 Task: Find connections with filter location Fyzābād with filter topic #Jobopeningwith filter profile language Spanish with filter current company Times Internet with filter school Joydeep Roy University with filter industry Nursing Homes and Residential Care Facilities with filter service category Trade Shows with filter keywords title Painter
Action: Mouse moved to (215, 319)
Screenshot: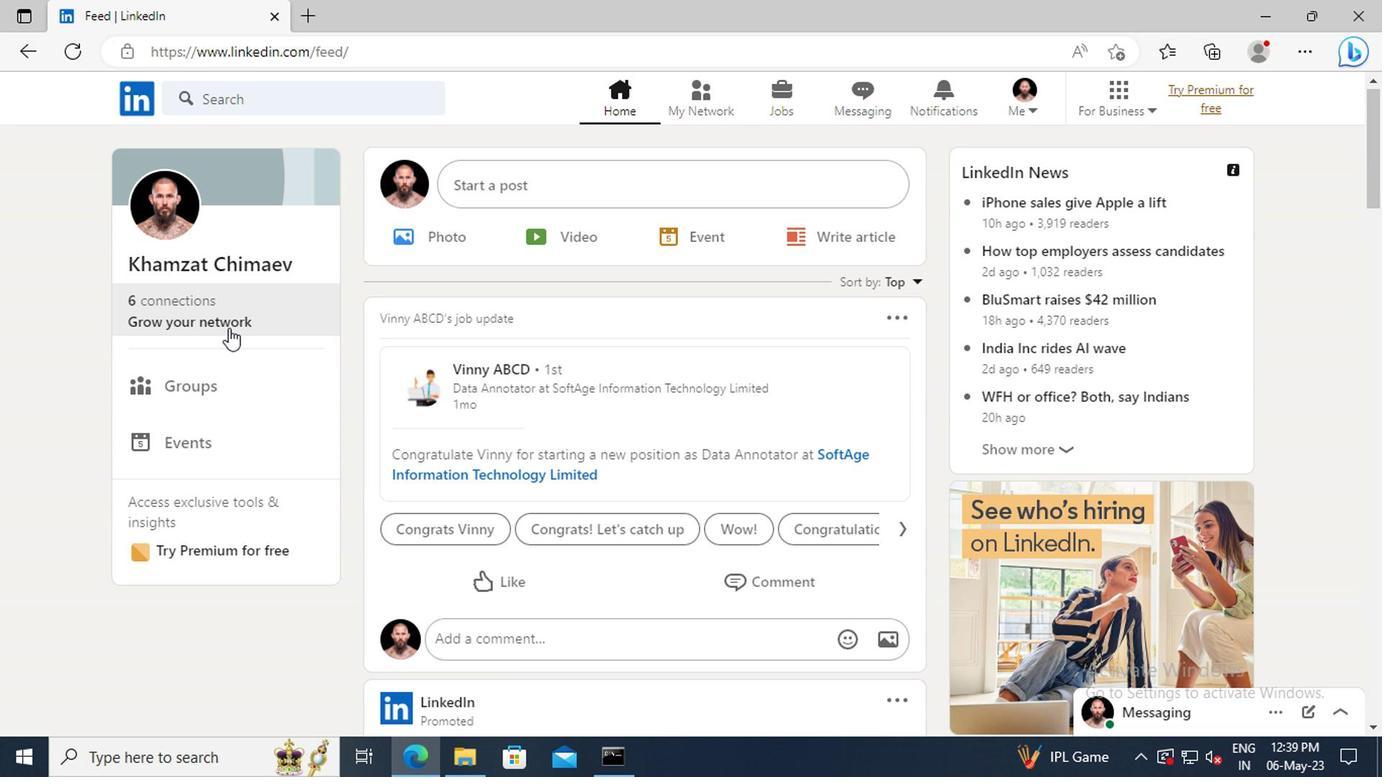 
Action: Mouse pressed left at (215, 319)
Screenshot: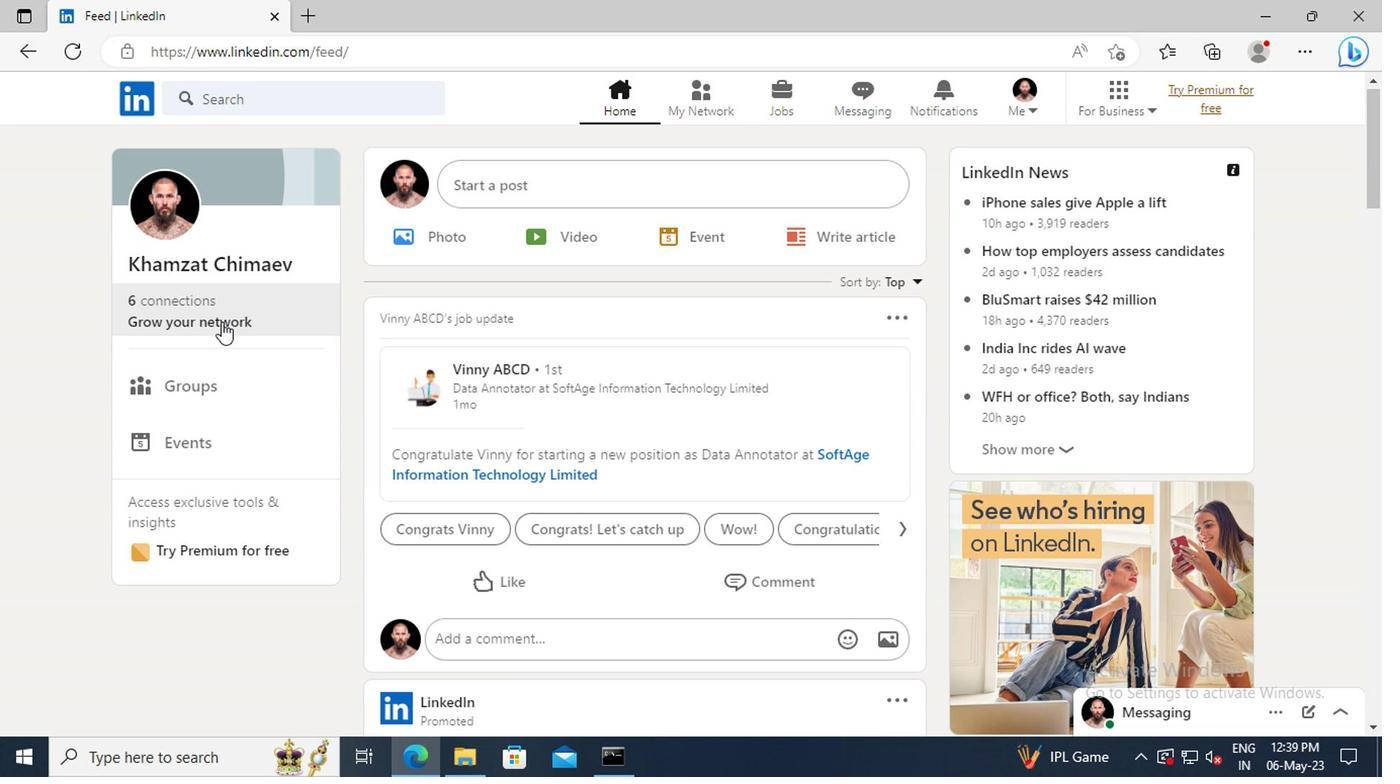 
Action: Mouse moved to (218, 213)
Screenshot: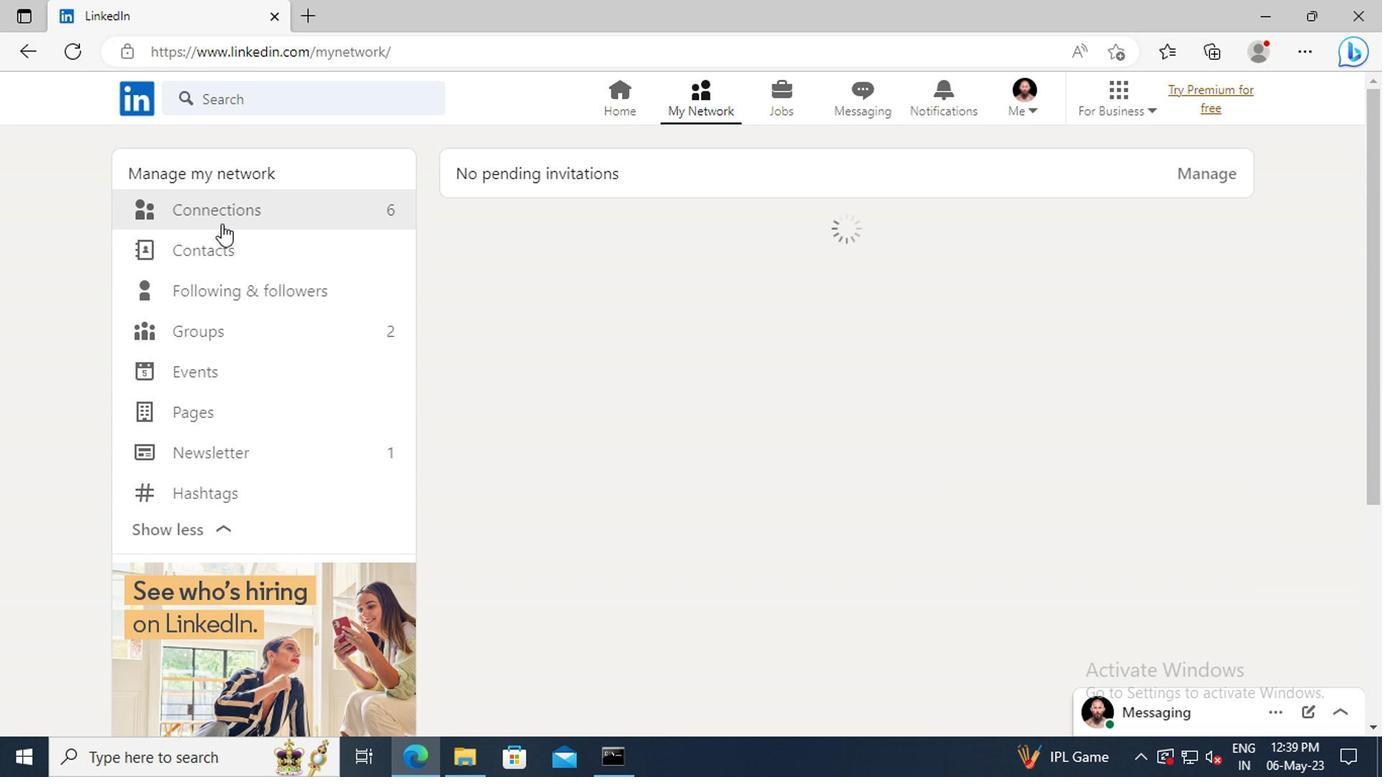
Action: Mouse pressed left at (218, 213)
Screenshot: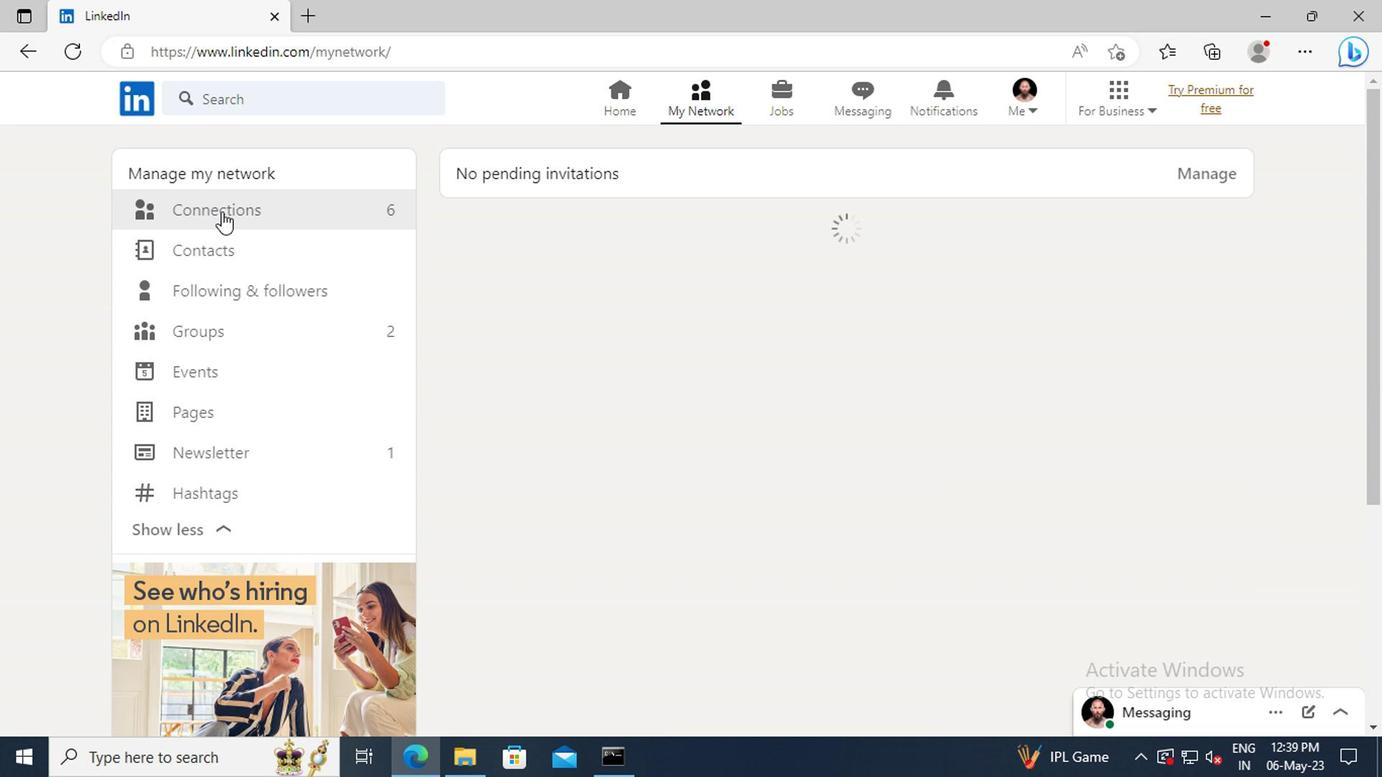 
Action: Mouse moved to (824, 218)
Screenshot: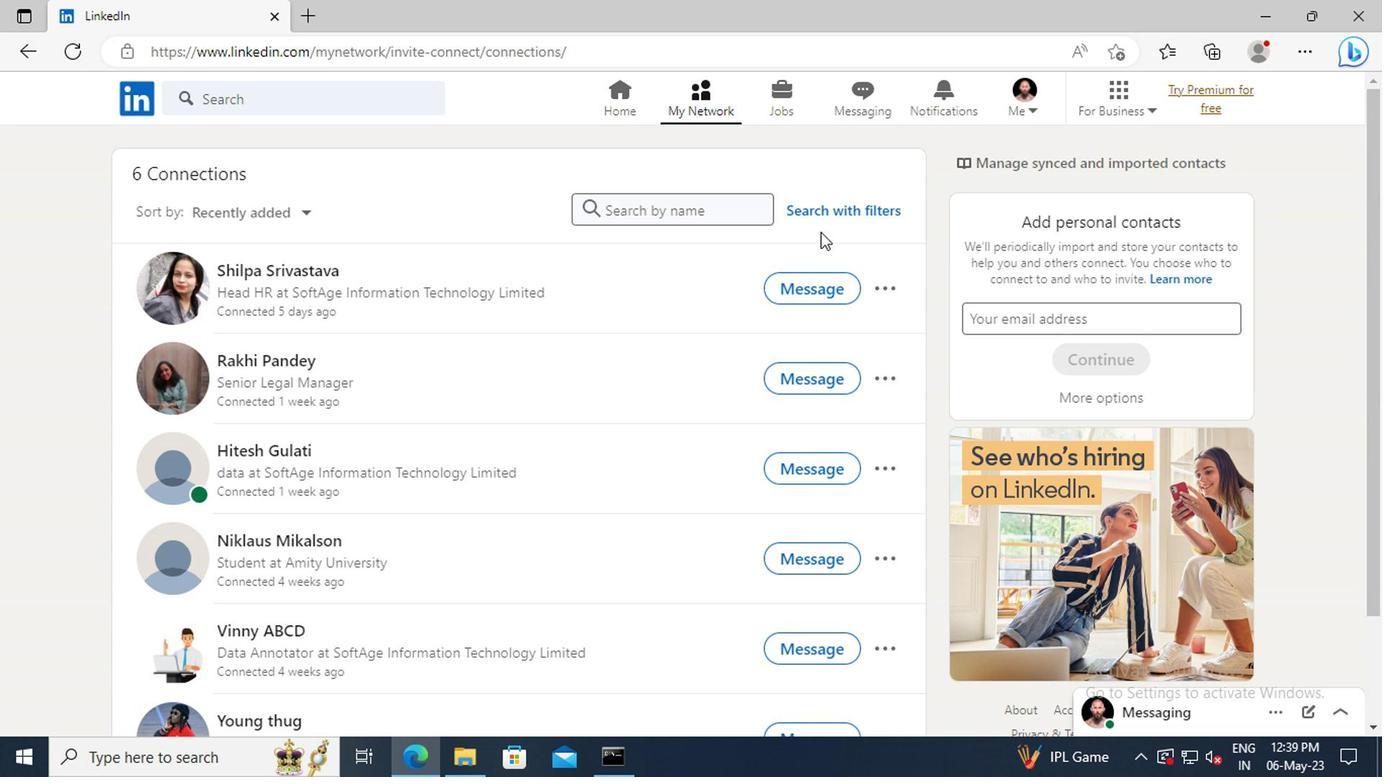 
Action: Mouse pressed left at (824, 218)
Screenshot: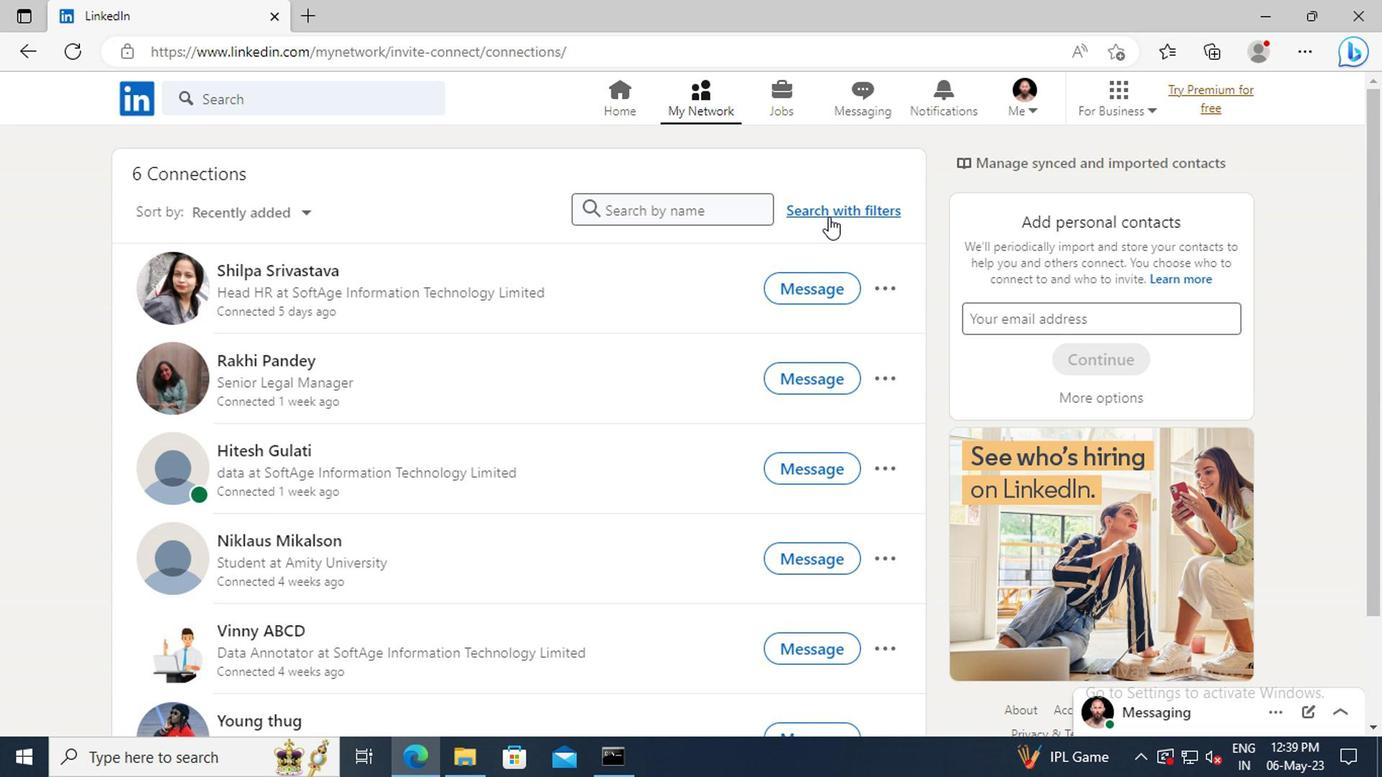 
Action: Mouse moved to (763, 155)
Screenshot: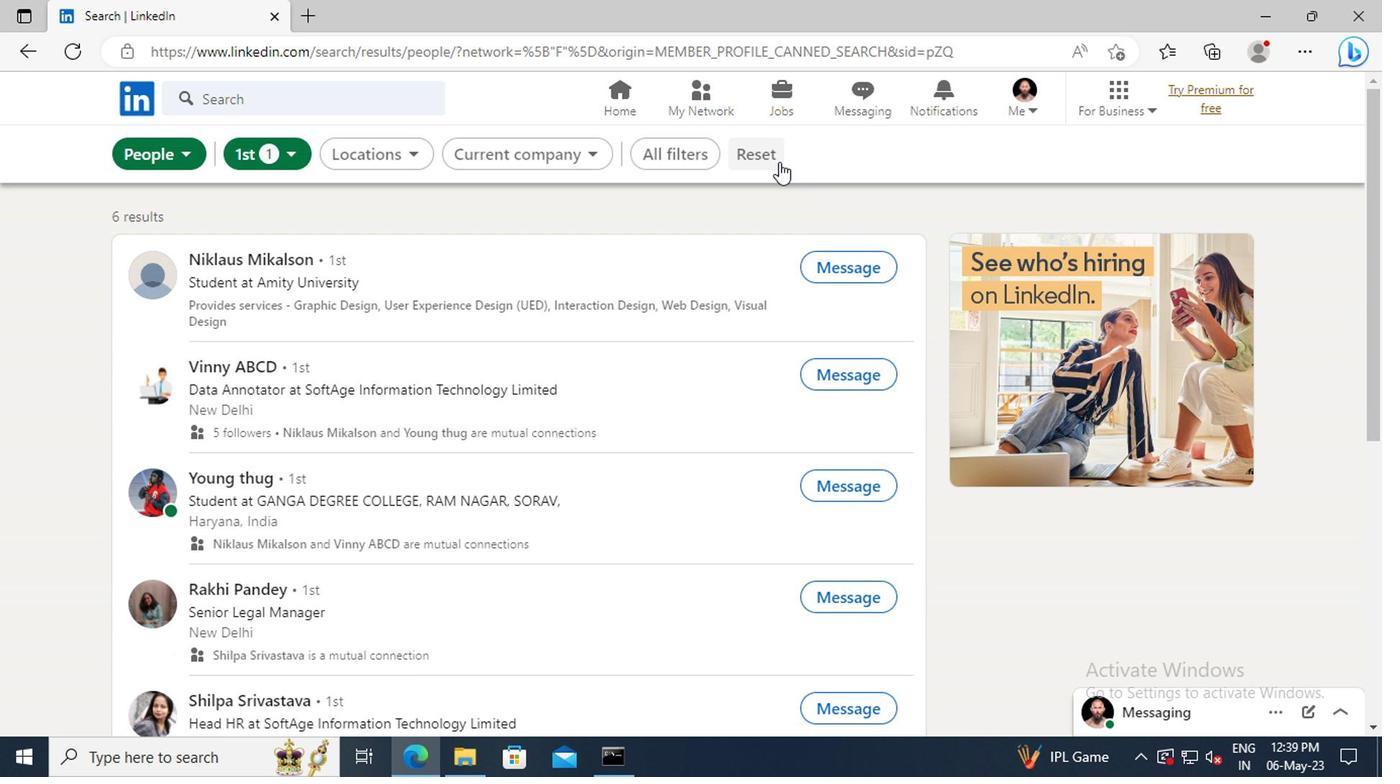 
Action: Mouse pressed left at (763, 155)
Screenshot: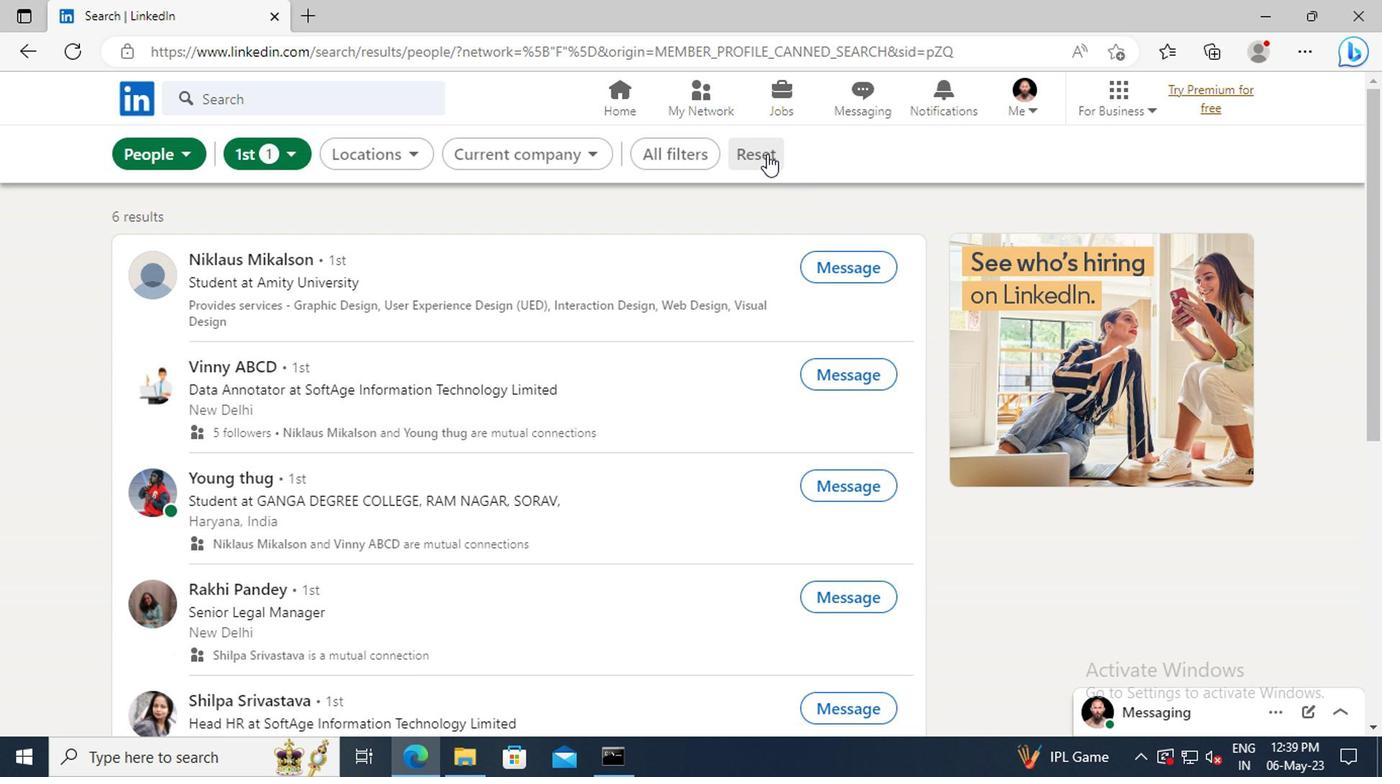 
Action: Mouse moved to (730, 154)
Screenshot: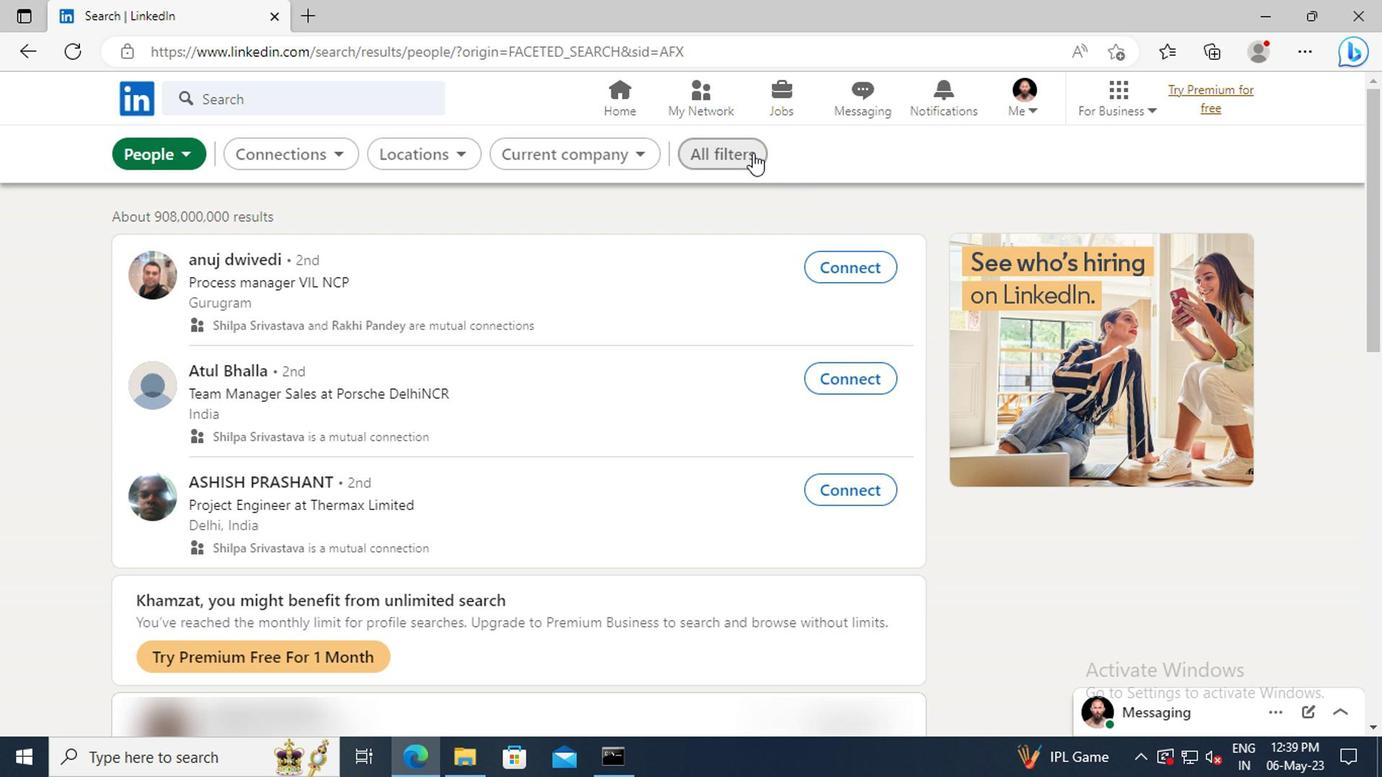 
Action: Mouse pressed left at (730, 154)
Screenshot: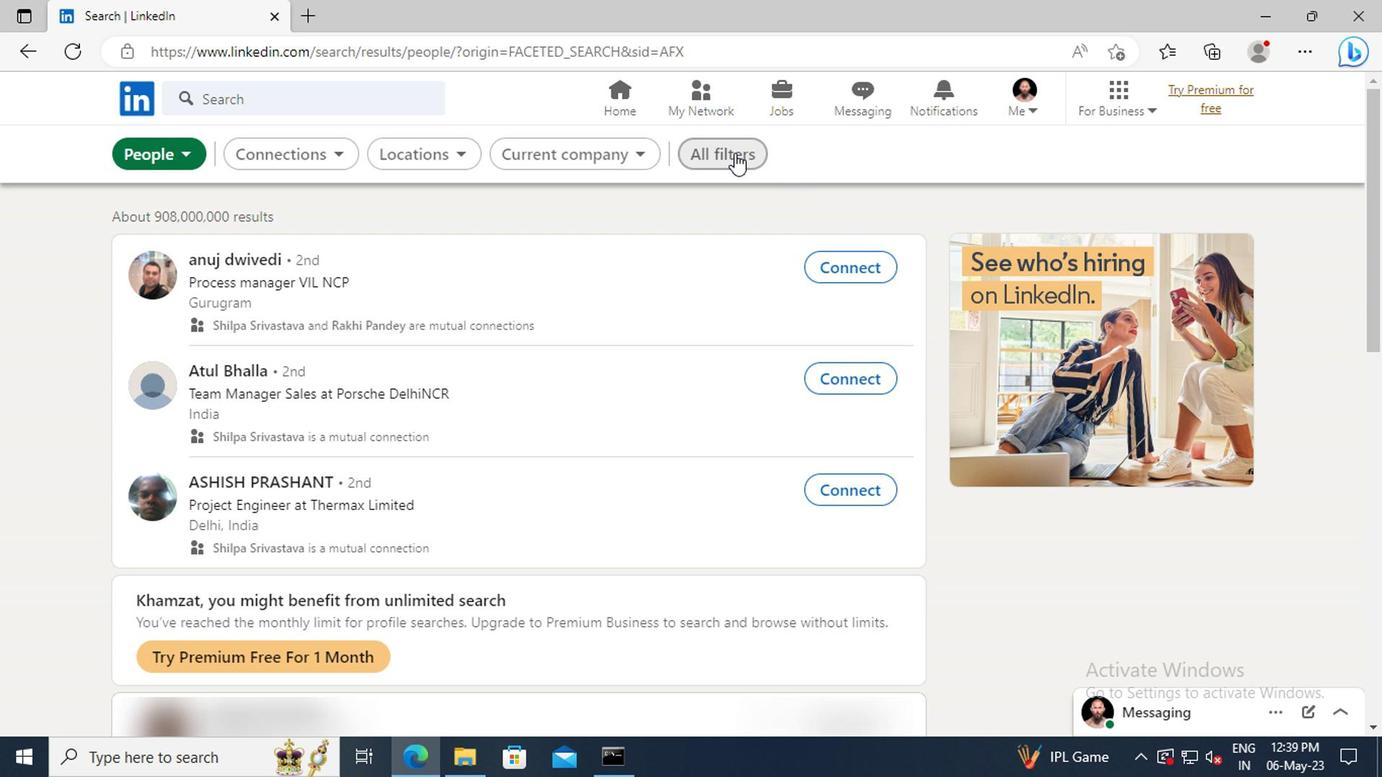 
Action: Mouse moved to (1115, 411)
Screenshot: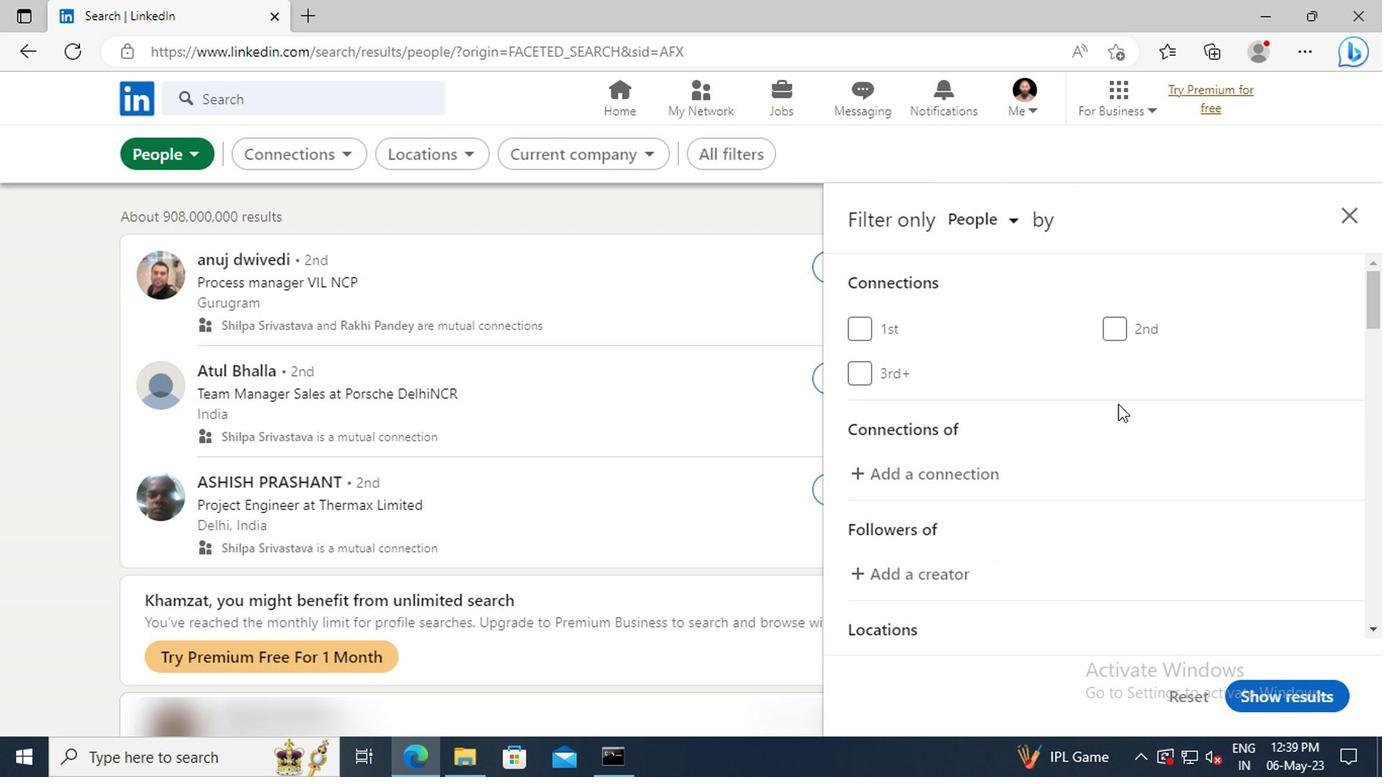 
Action: Mouse scrolled (1115, 410) with delta (0, 0)
Screenshot: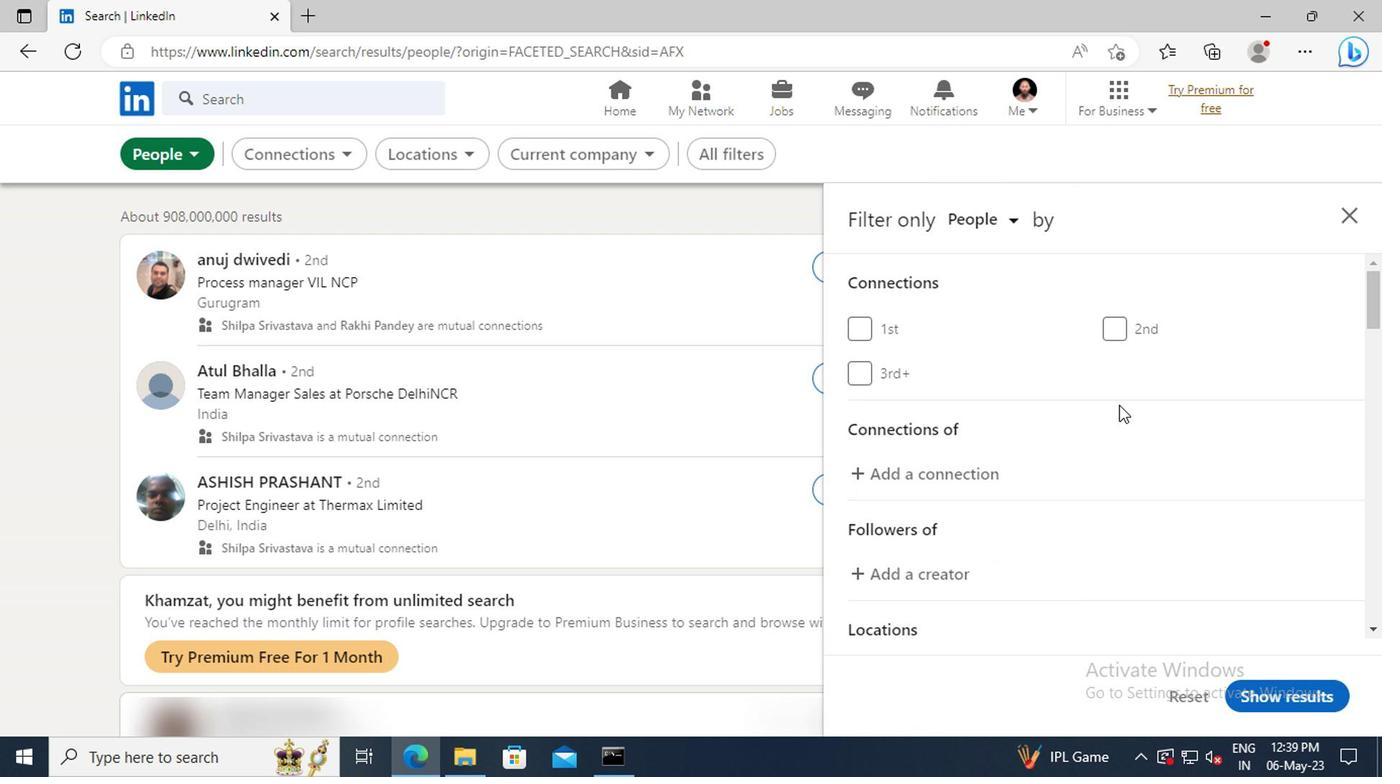 
Action: Mouse scrolled (1115, 410) with delta (0, 0)
Screenshot: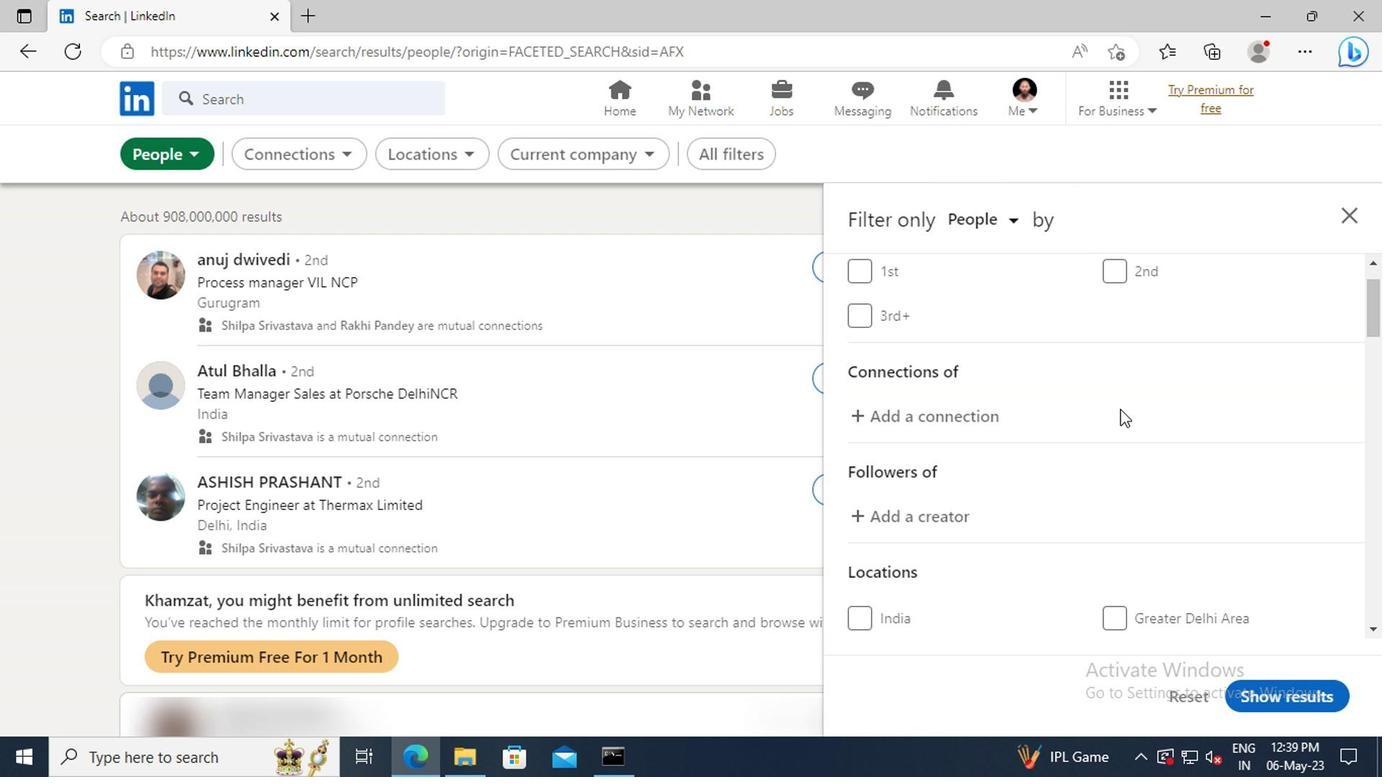 
Action: Mouse scrolled (1115, 410) with delta (0, 0)
Screenshot: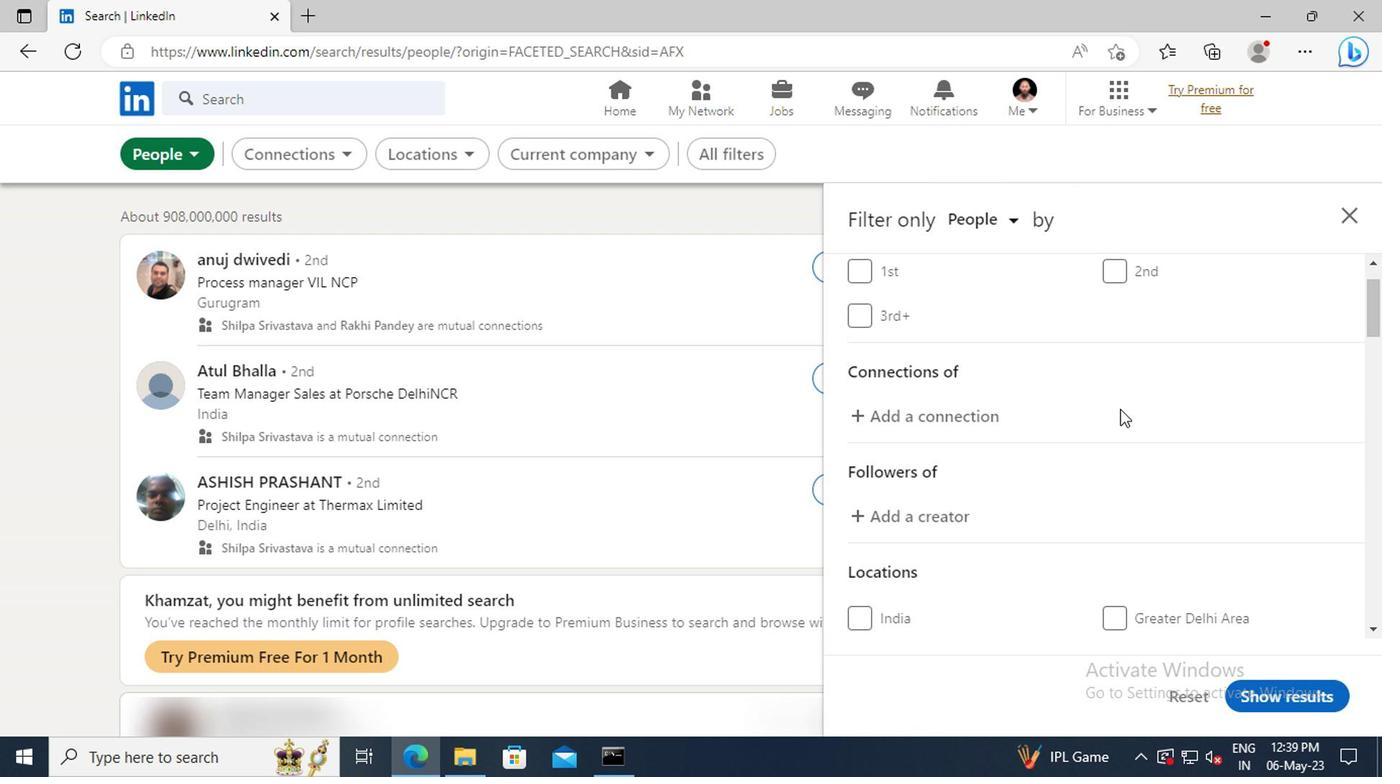 
Action: Mouse scrolled (1115, 410) with delta (0, 0)
Screenshot: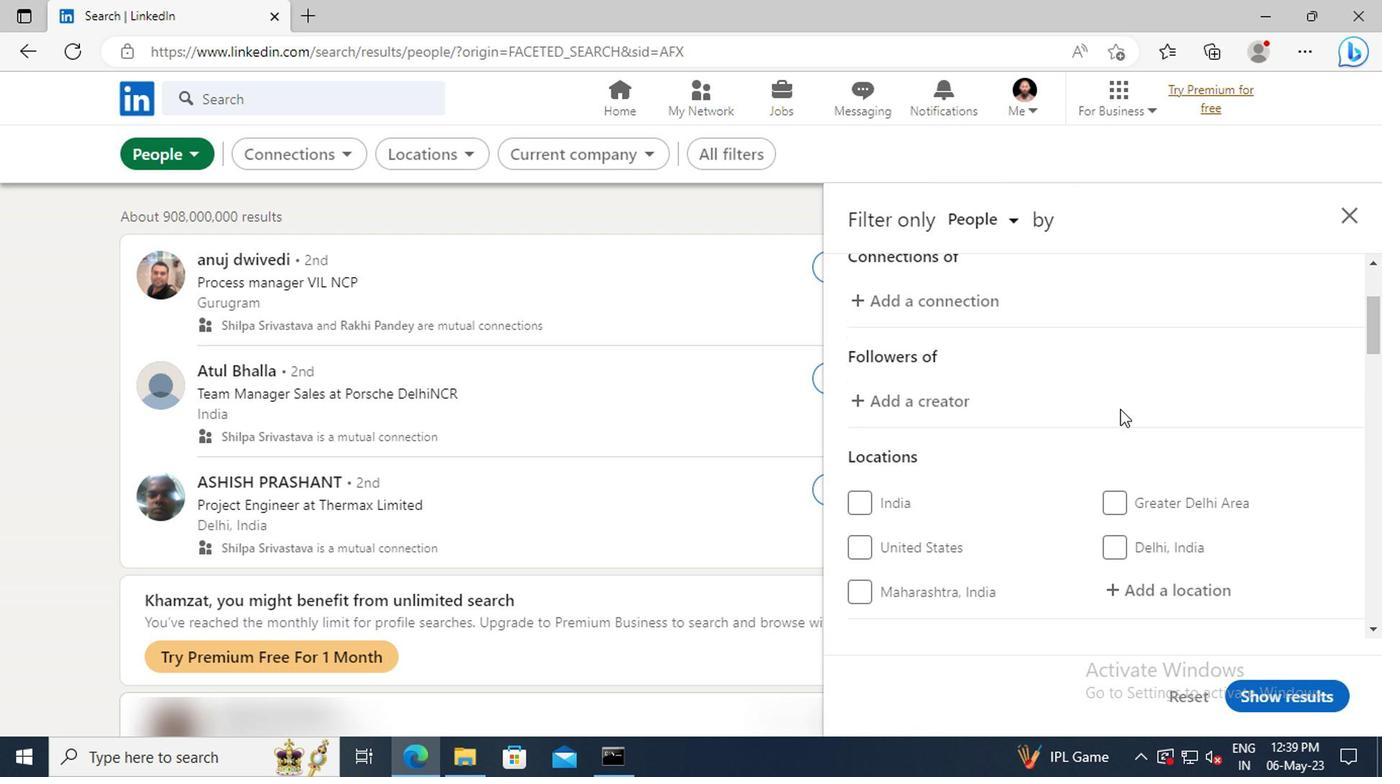 
Action: Mouse scrolled (1115, 410) with delta (0, 0)
Screenshot: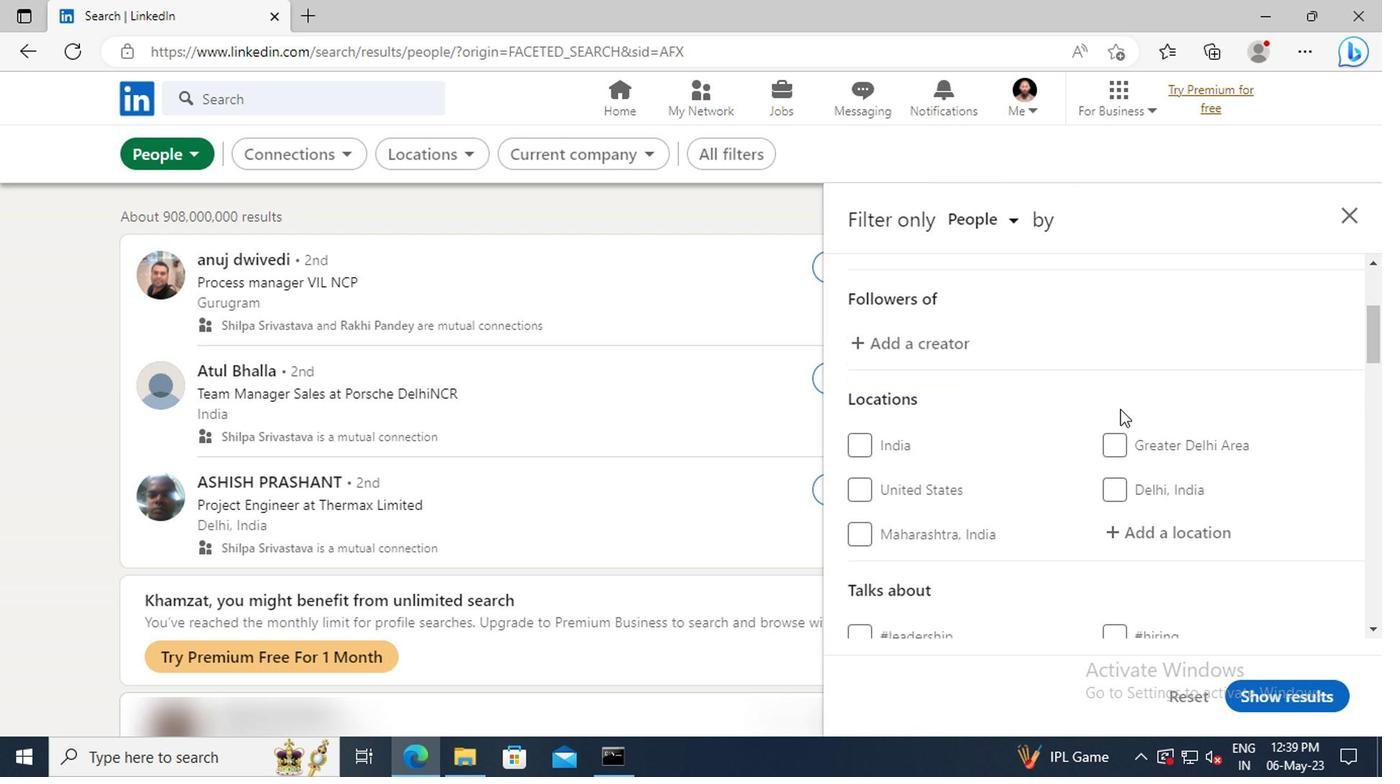 
Action: Mouse moved to (1127, 469)
Screenshot: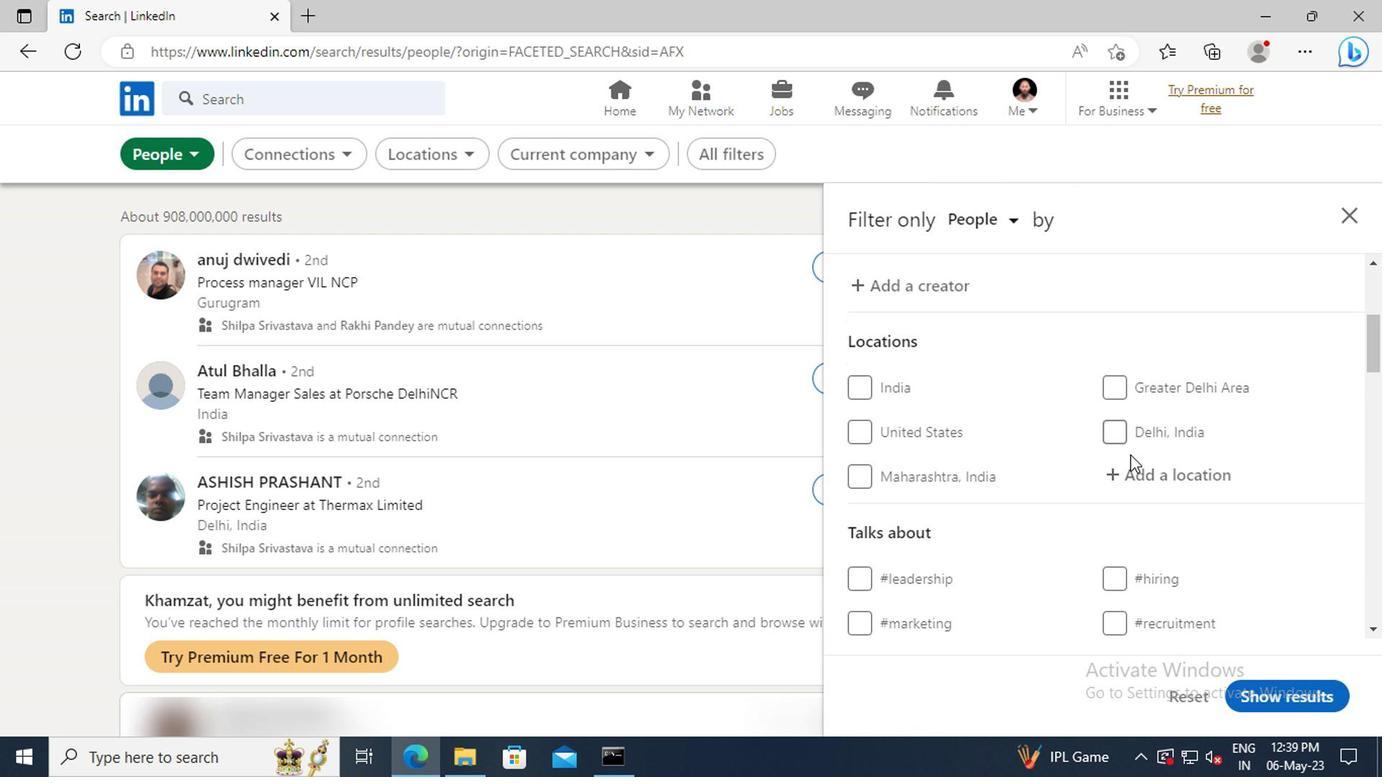 
Action: Mouse pressed left at (1127, 469)
Screenshot: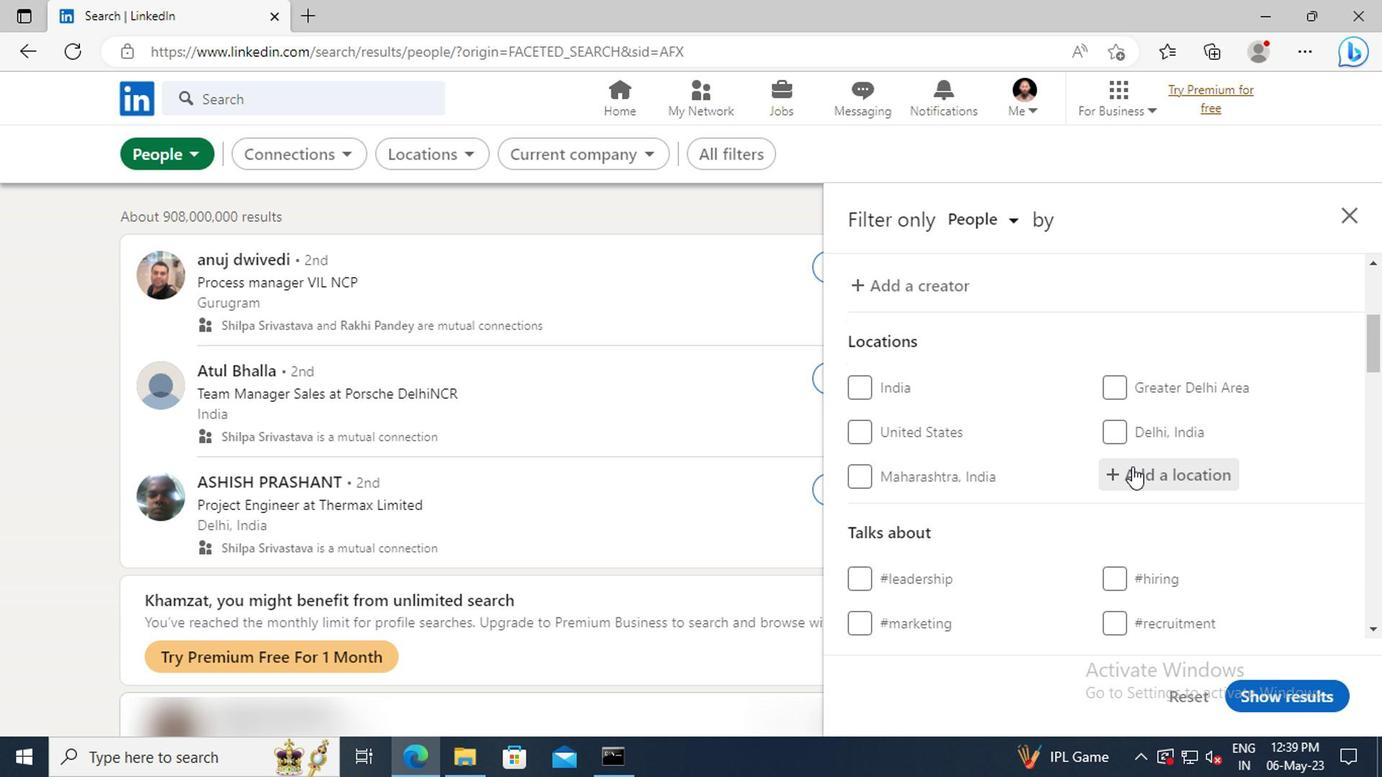 
Action: Key pressed <Key.shift>FYZABAD<Key.enter>
Screenshot: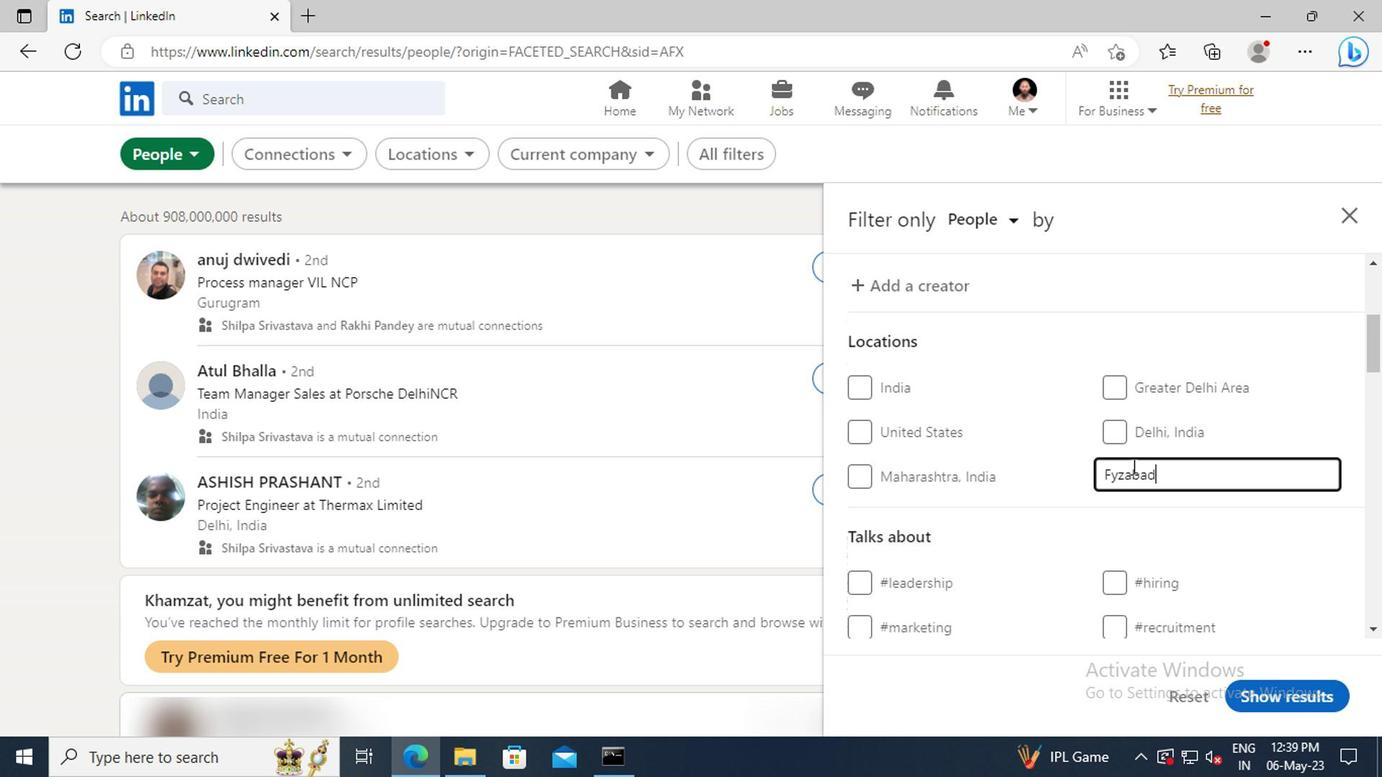 
Action: Mouse moved to (1121, 467)
Screenshot: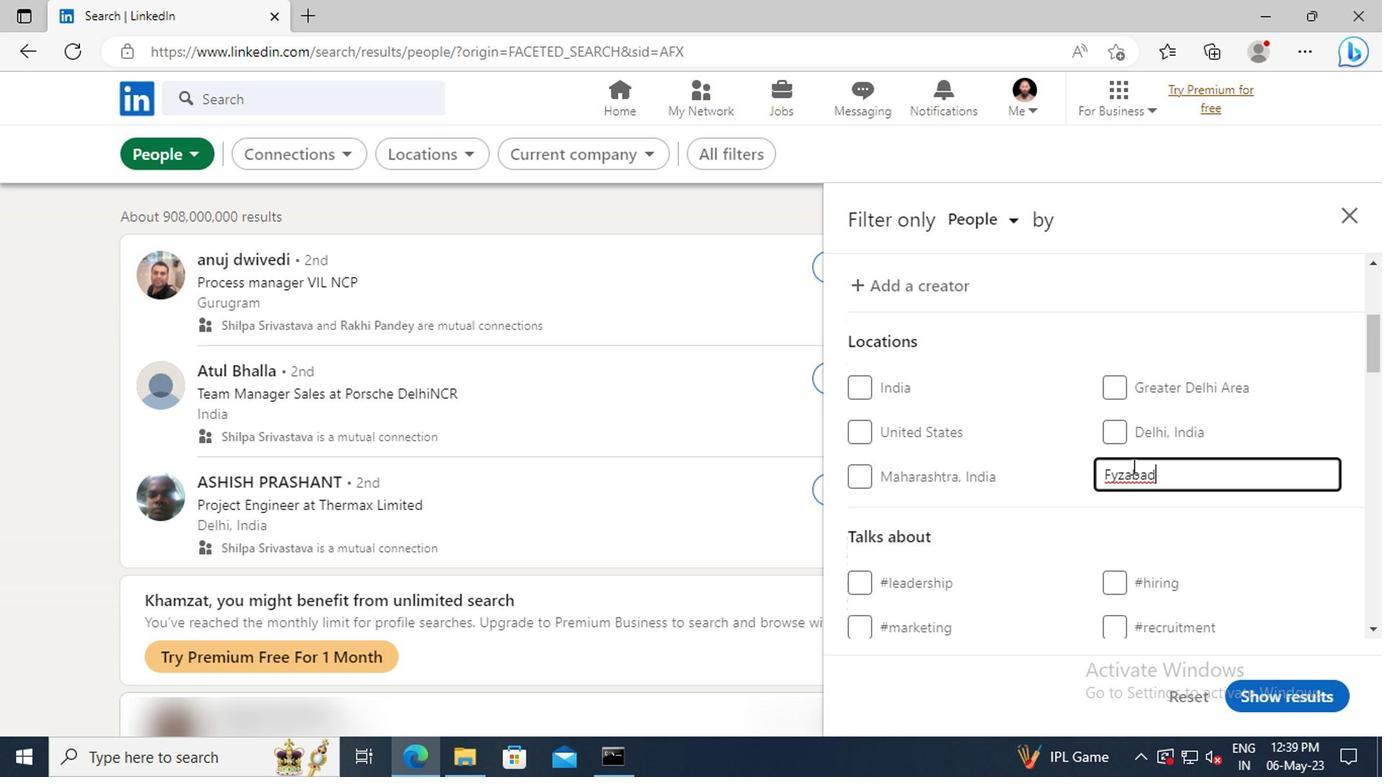 
Action: Mouse scrolled (1121, 465) with delta (0, -1)
Screenshot: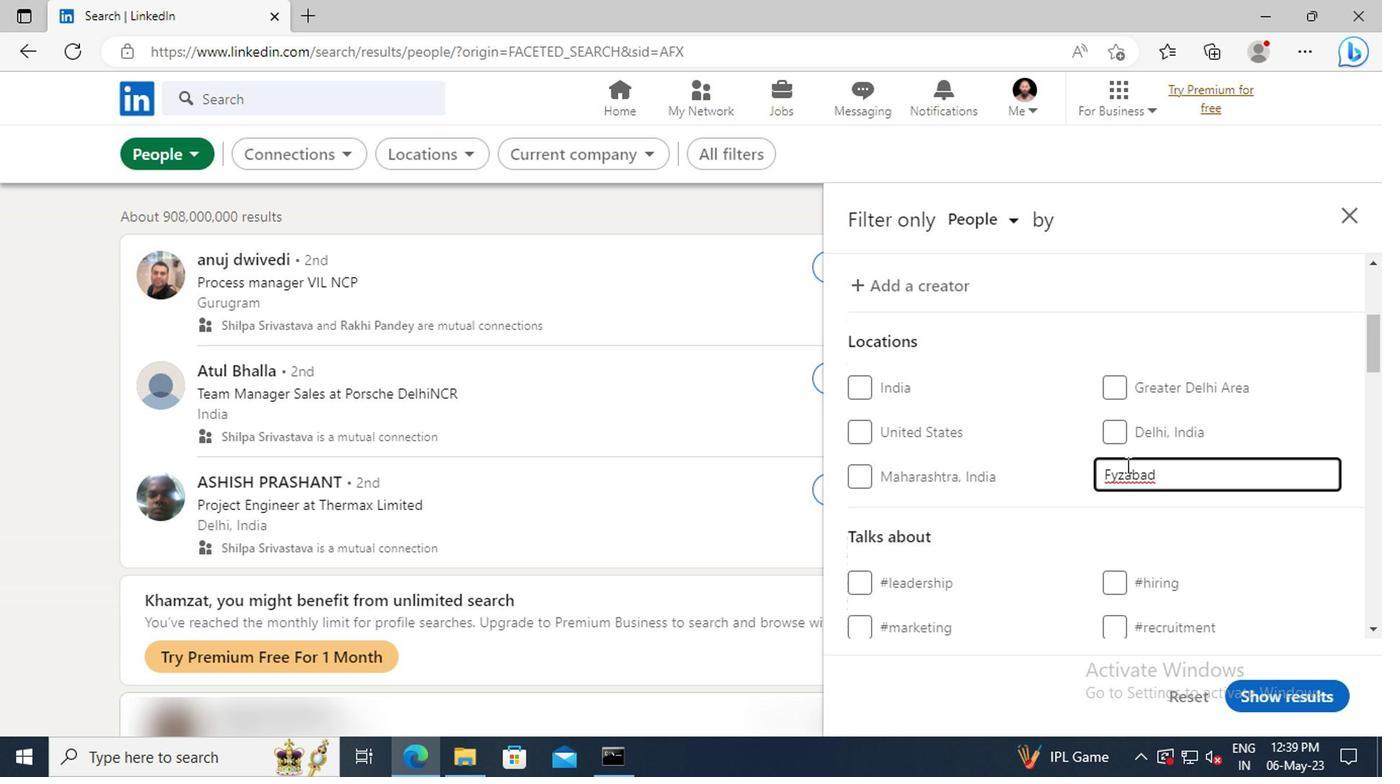 
Action: Mouse scrolled (1121, 465) with delta (0, -1)
Screenshot: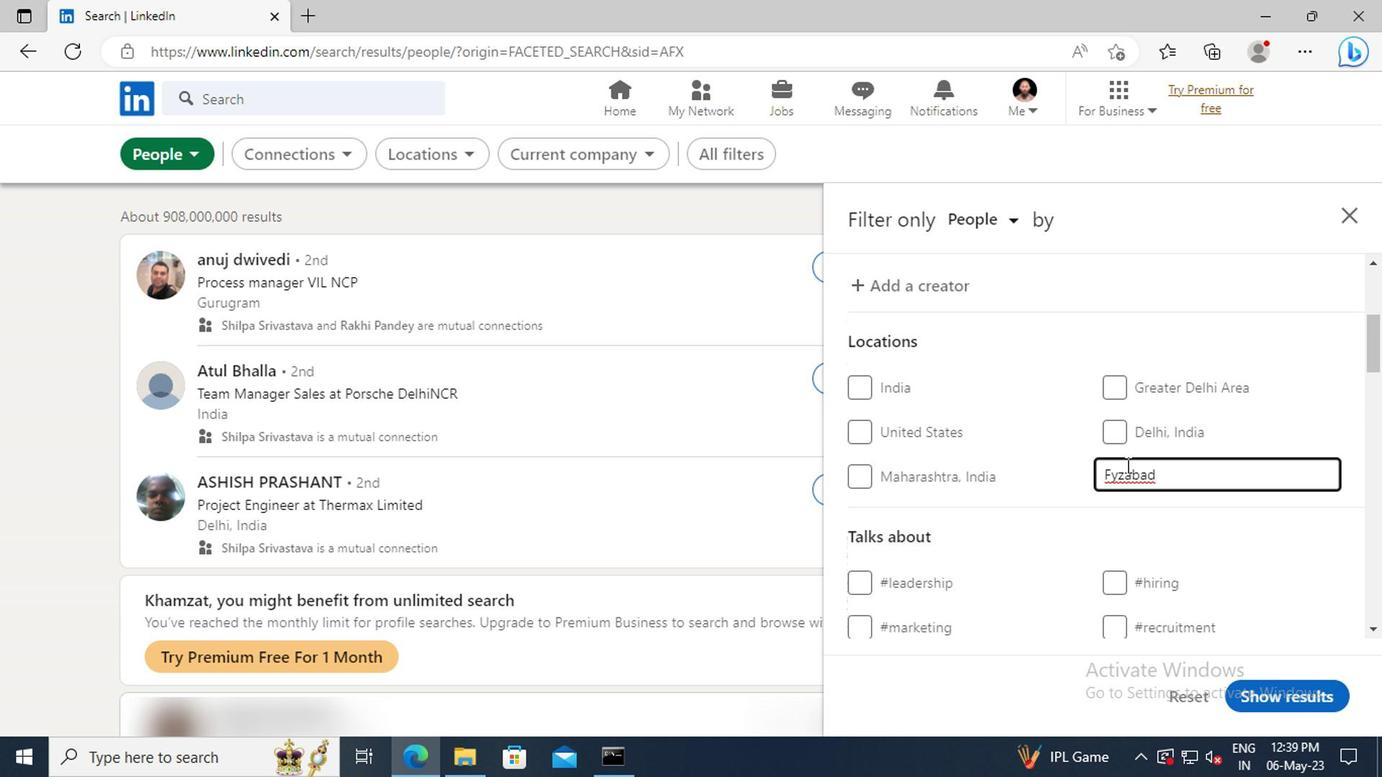 
Action: Mouse scrolled (1121, 465) with delta (0, -1)
Screenshot: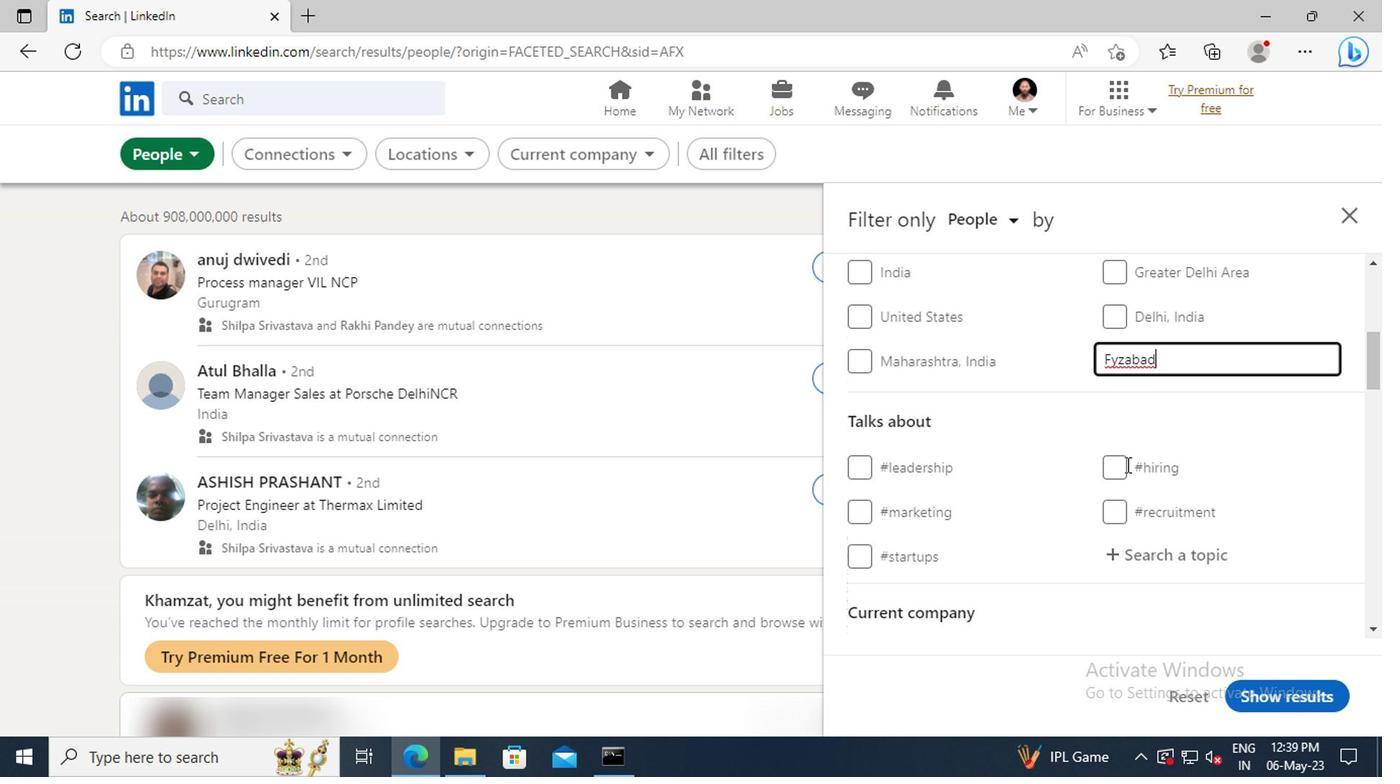 
Action: Mouse moved to (1138, 497)
Screenshot: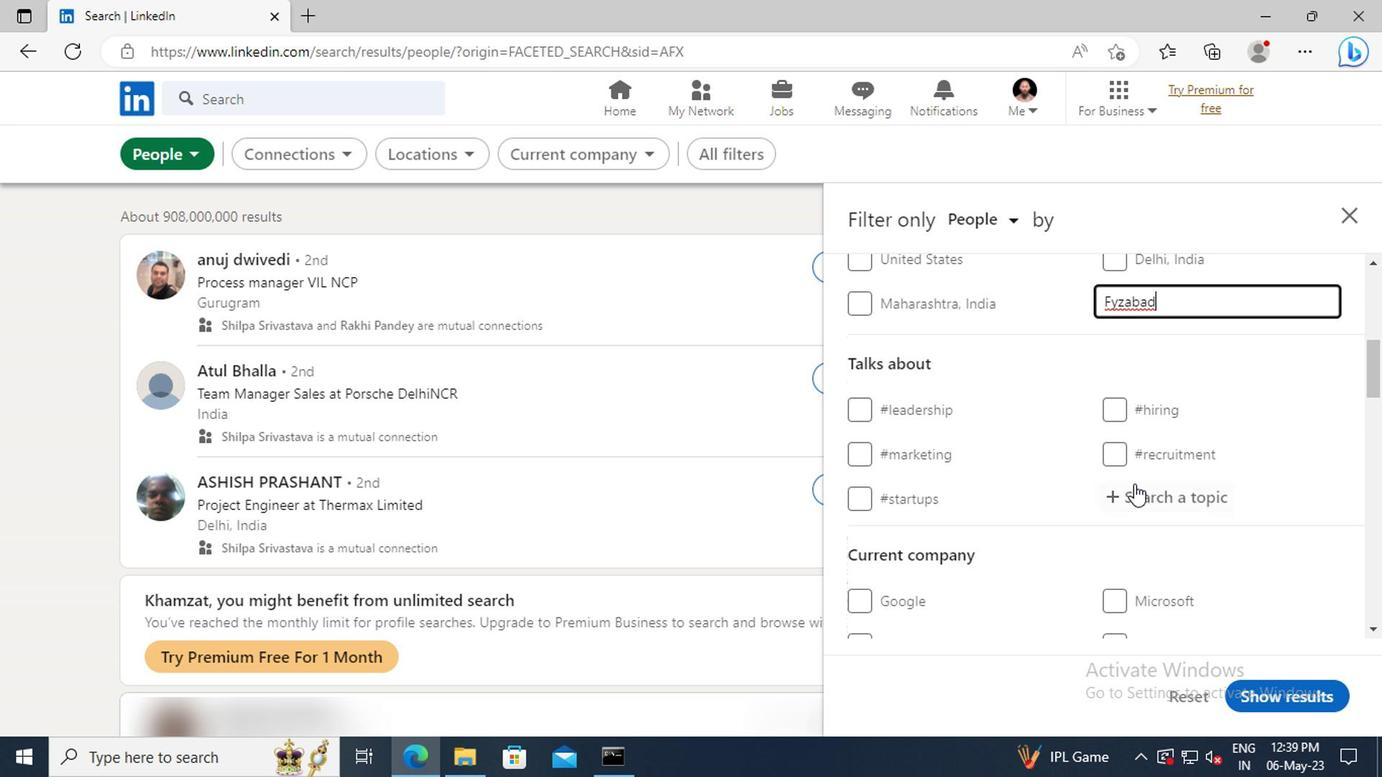 
Action: Mouse pressed left at (1138, 497)
Screenshot: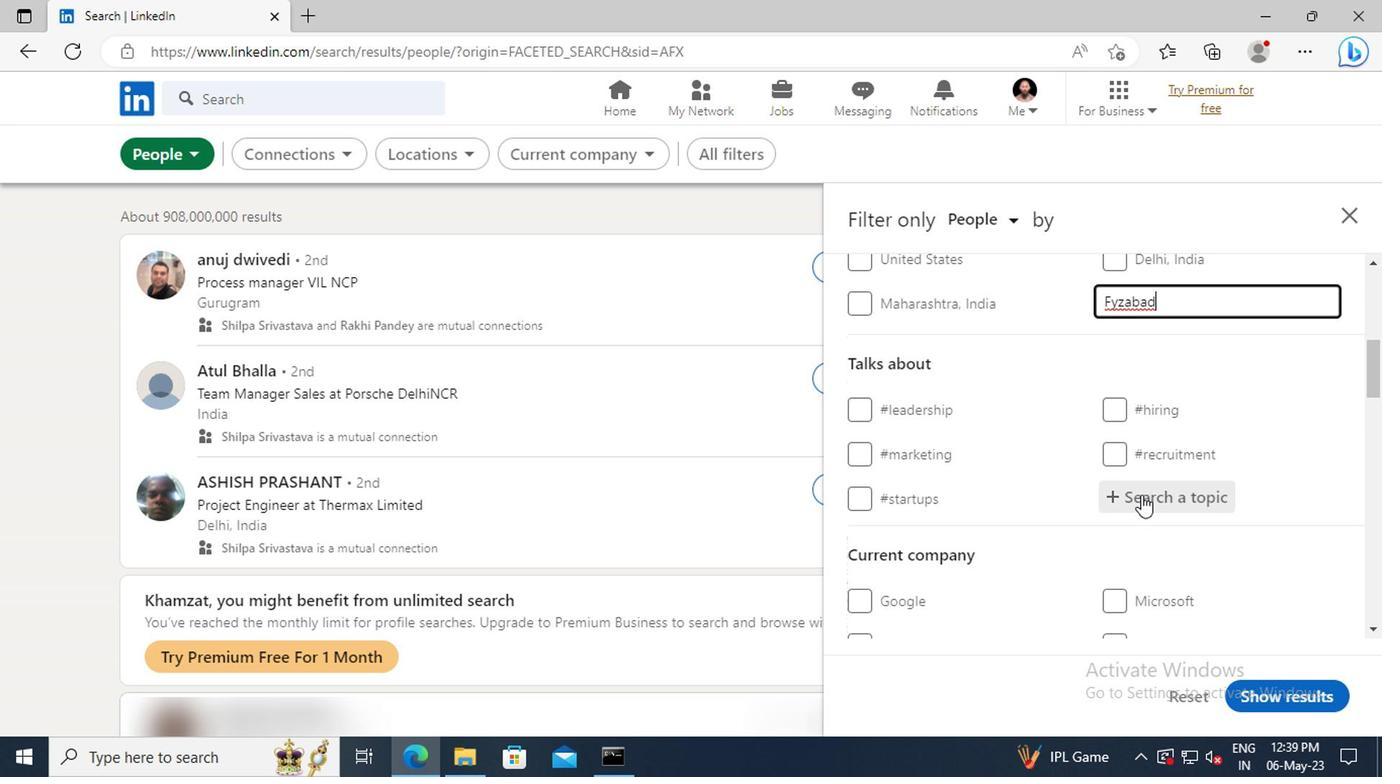 
Action: Key pressed <Key.shift>JOBOPE
Screenshot: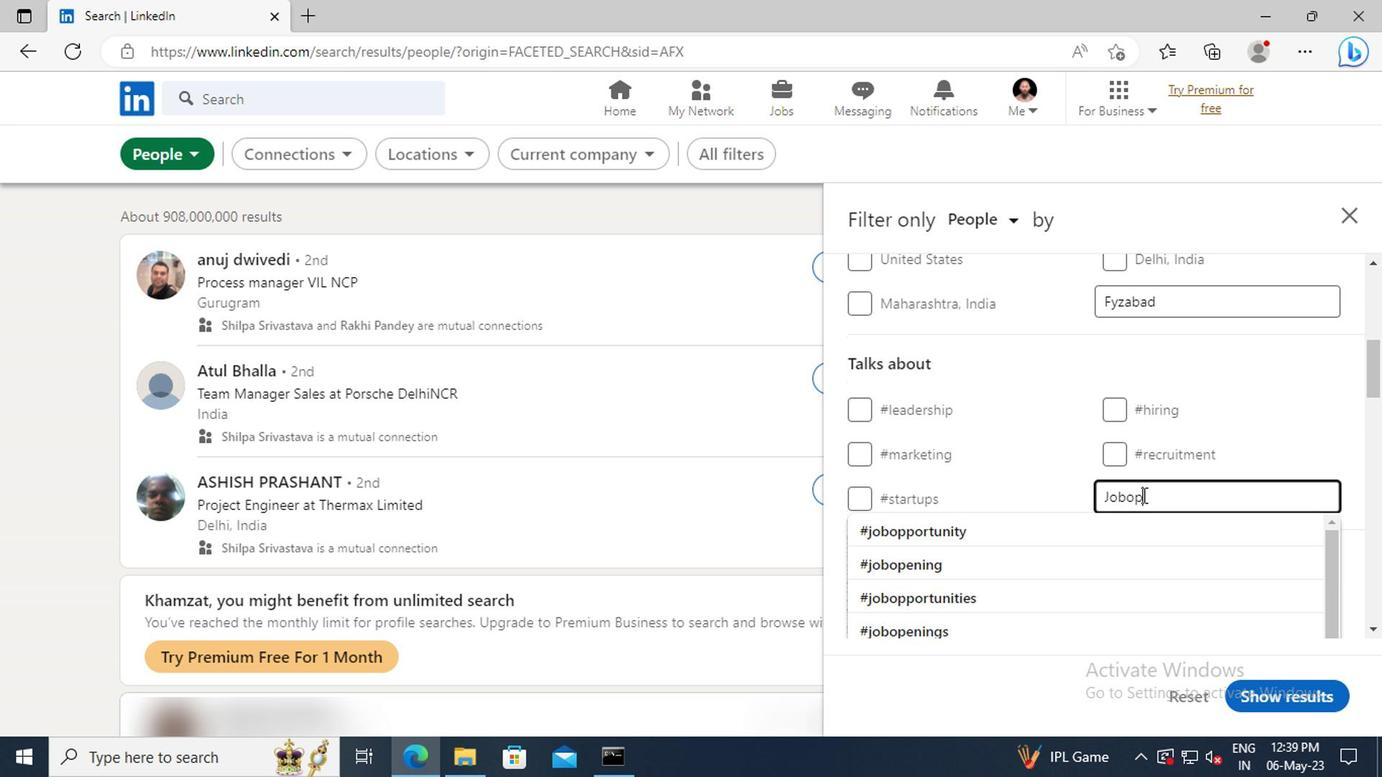 
Action: Mouse moved to (1144, 522)
Screenshot: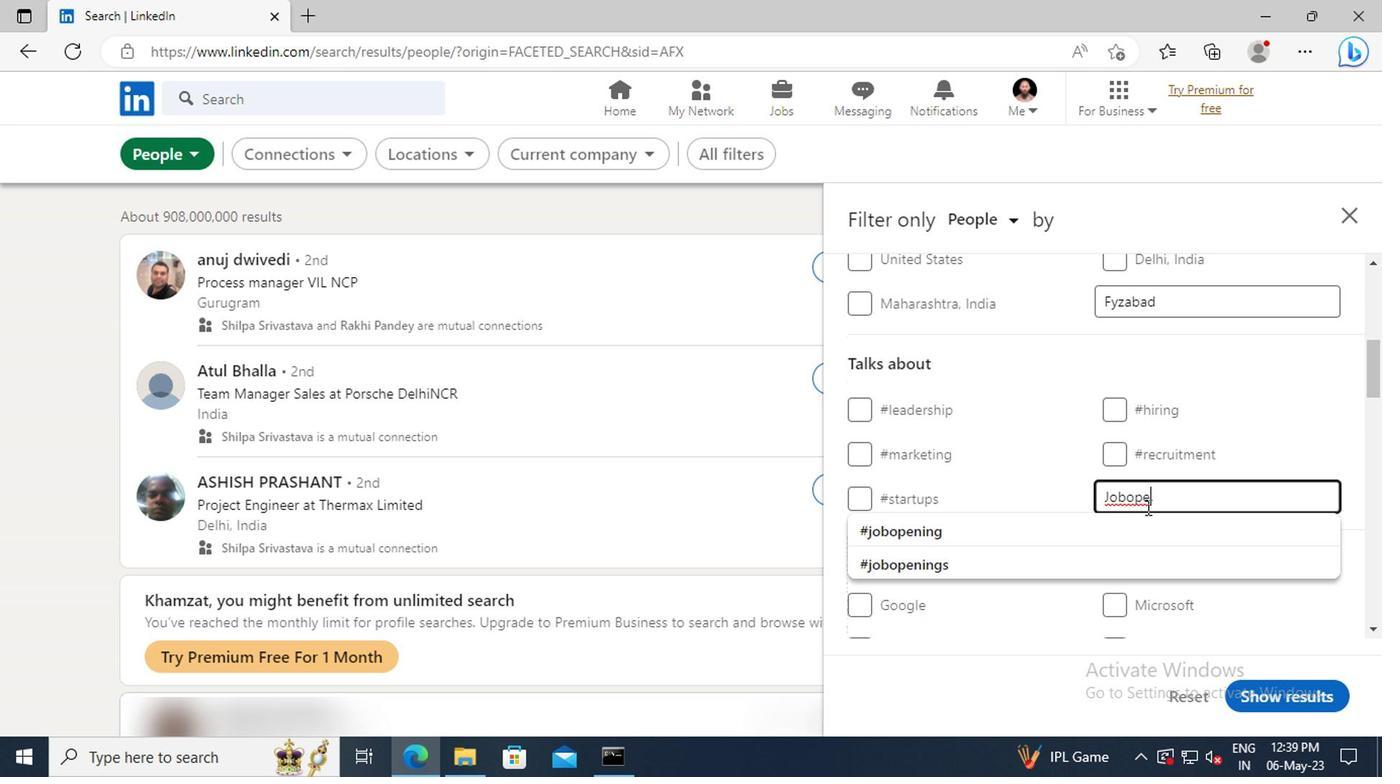 
Action: Mouse pressed left at (1144, 522)
Screenshot: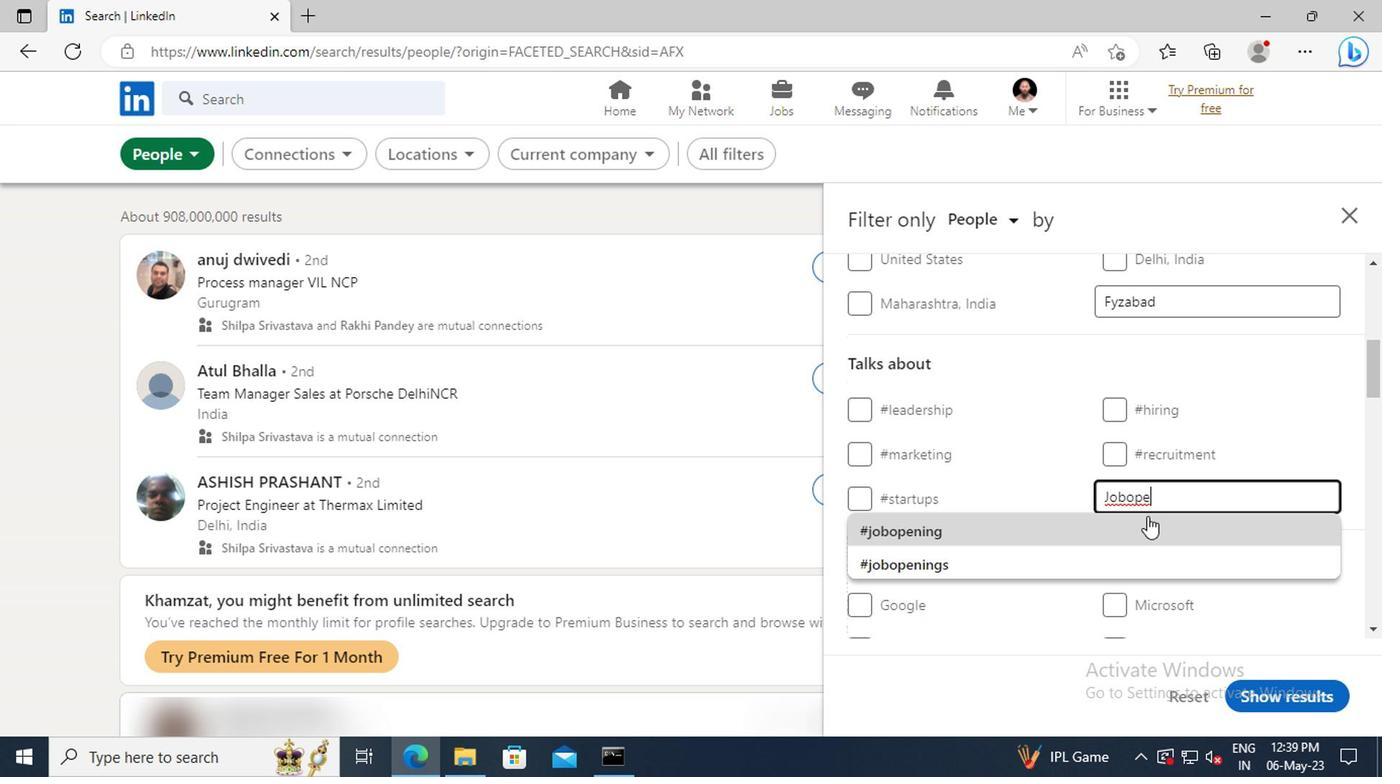 
Action: Mouse scrolled (1144, 521) with delta (0, 0)
Screenshot: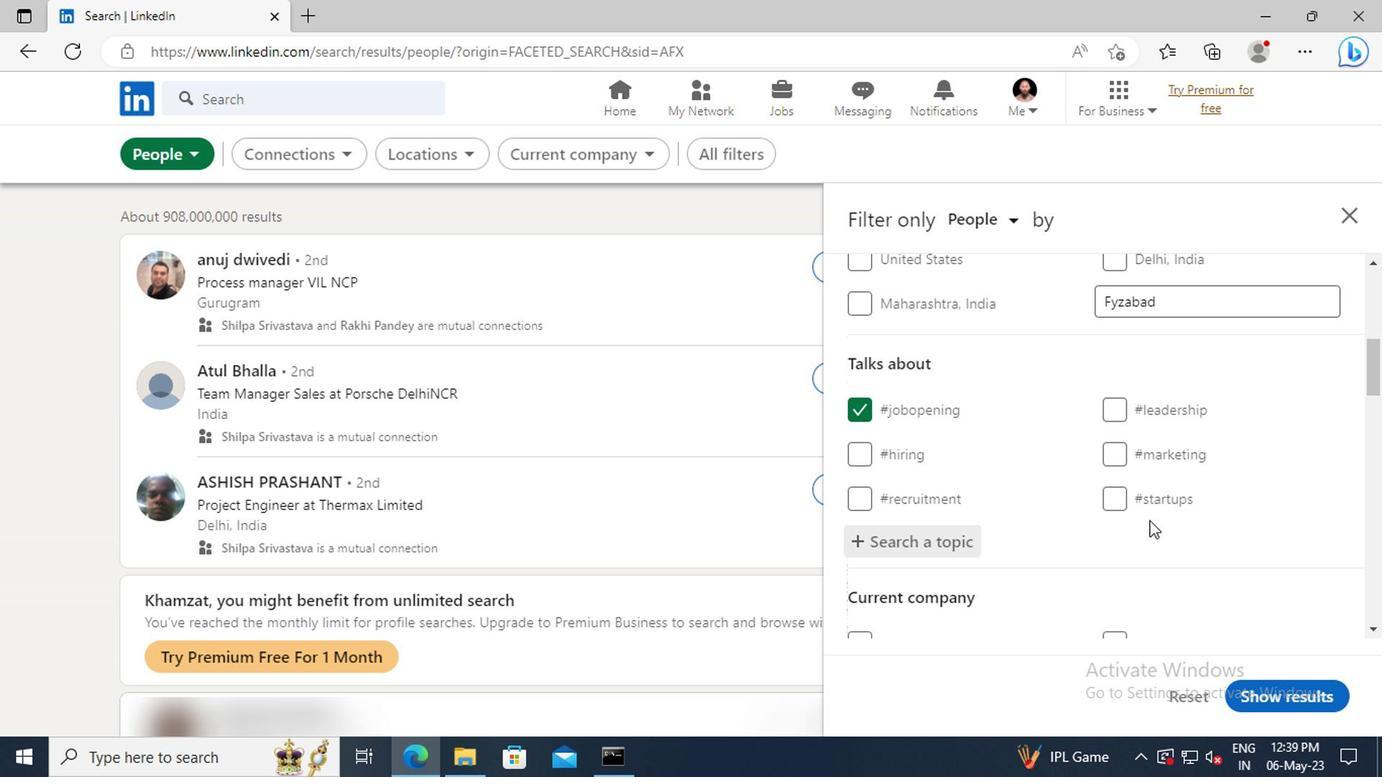 
Action: Mouse scrolled (1144, 521) with delta (0, 0)
Screenshot: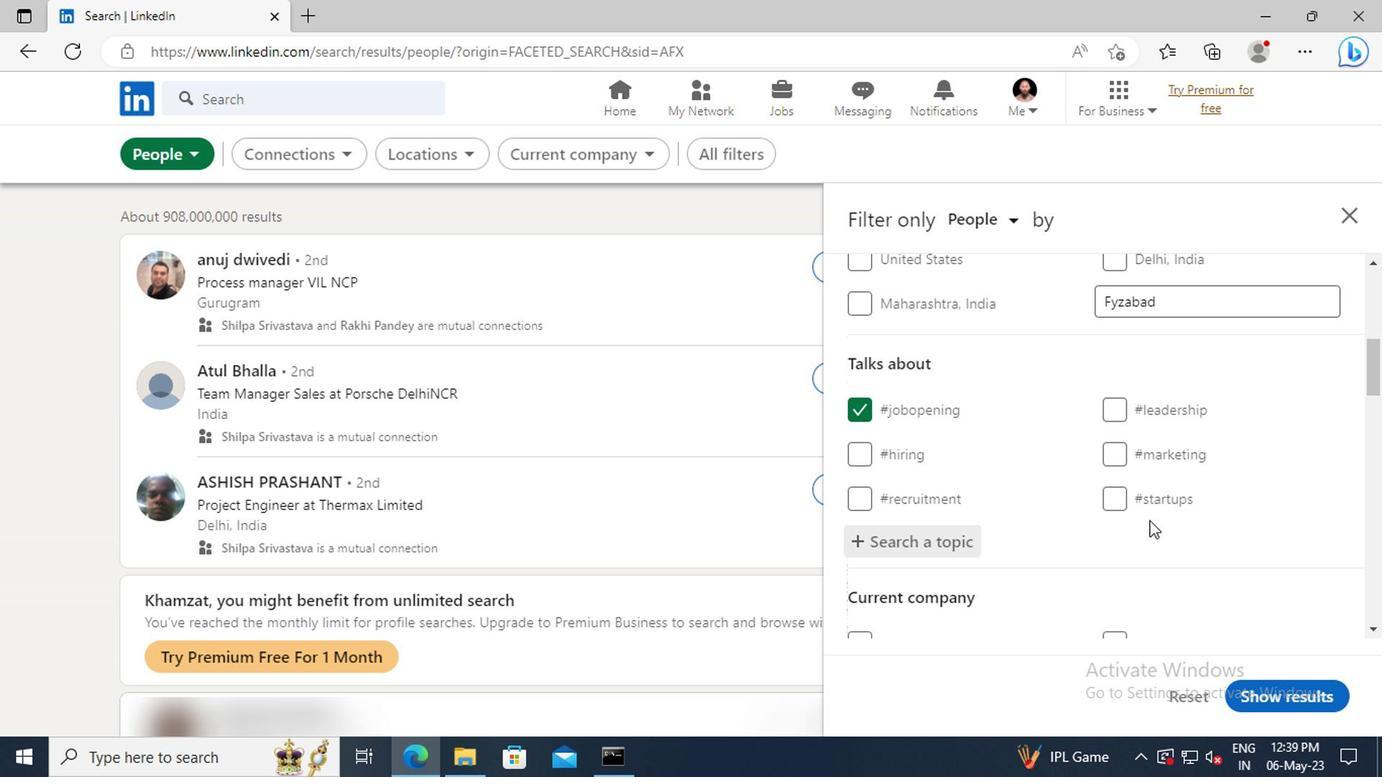 
Action: Mouse scrolled (1144, 521) with delta (0, 0)
Screenshot: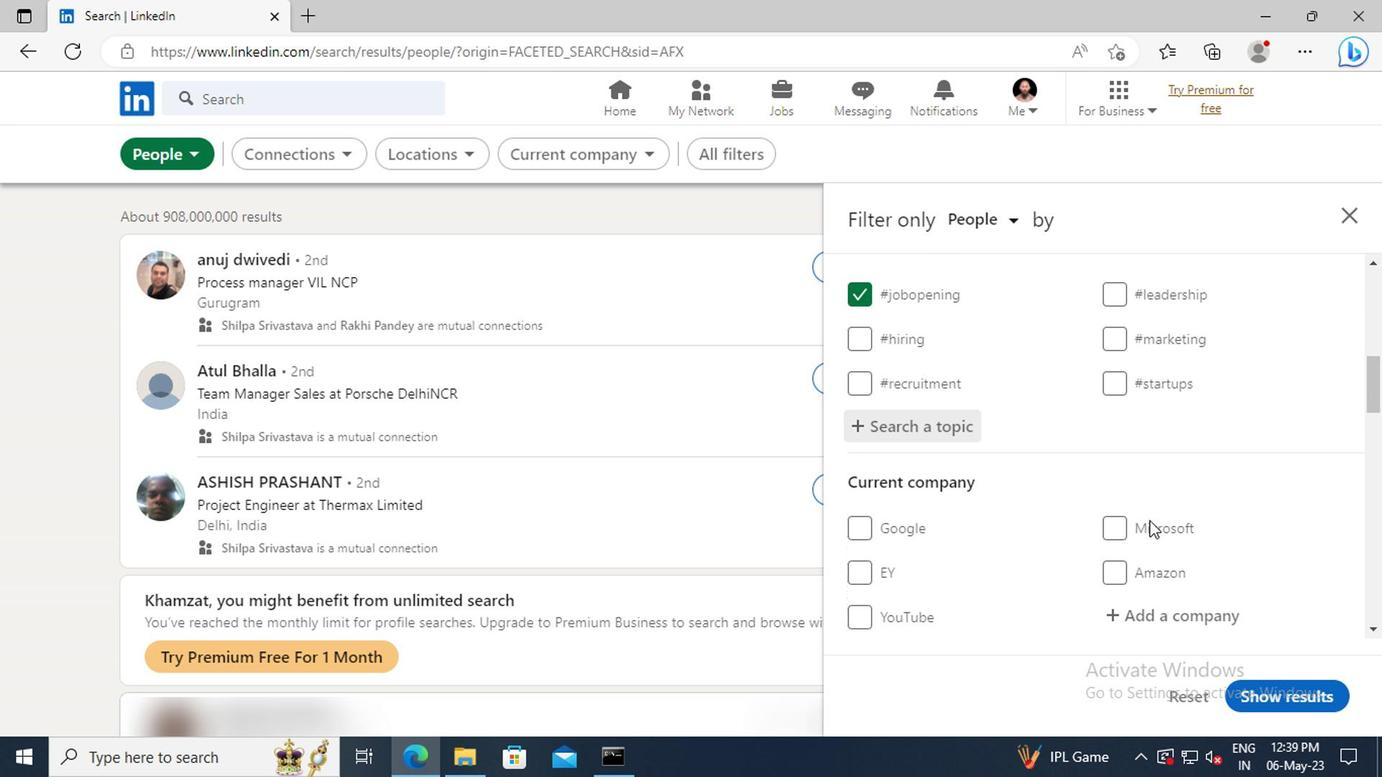 
Action: Mouse scrolled (1144, 521) with delta (0, 0)
Screenshot: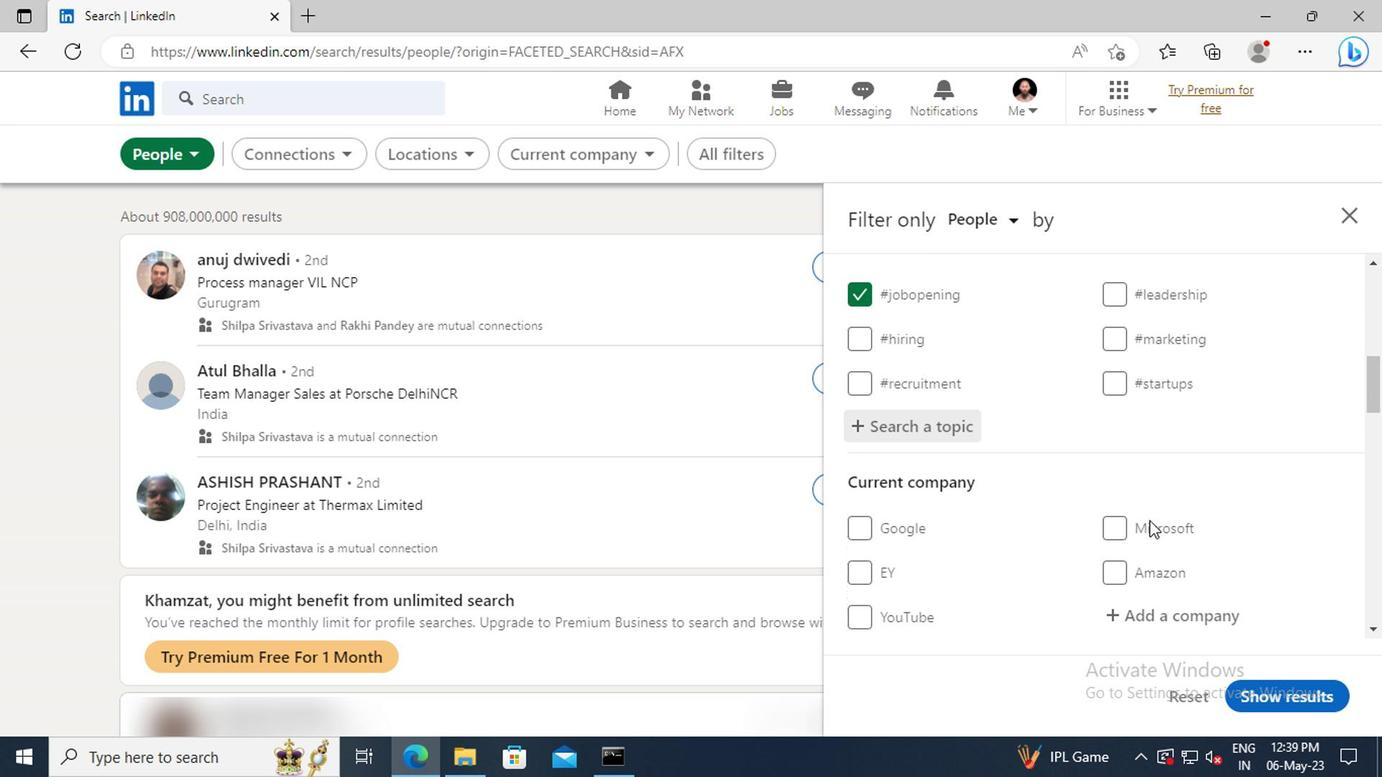 
Action: Mouse scrolled (1144, 521) with delta (0, 0)
Screenshot: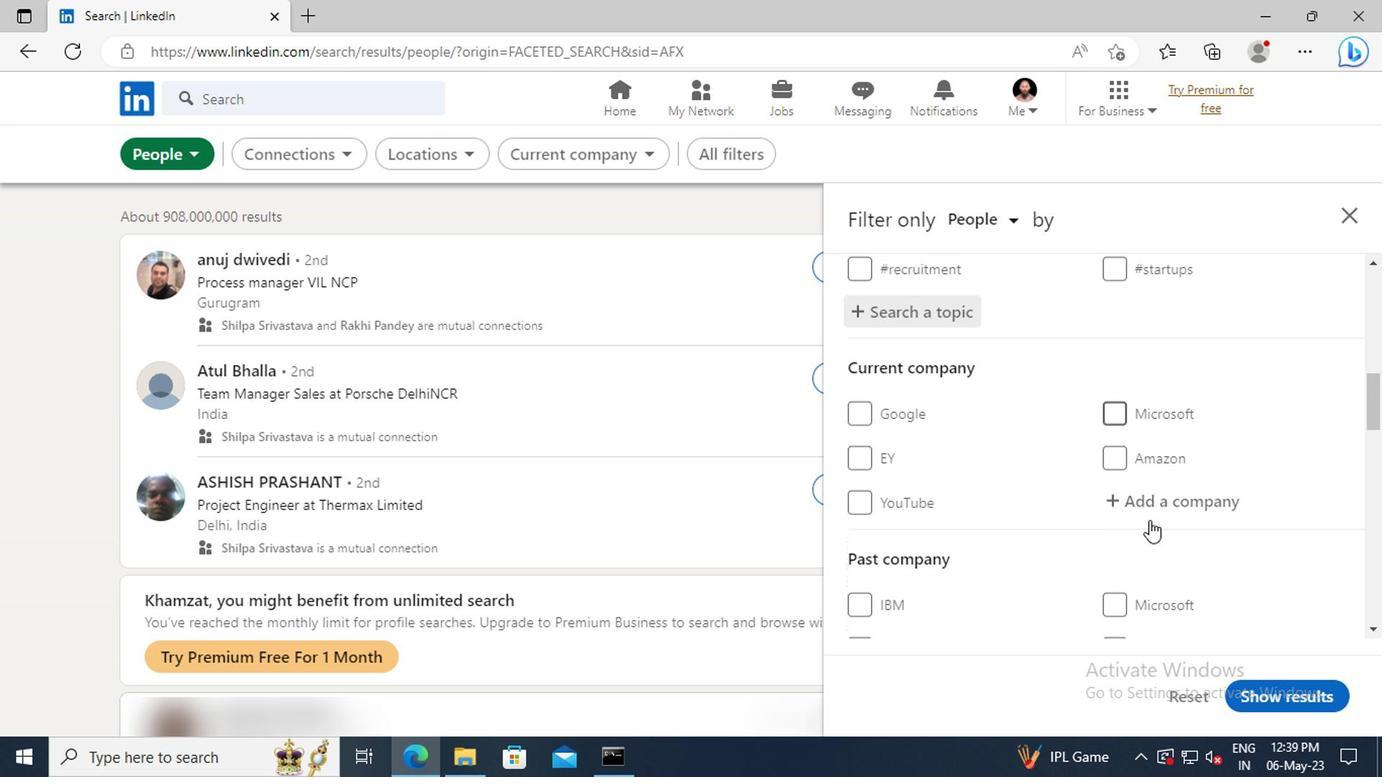 
Action: Mouse scrolled (1144, 521) with delta (0, 0)
Screenshot: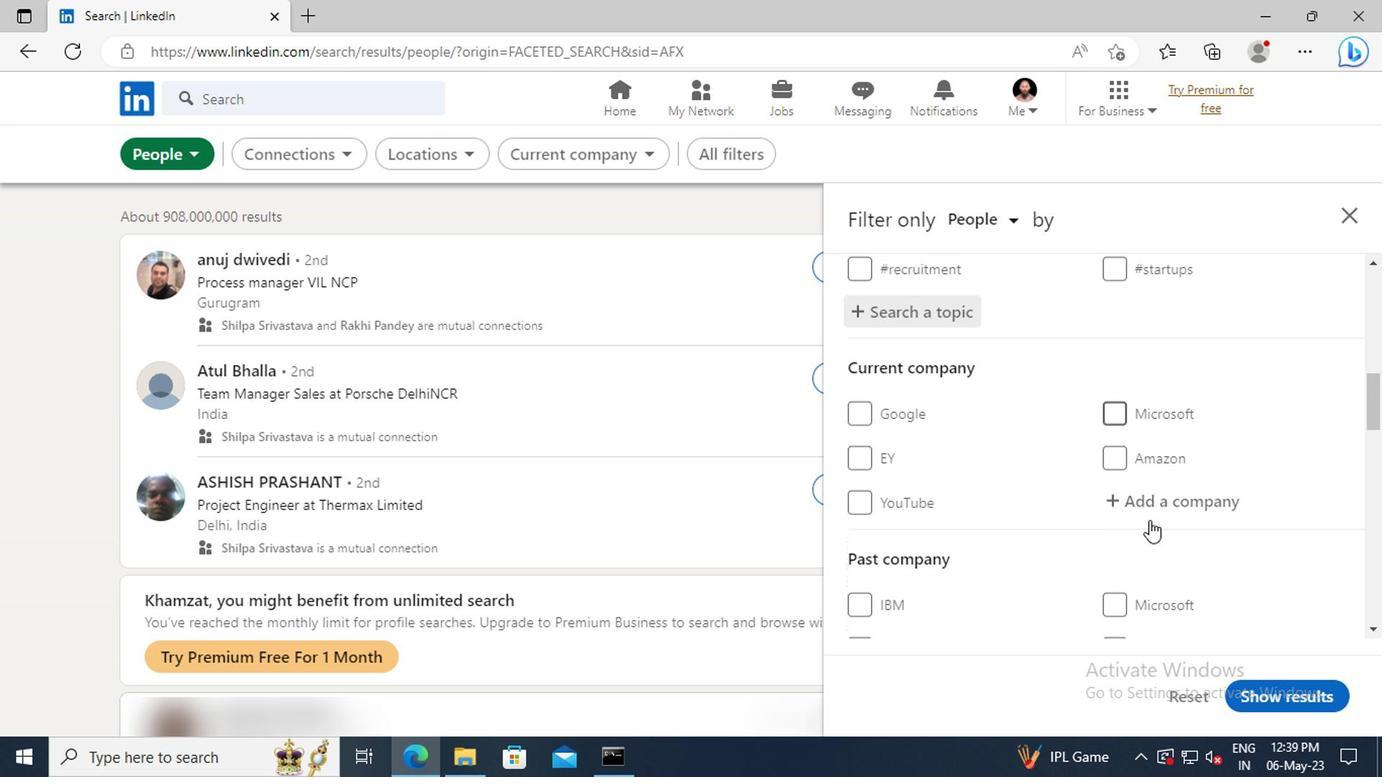 
Action: Mouse scrolled (1144, 521) with delta (0, 0)
Screenshot: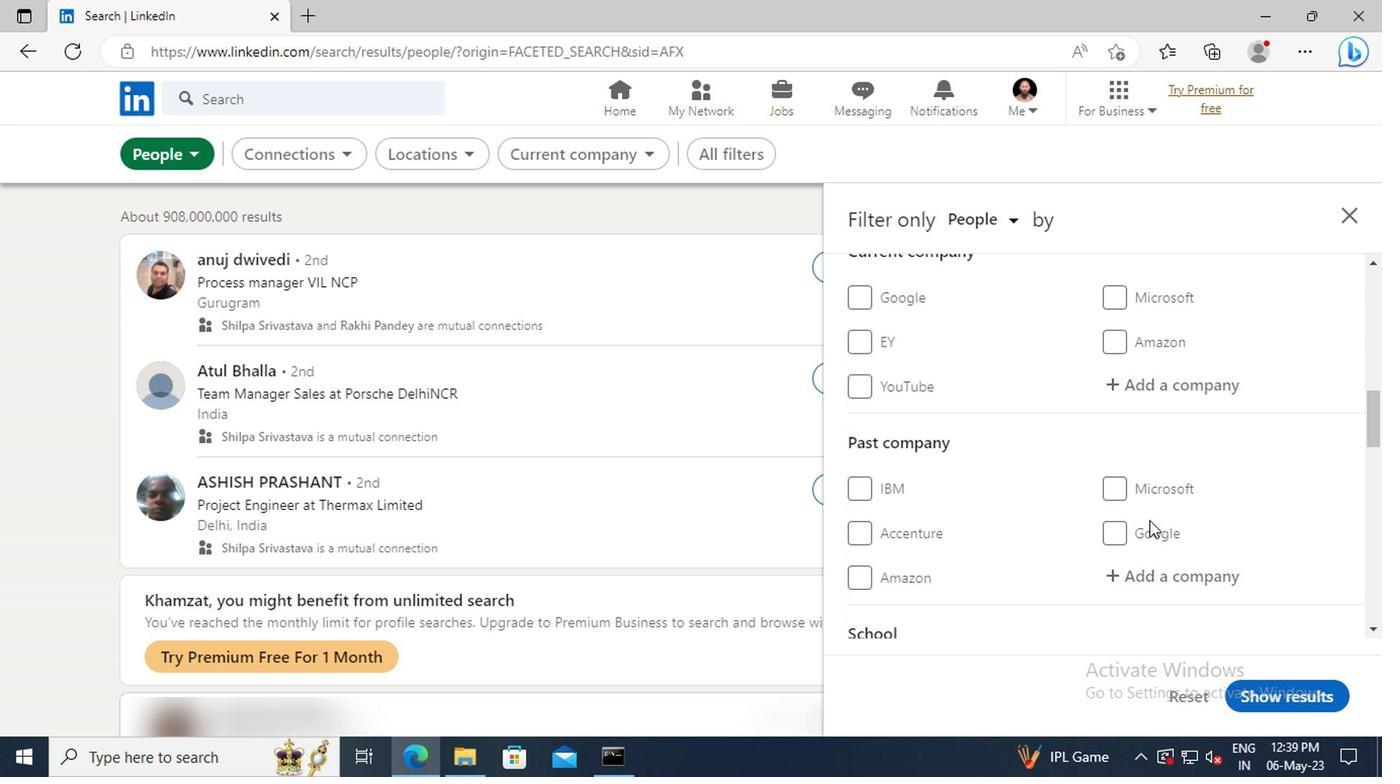 
Action: Mouse scrolled (1144, 521) with delta (0, 0)
Screenshot: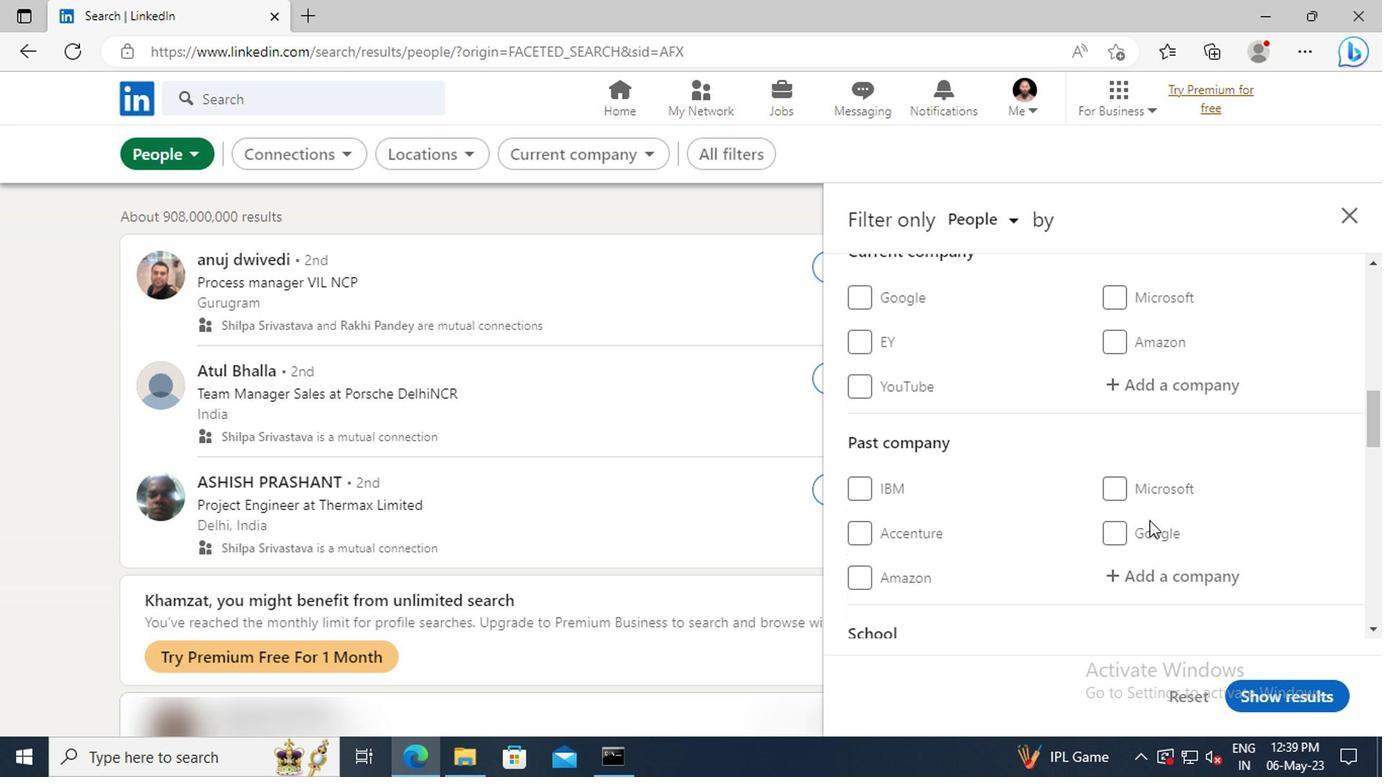 
Action: Mouse scrolled (1144, 521) with delta (0, 0)
Screenshot: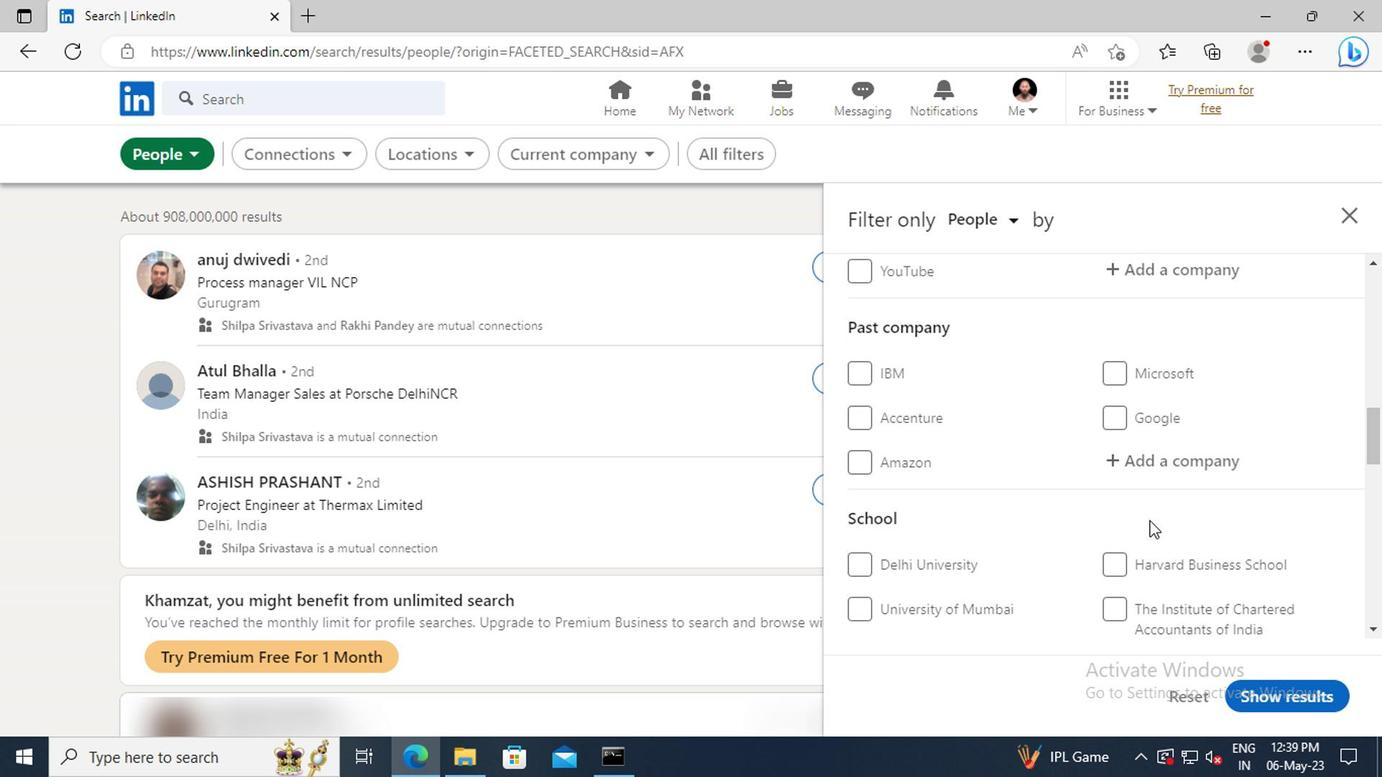 
Action: Mouse scrolled (1144, 521) with delta (0, 0)
Screenshot: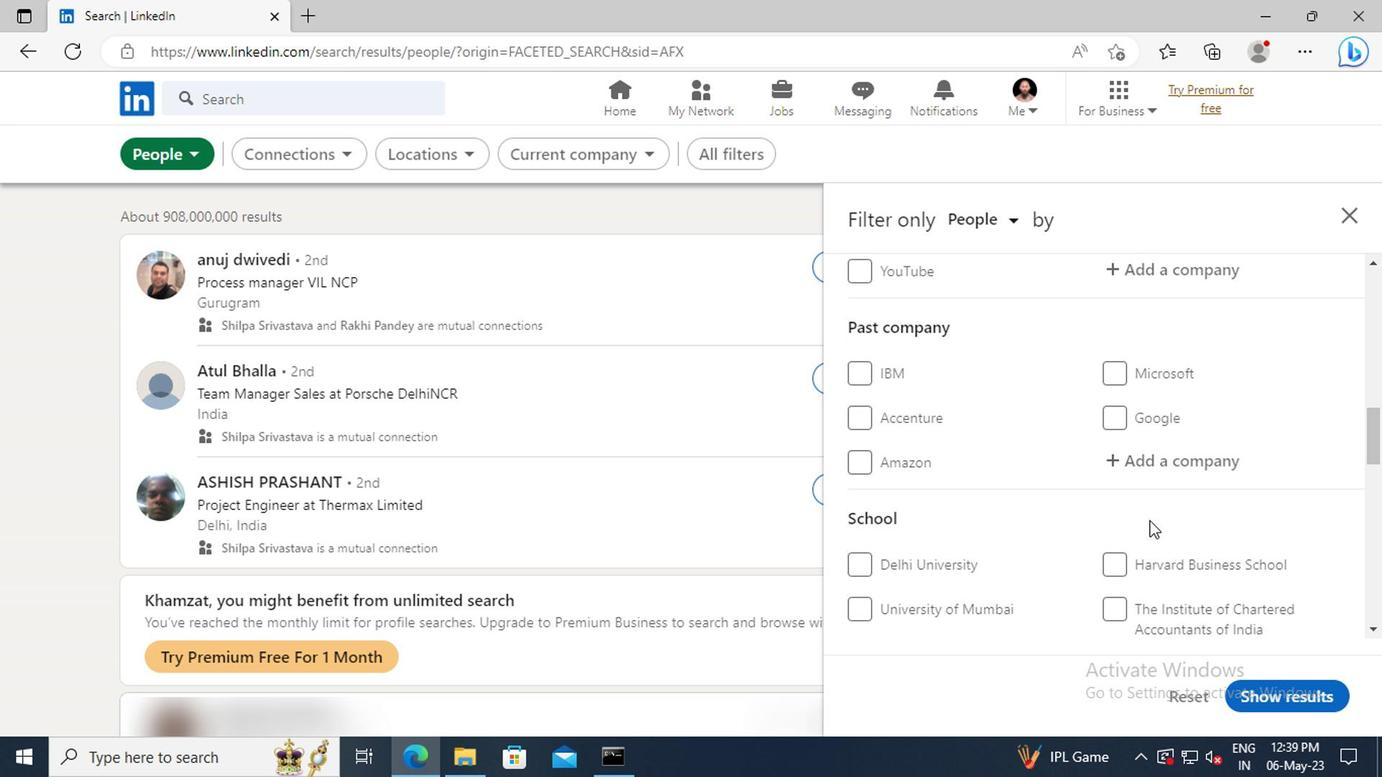 
Action: Mouse scrolled (1144, 521) with delta (0, 0)
Screenshot: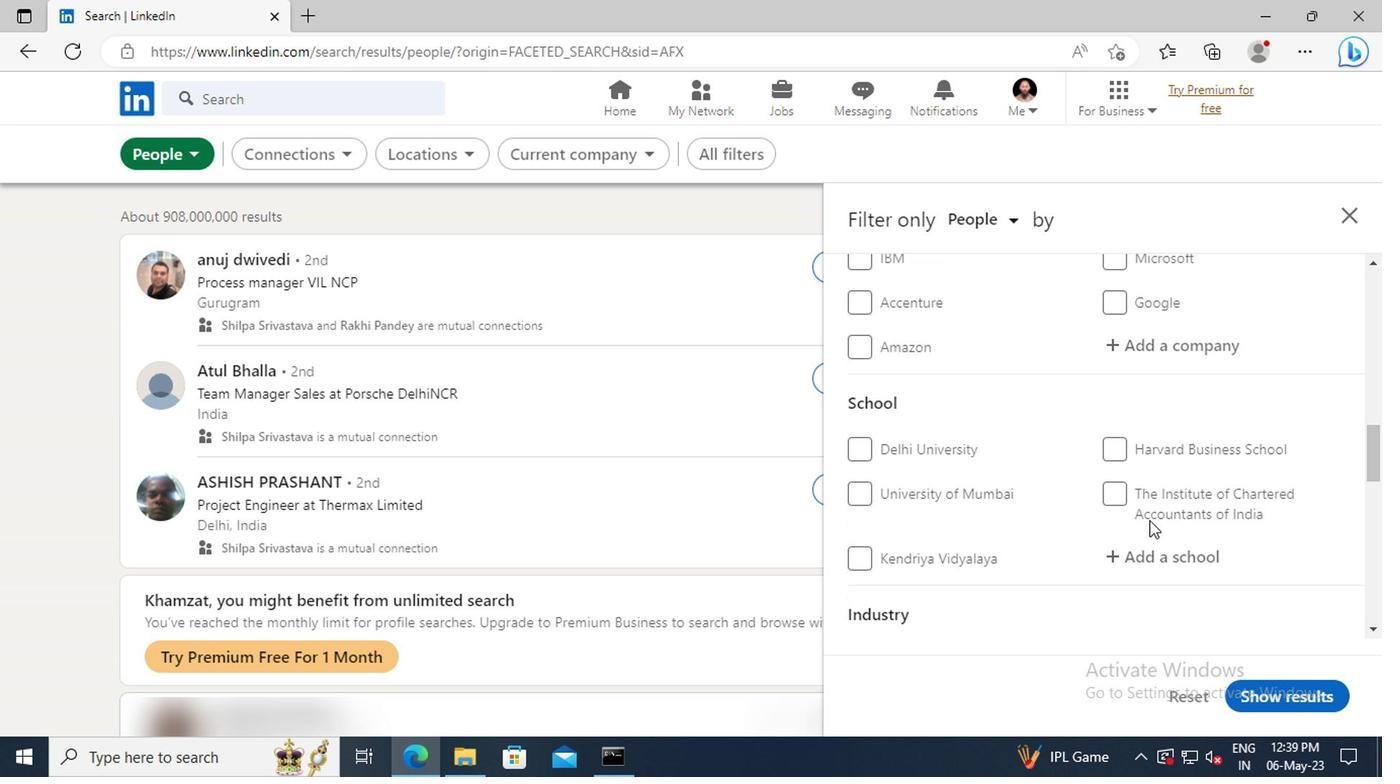 
Action: Mouse scrolled (1144, 521) with delta (0, 0)
Screenshot: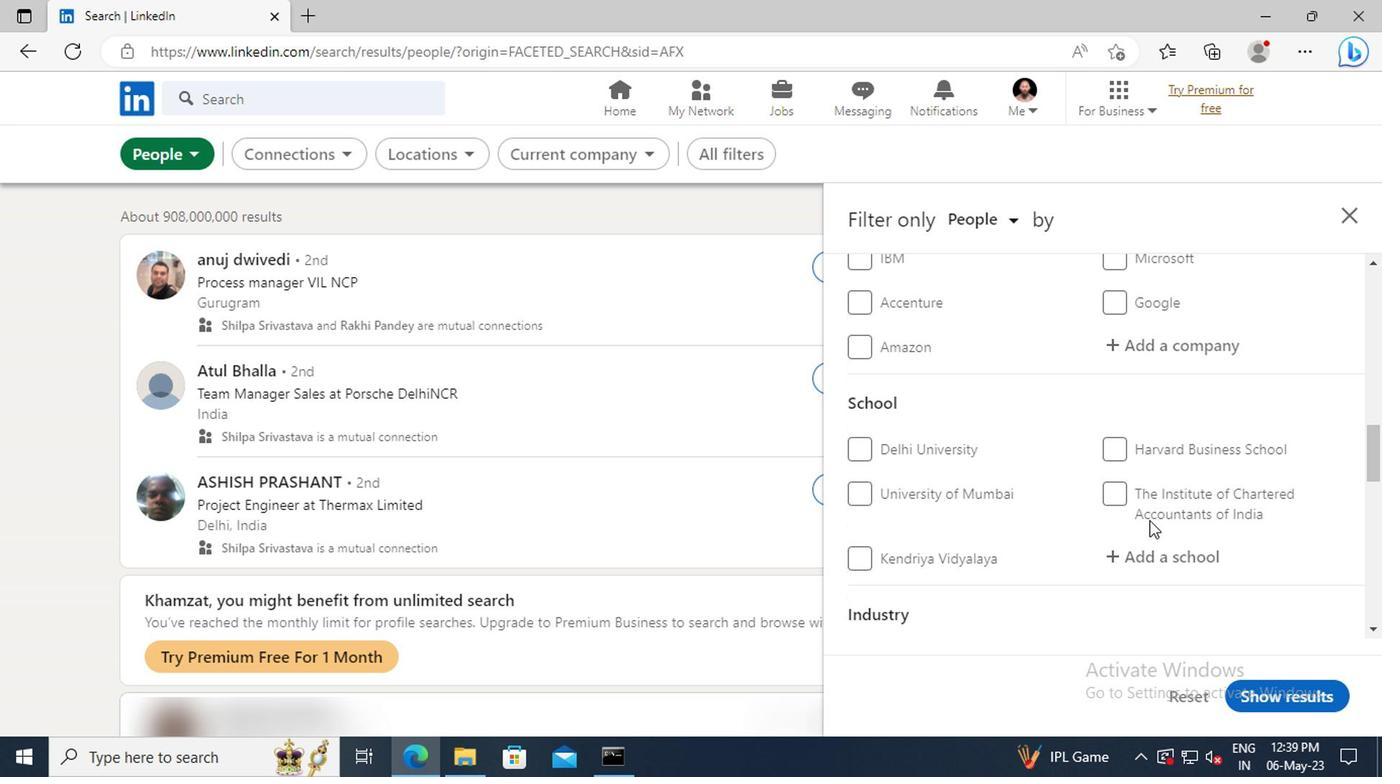 
Action: Mouse scrolled (1144, 521) with delta (0, 0)
Screenshot: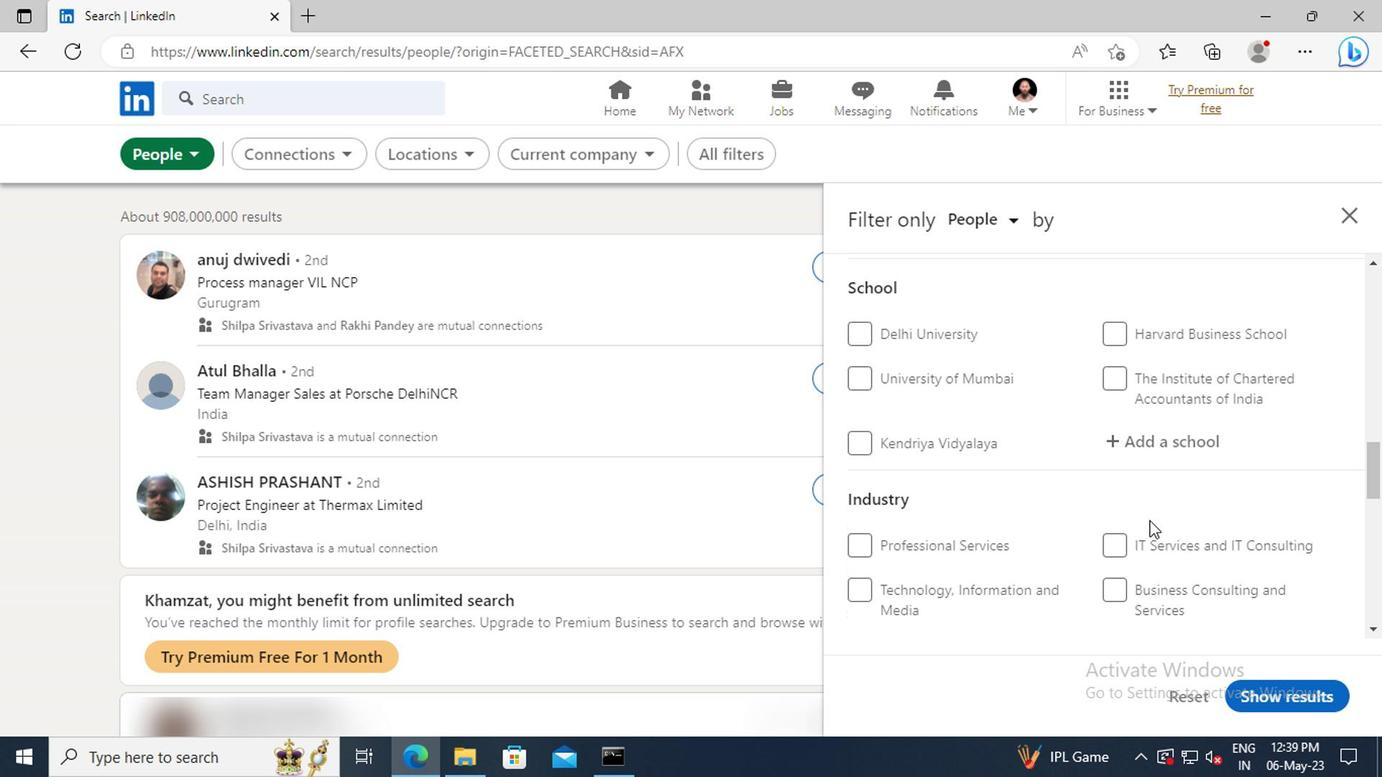 
Action: Mouse scrolled (1144, 521) with delta (0, 0)
Screenshot: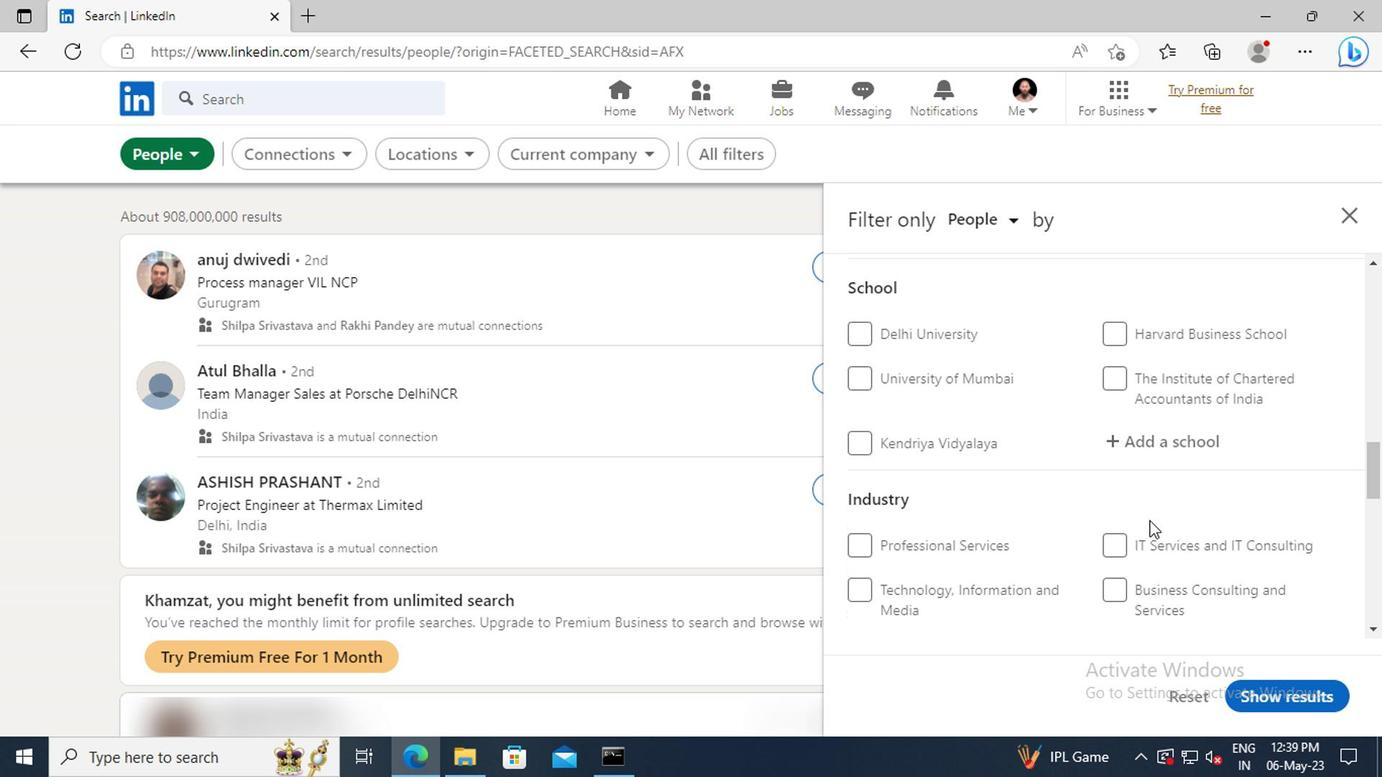 
Action: Mouse moved to (1145, 520)
Screenshot: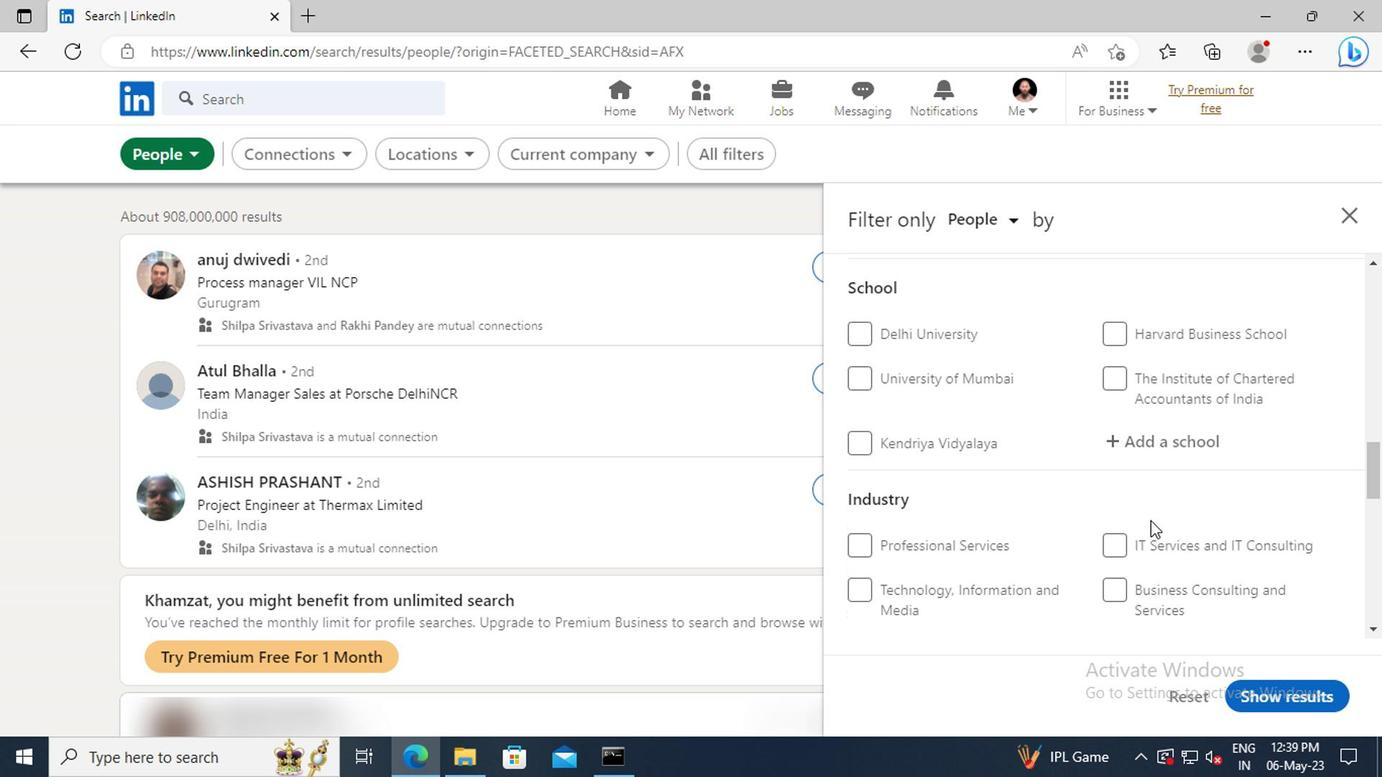
Action: Mouse scrolled (1145, 519) with delta (0, 0)
Screenshot: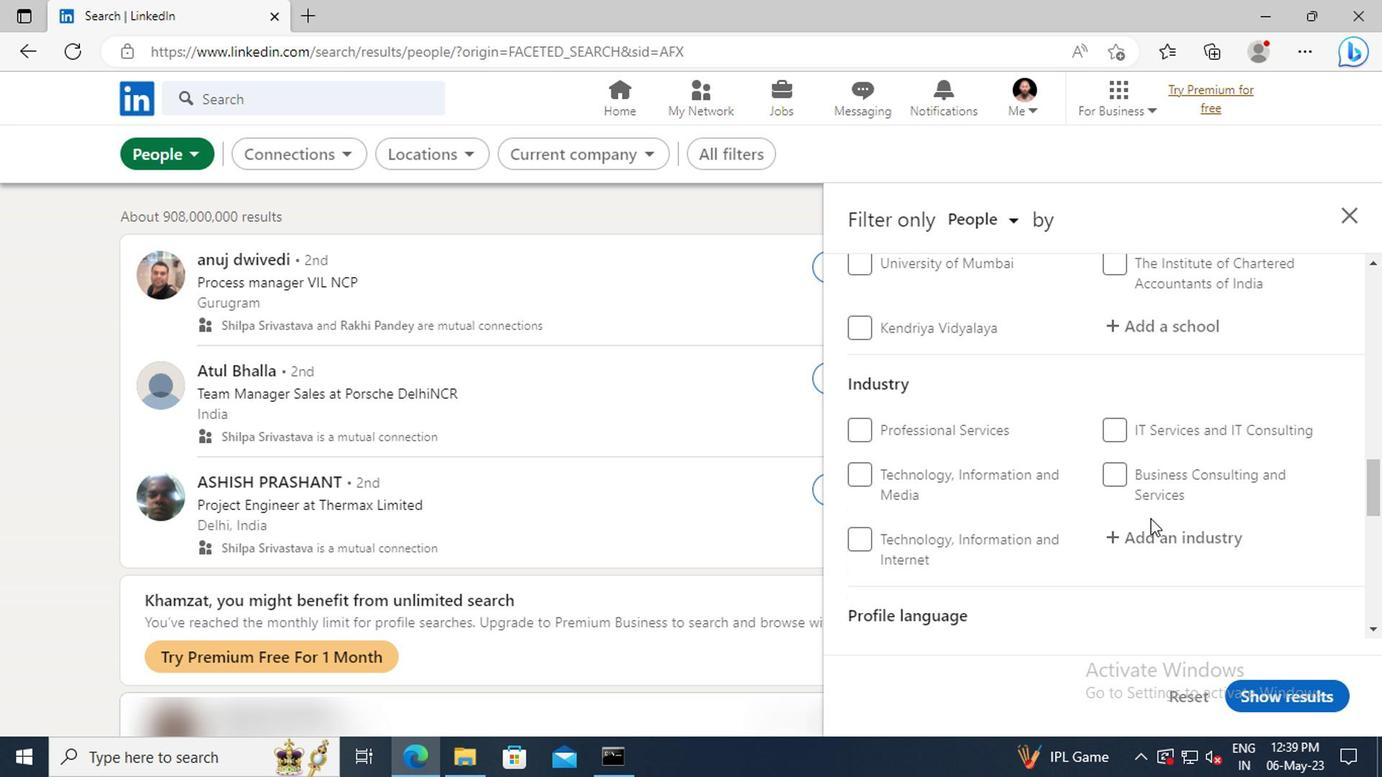 
Action: Mouse scrolled (1145, 519) with delta (0, 0)
Screenshot: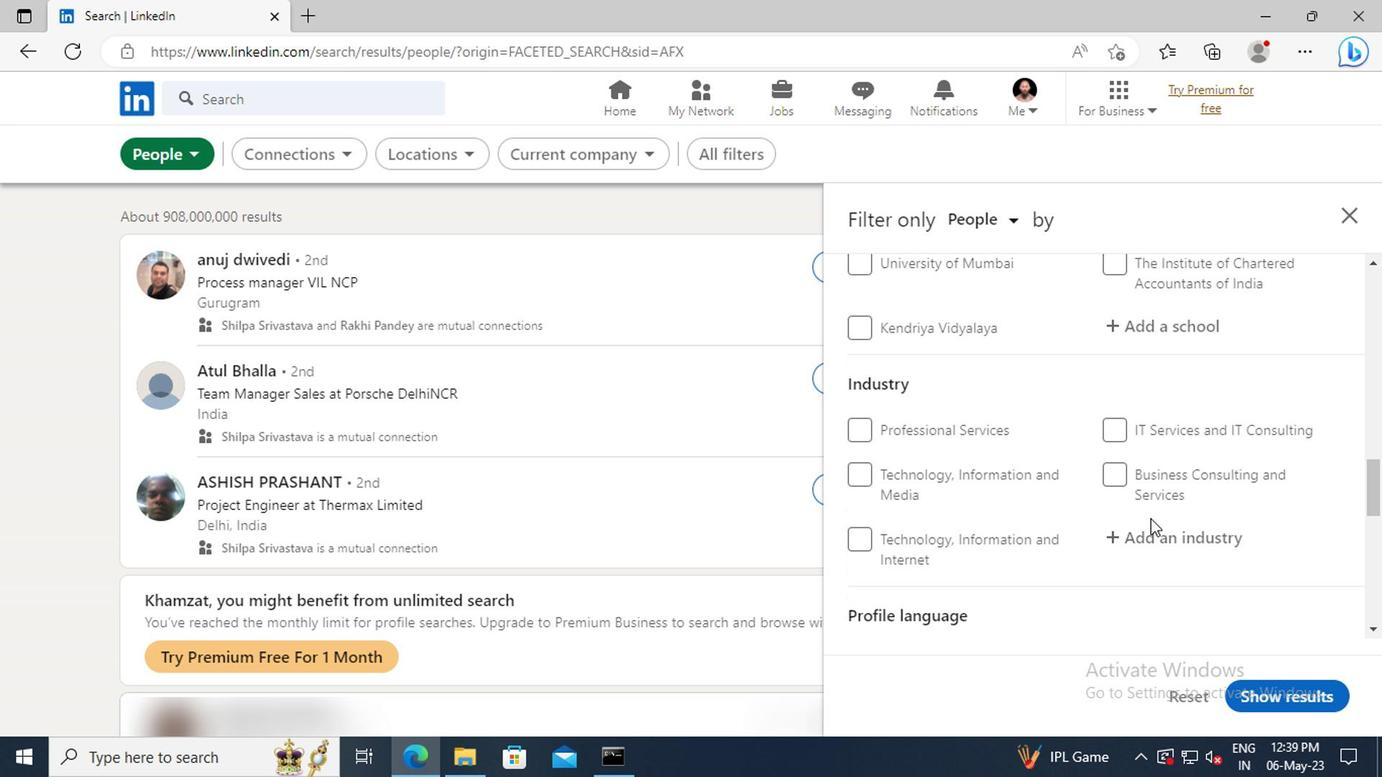 
Action: Mouse scrolled (1145, 519) with delta (0, 0)
Screenshot: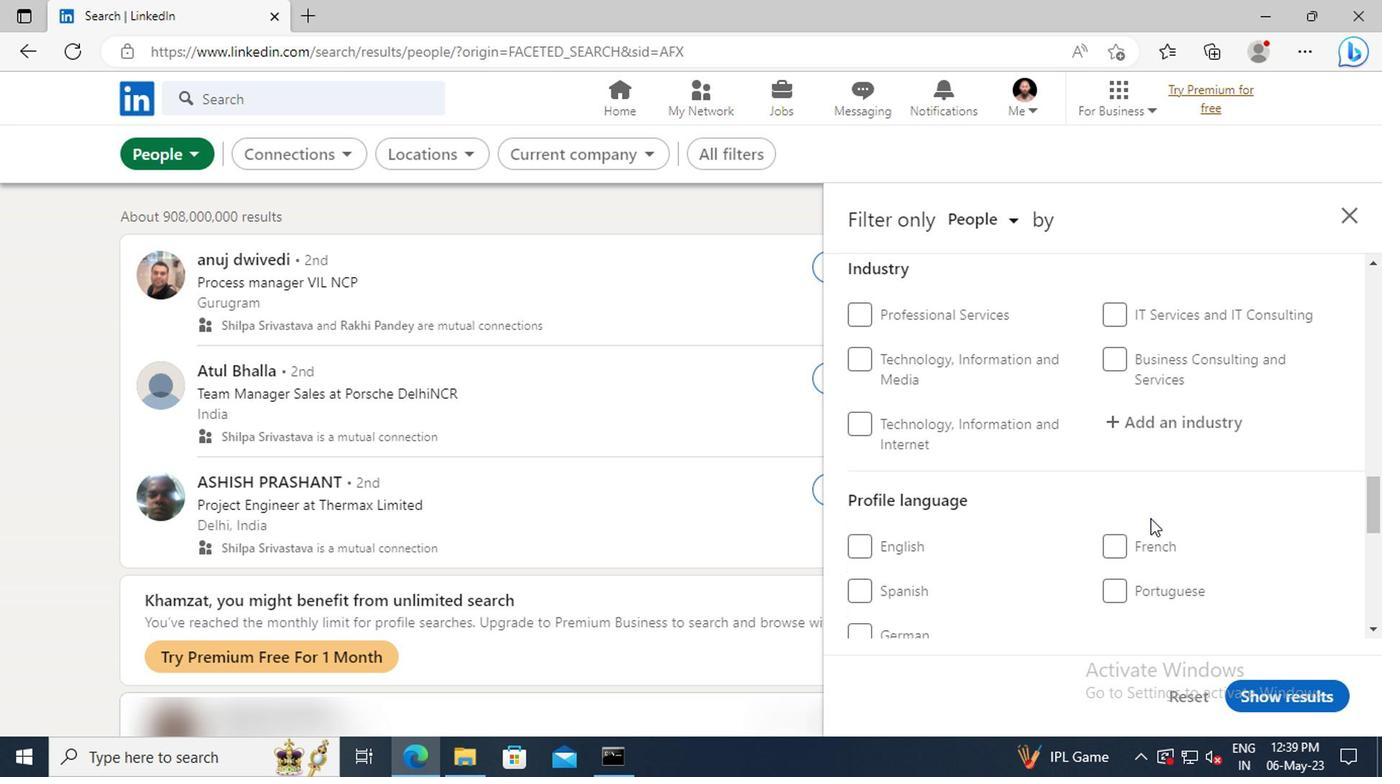 
Action: Mouse moved to (863, 532)
Screenshot: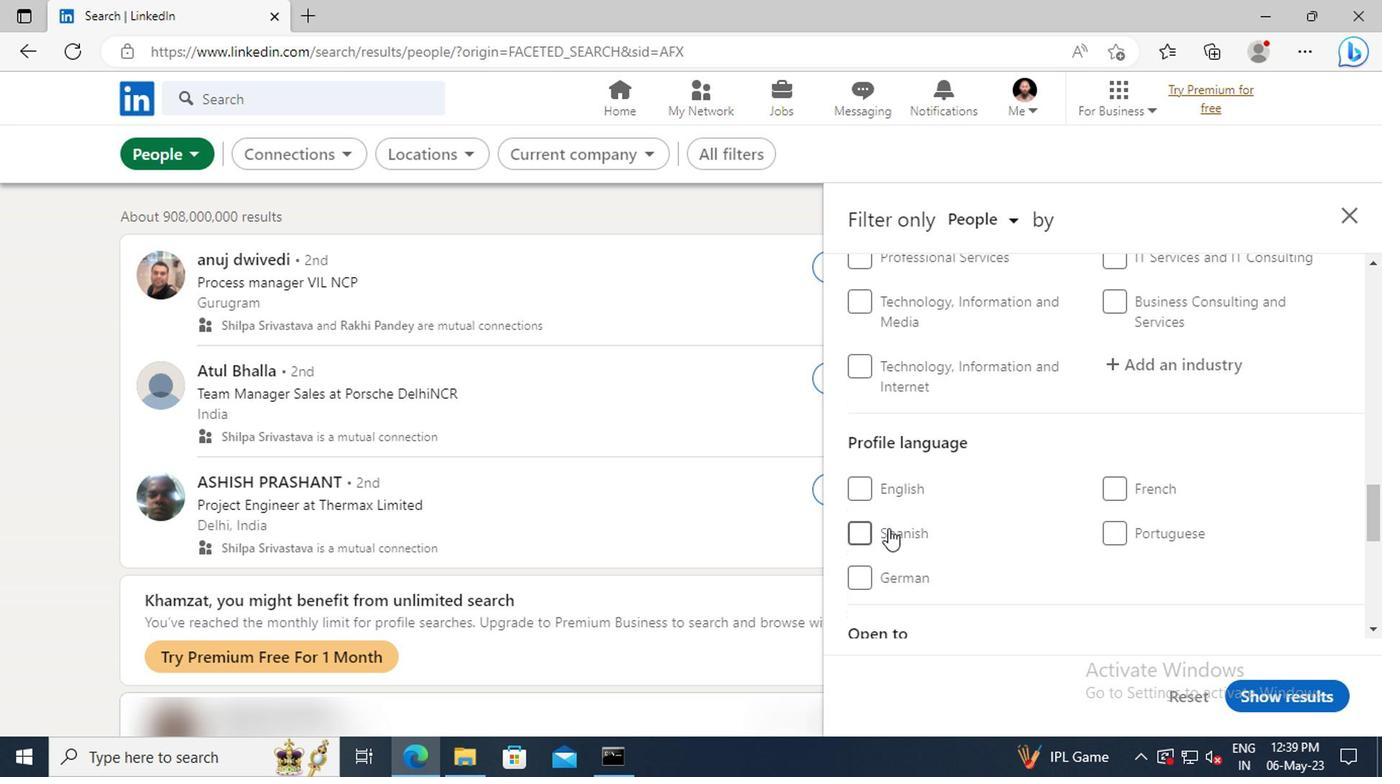 
Action: Mouse pressed left at (863, 532)
Screenshot: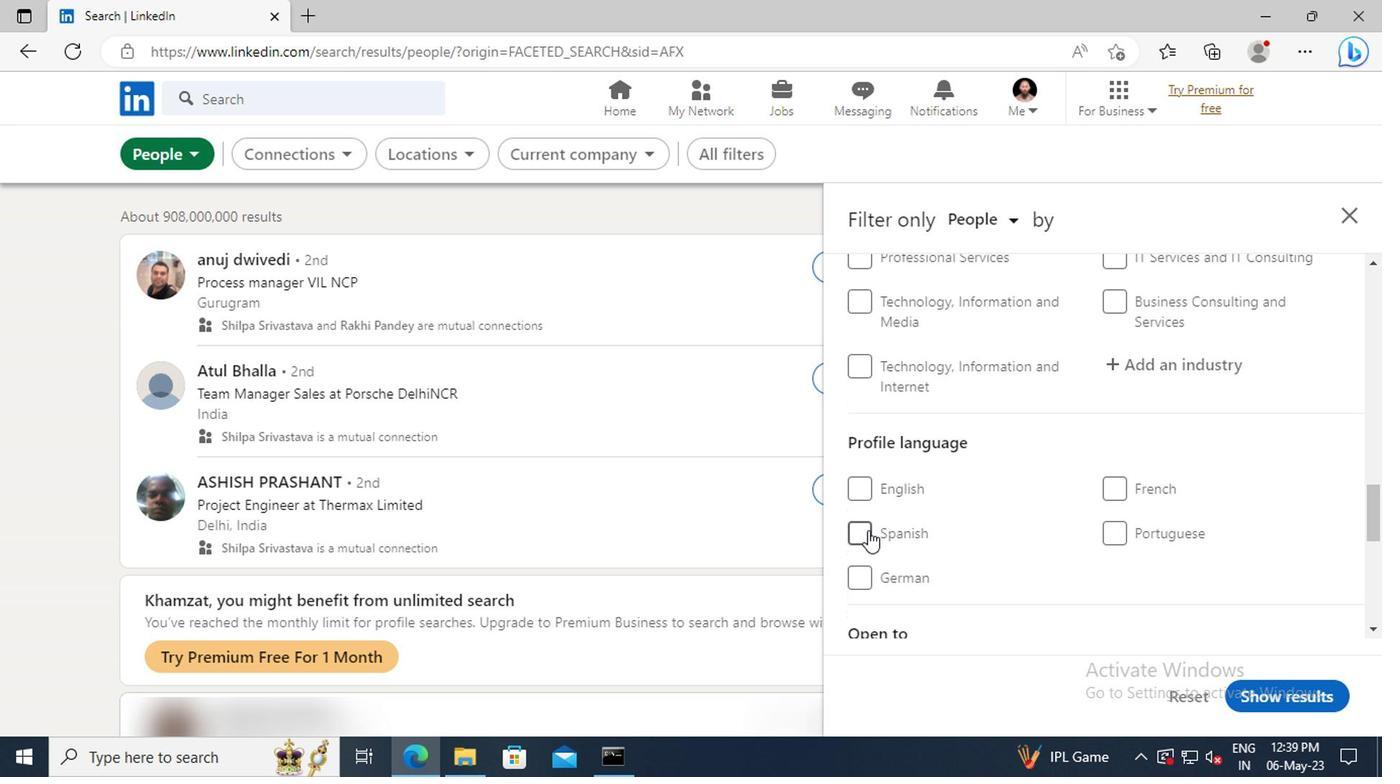 
Action: Mouse moved to (1113, 482)
Screenshot: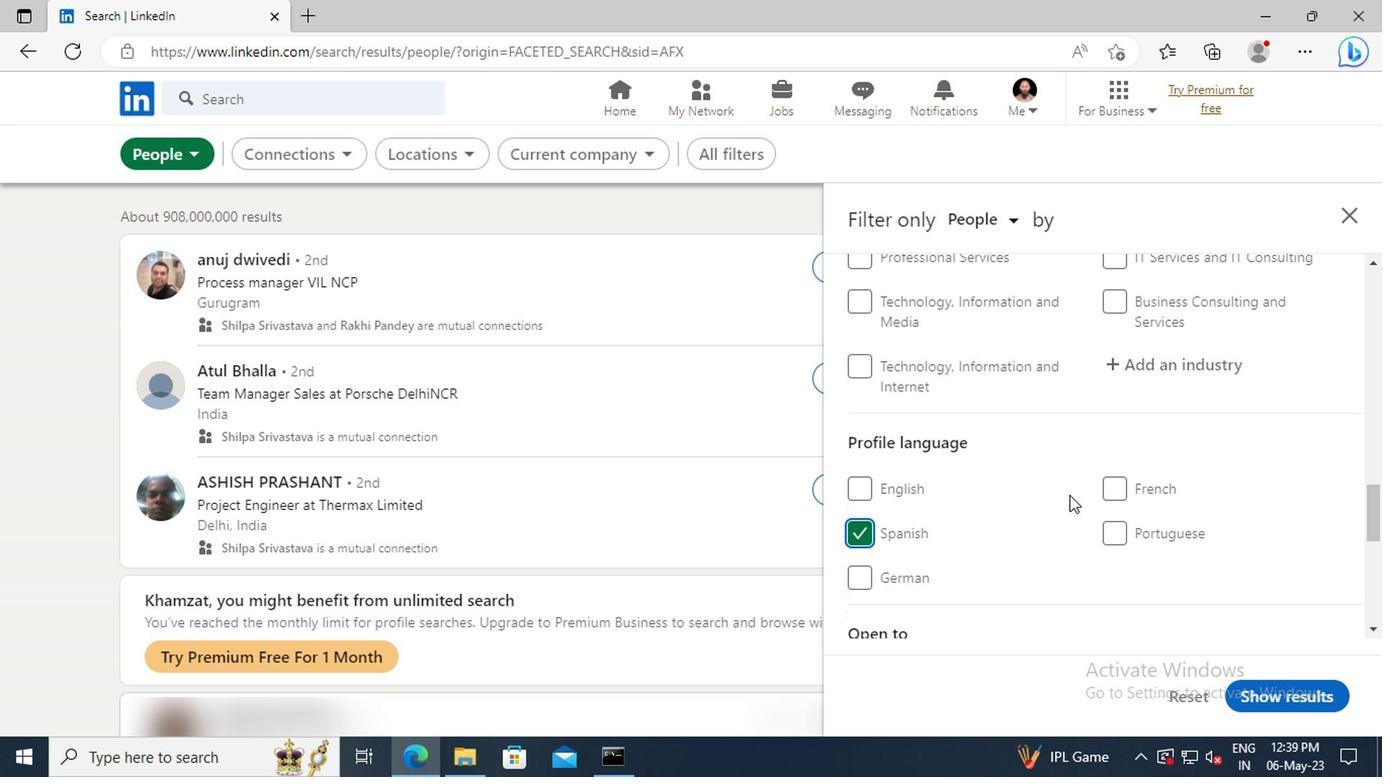 
Action: Mouse scrolled (1113, 483) with delta (0, 0)
Screenshot: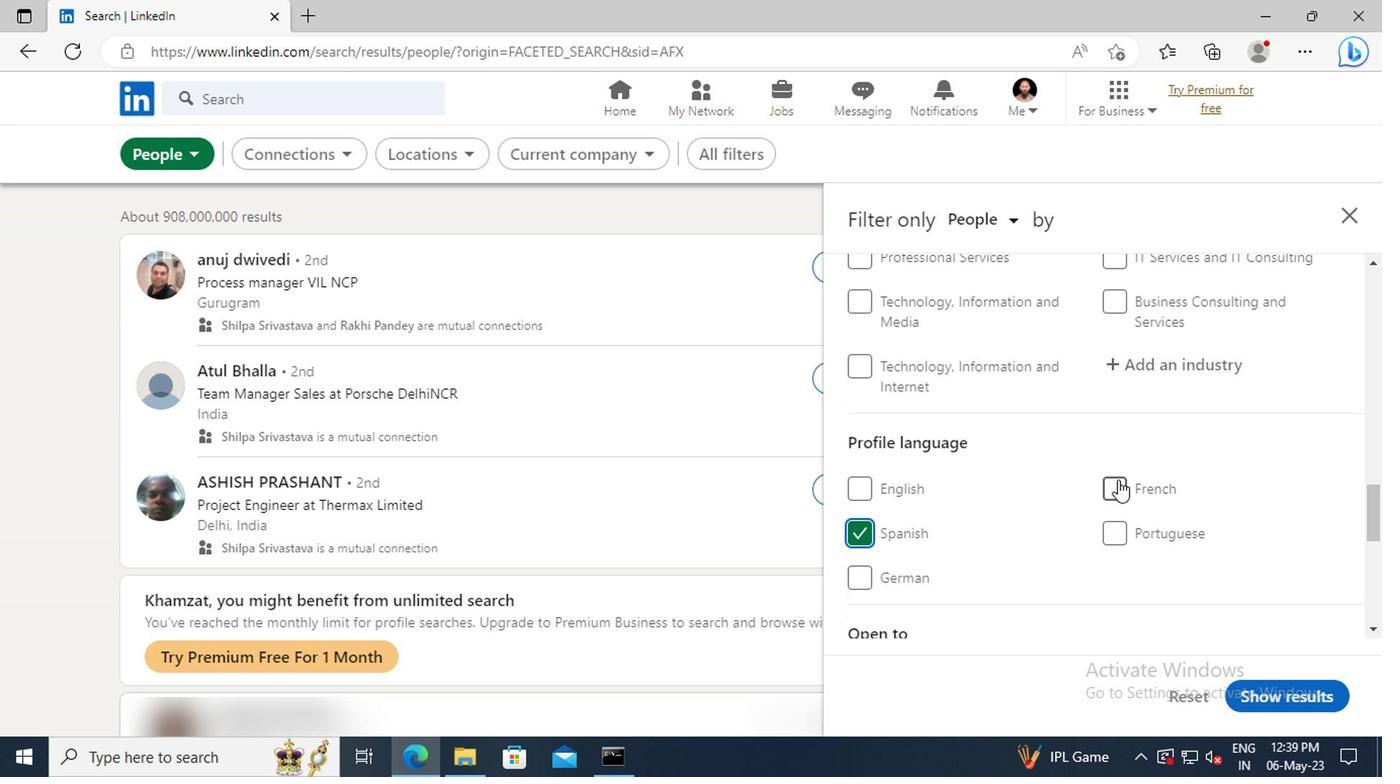 
Action: Mouse scrolled (1113, 483) with delta (0, 0)
Screenshot: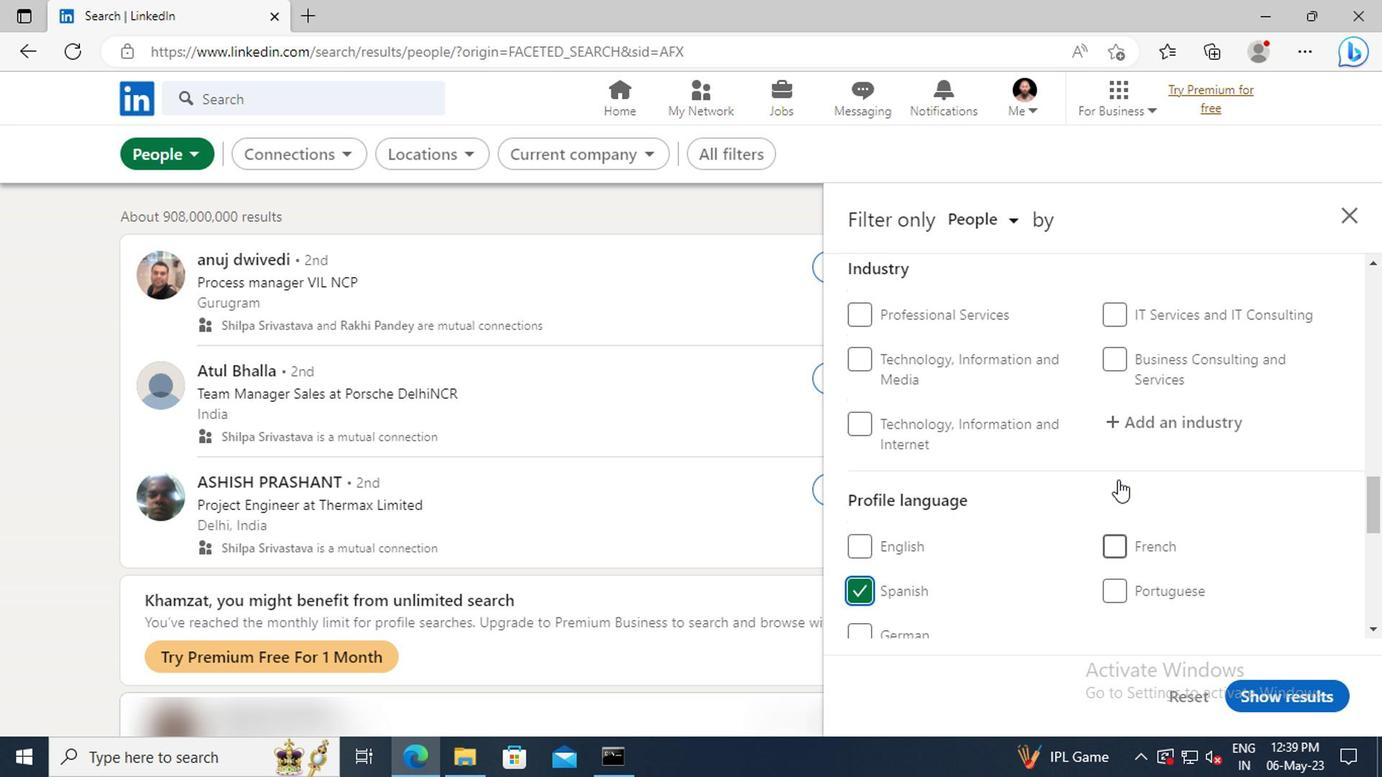 
Action: Mouse scrolled (1113, 483) with delta (0, 0)
Screenshot: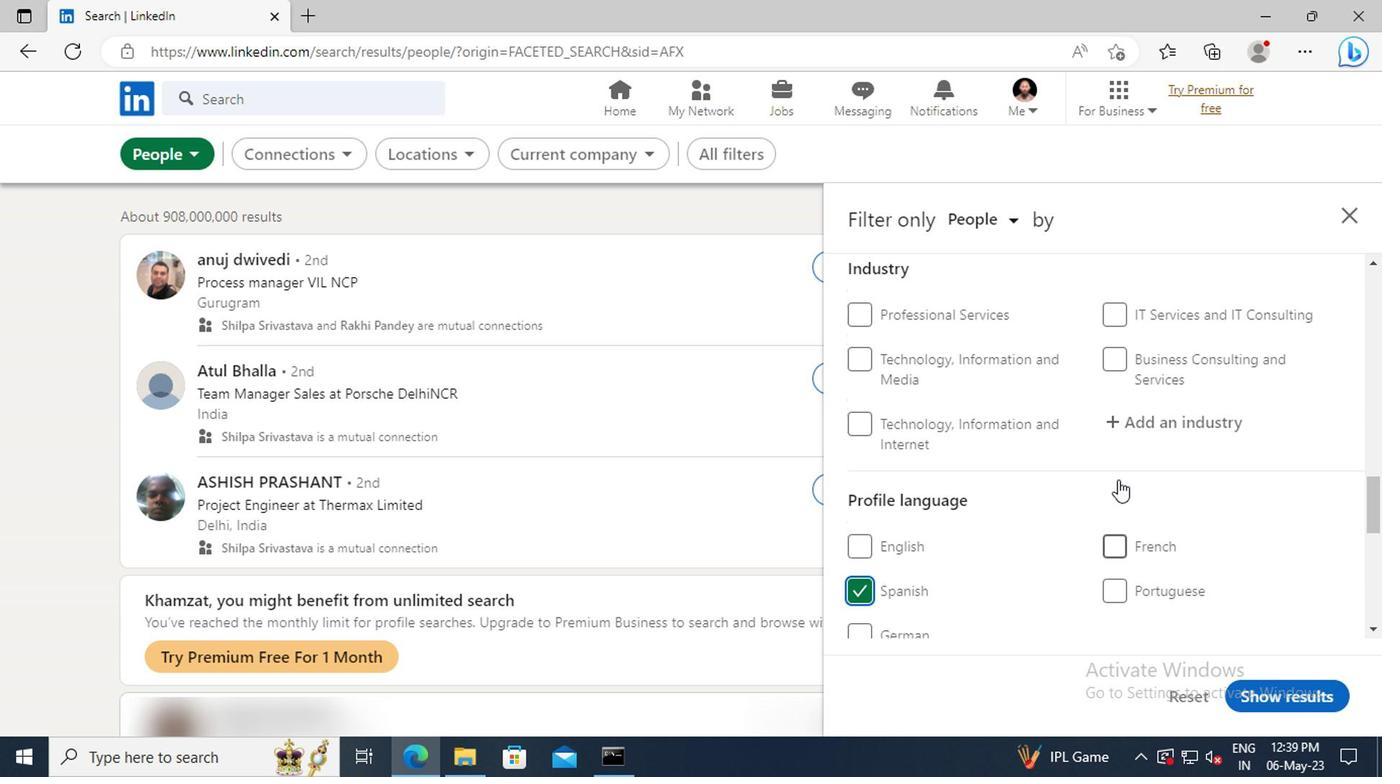 
Action: Mouse scrolled (1113, 483) with delta (0, 0)
Screenshot: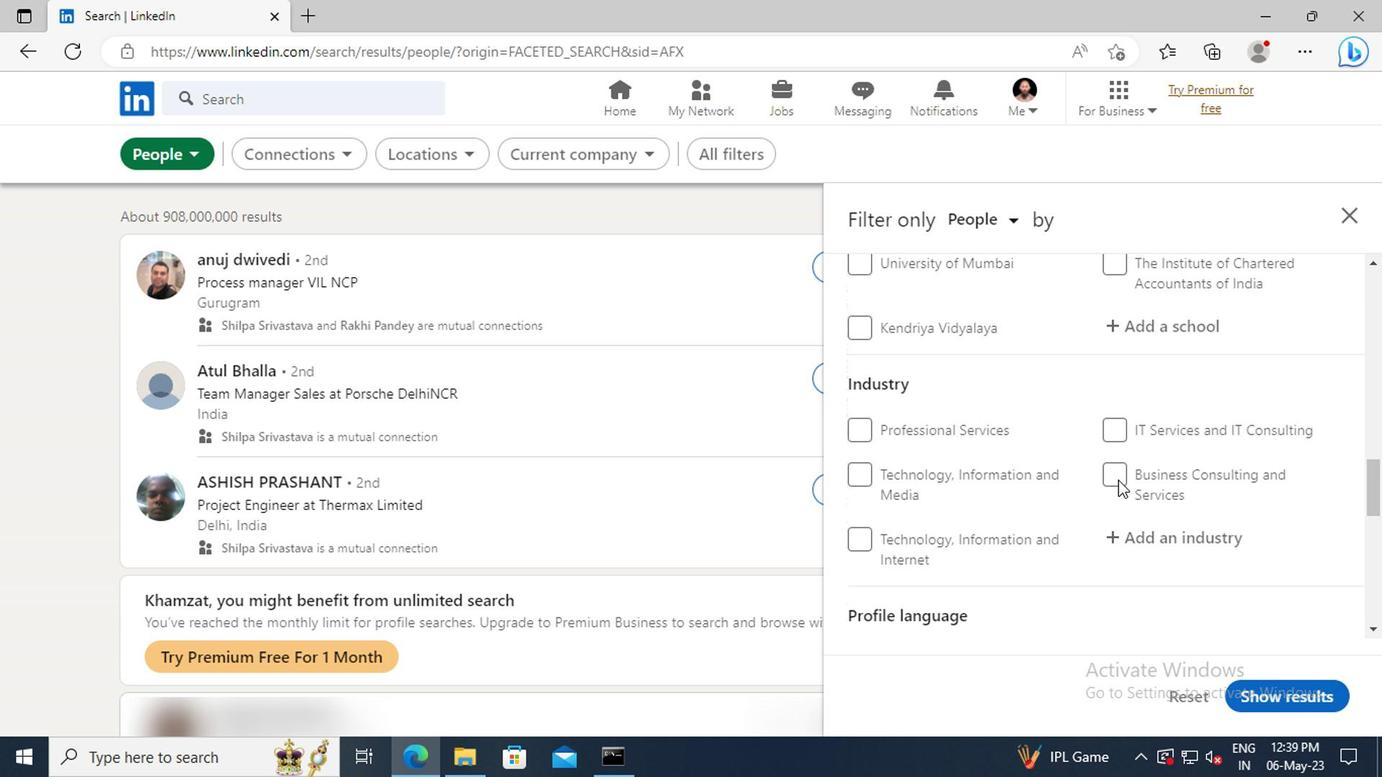 
Action: Mouse scrolled (1113, 483) with delta (0, 0)
Screenshot: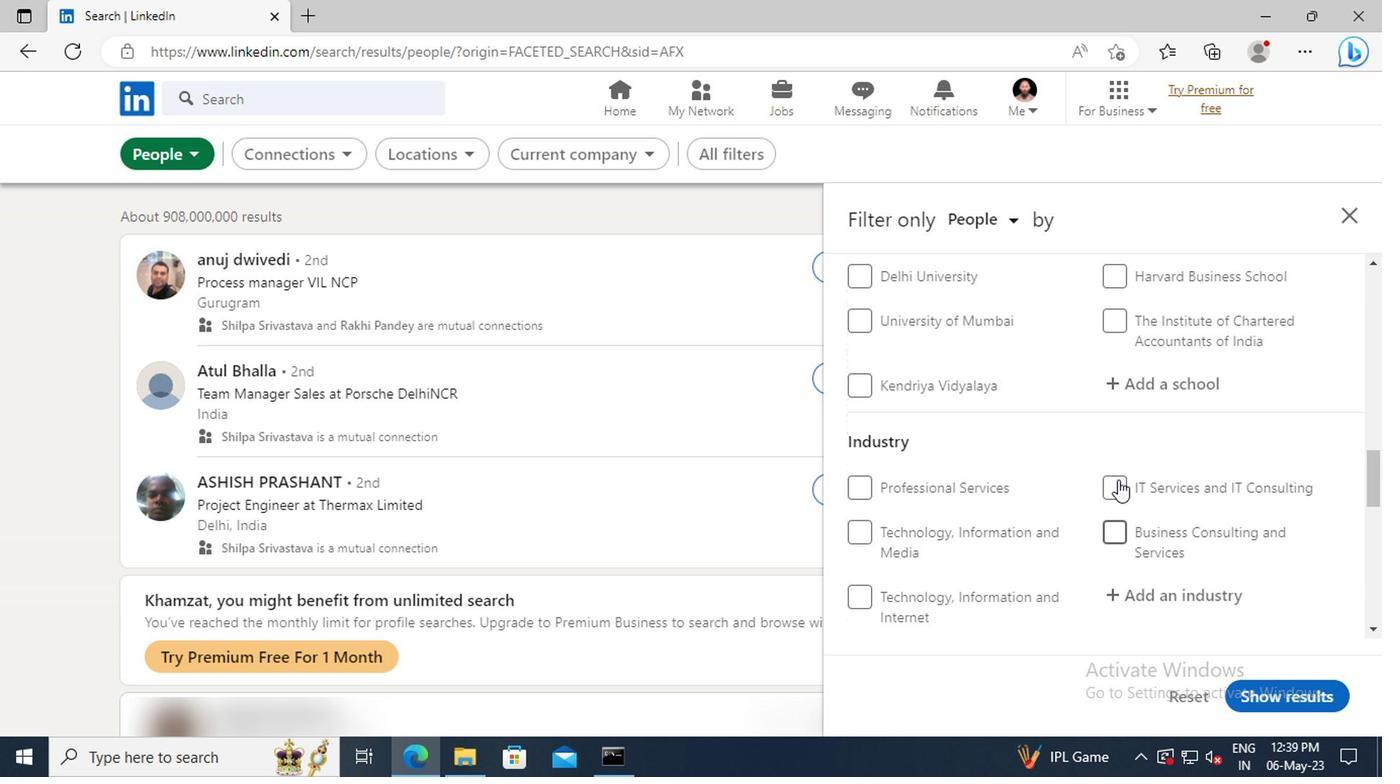 
Action: Mouse scrolled (1113, 483) with delta (0, 0)
Screenshot: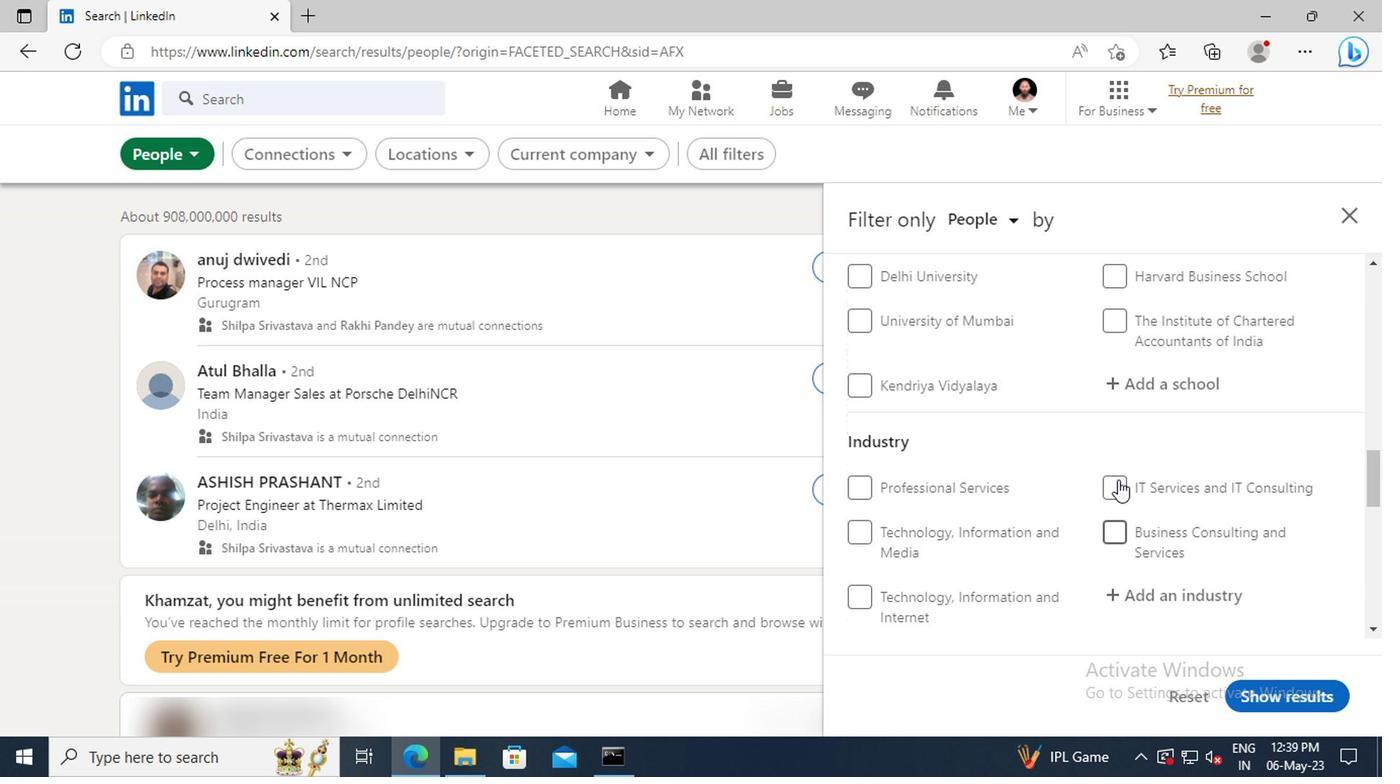
Action: Mouse scrolled (1113, 483) with delta (0, 0)
Screenshot: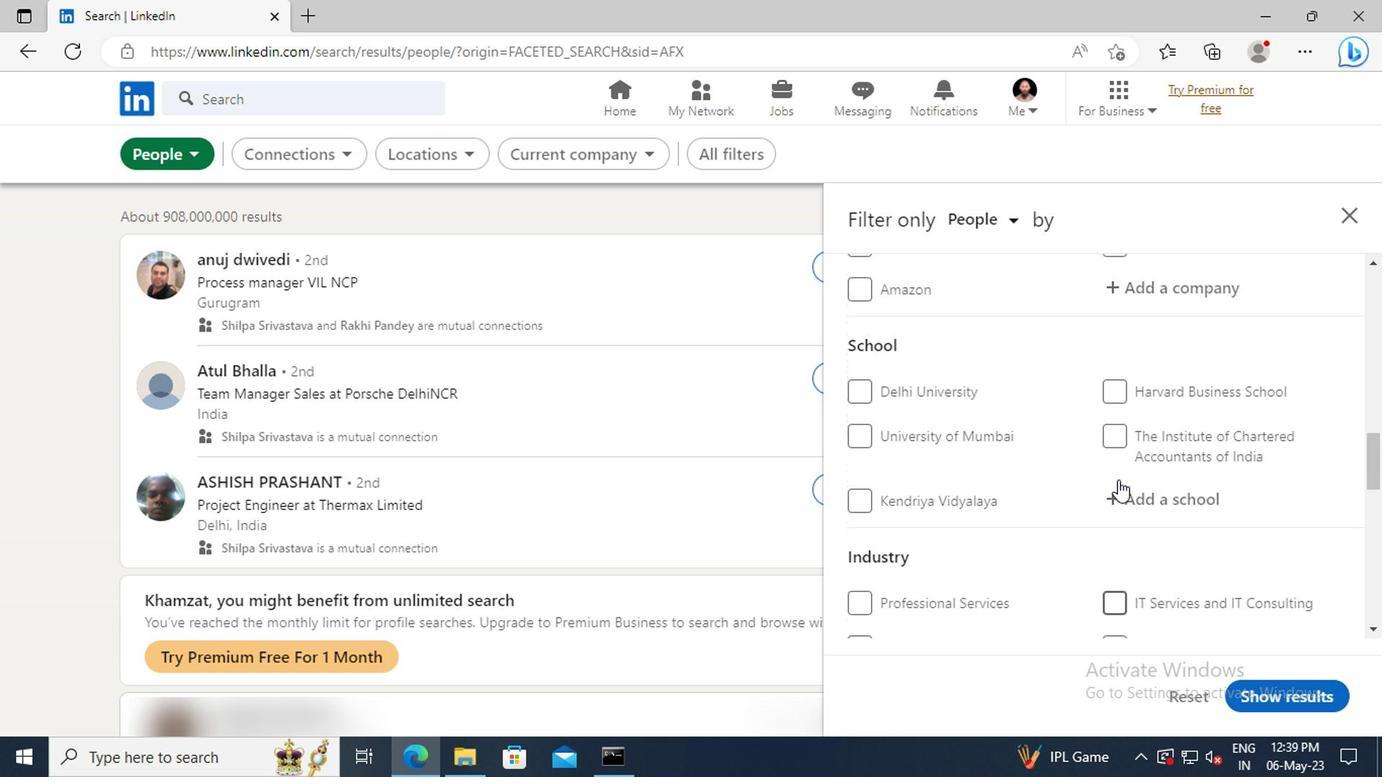 
Action: Mouse scrolled (1113, 483) with delta (0, 0)
Screenshot: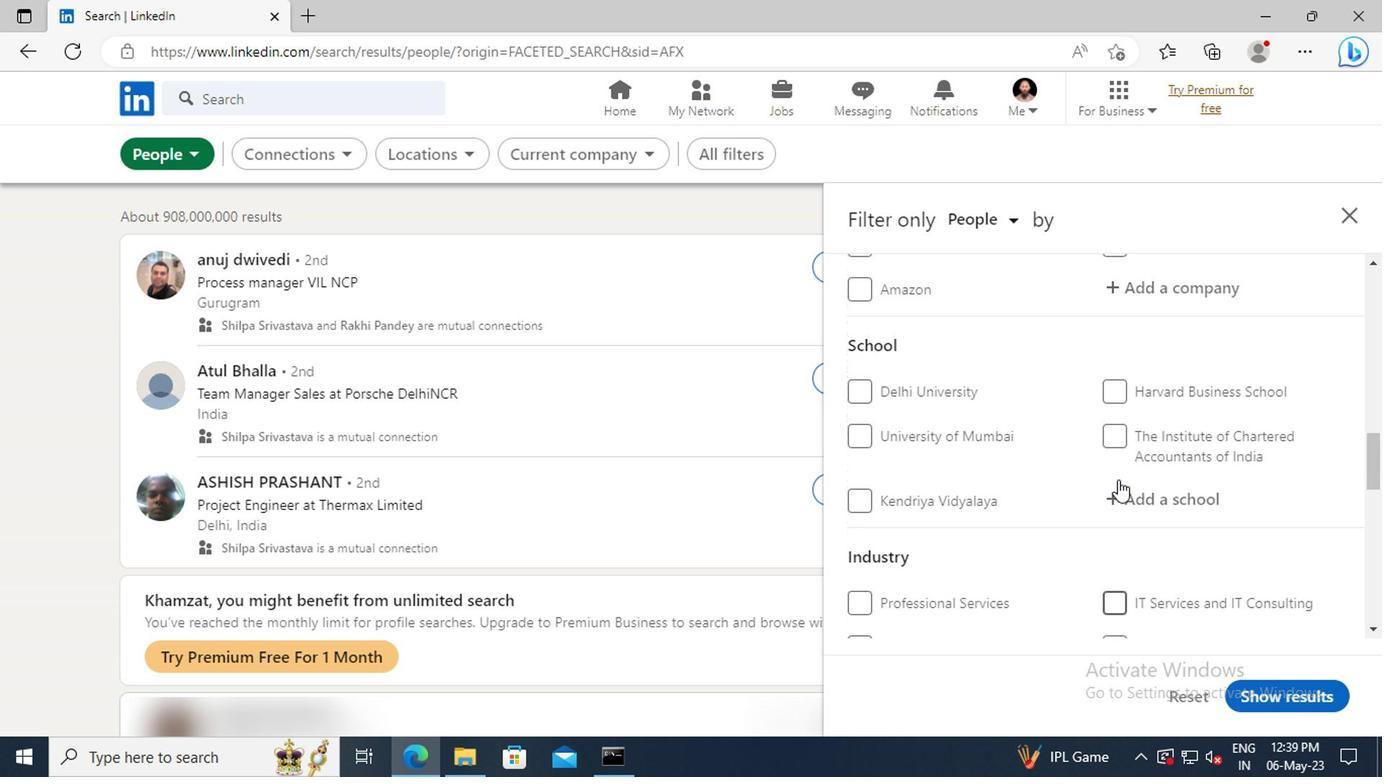 
Action: Mouse scrolled (1113, 483) with delta (0, 0)
Screenshot: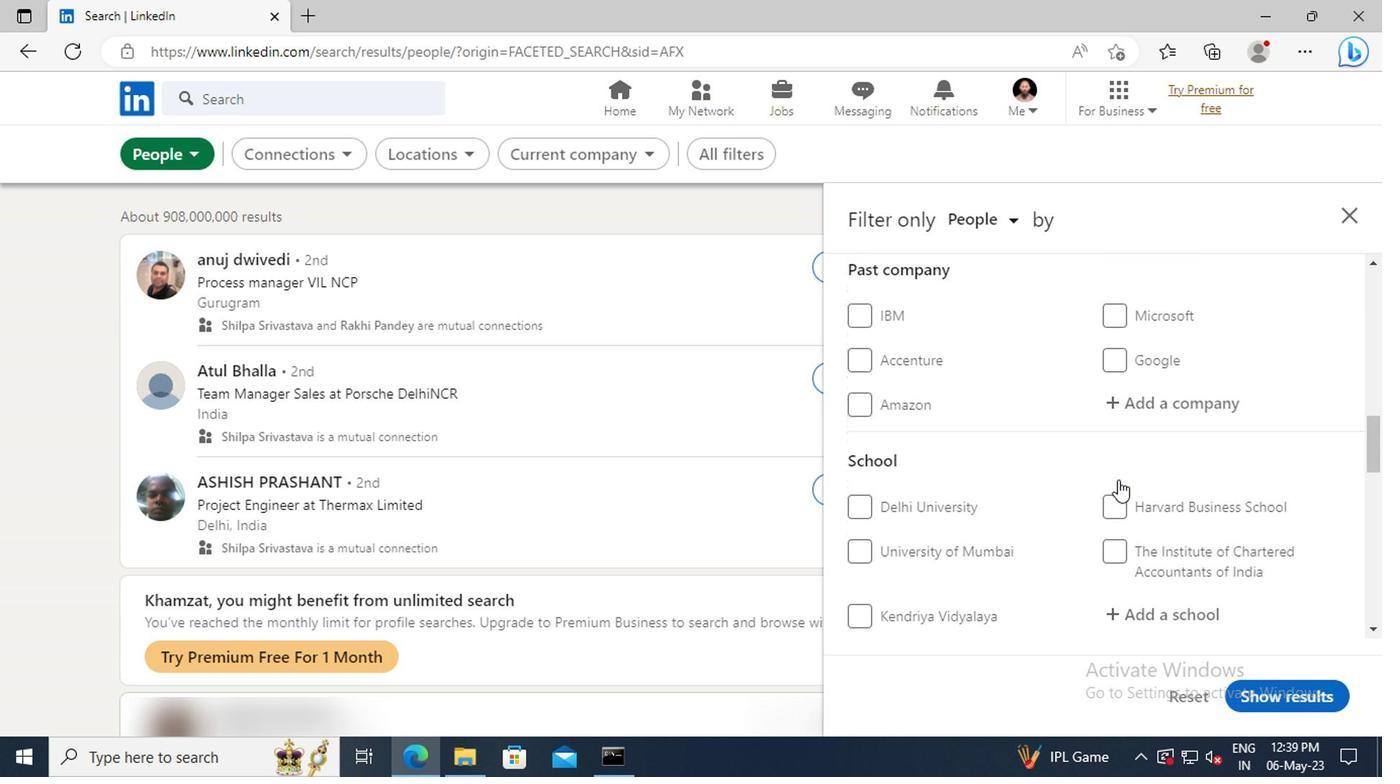 
Action: Mouse scrolled (1113, 483) with delta (0, 0)
Screenshot: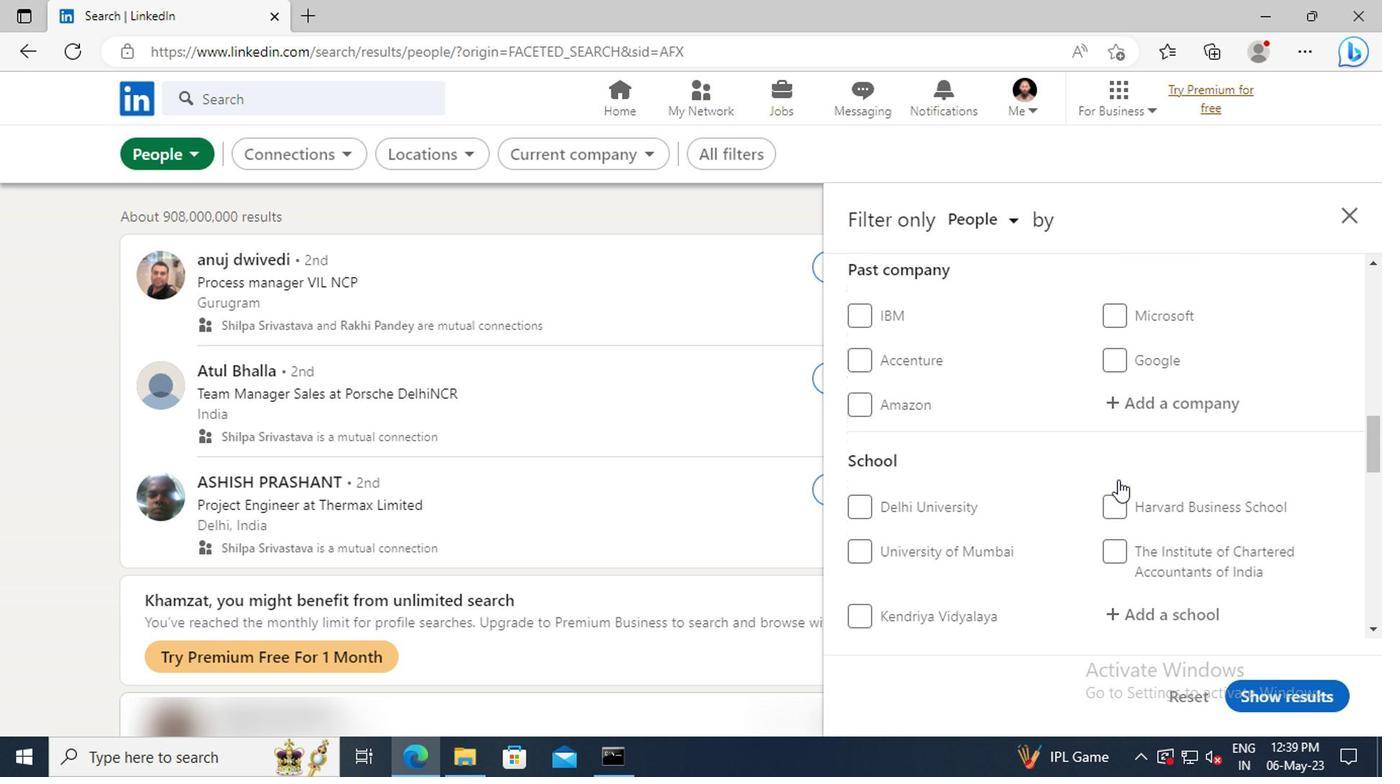 
Action: Mouse scrolled (1113, 483) with delta (0, 0)
Screenshot: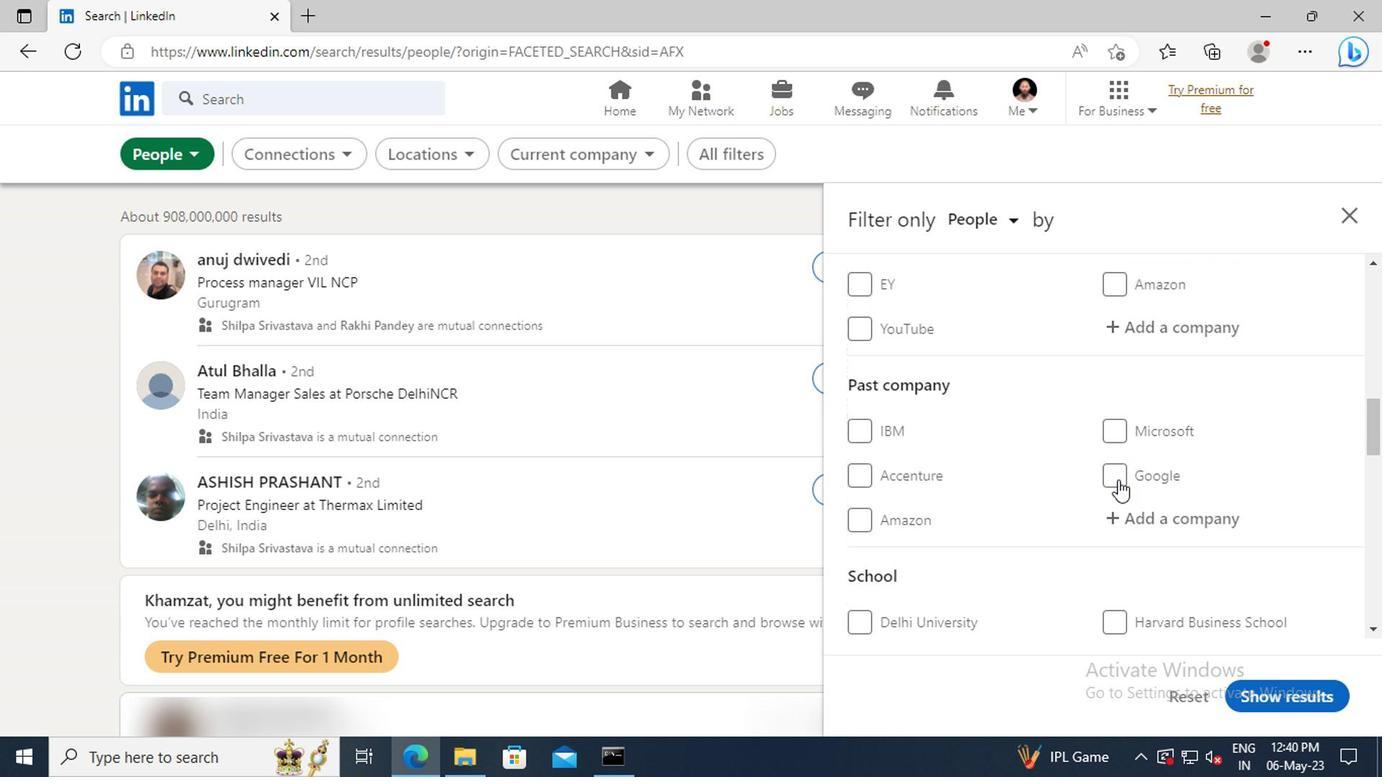 
Action: Mouse scrolled (1113, 483) with delta (0, 0)
Screenshot: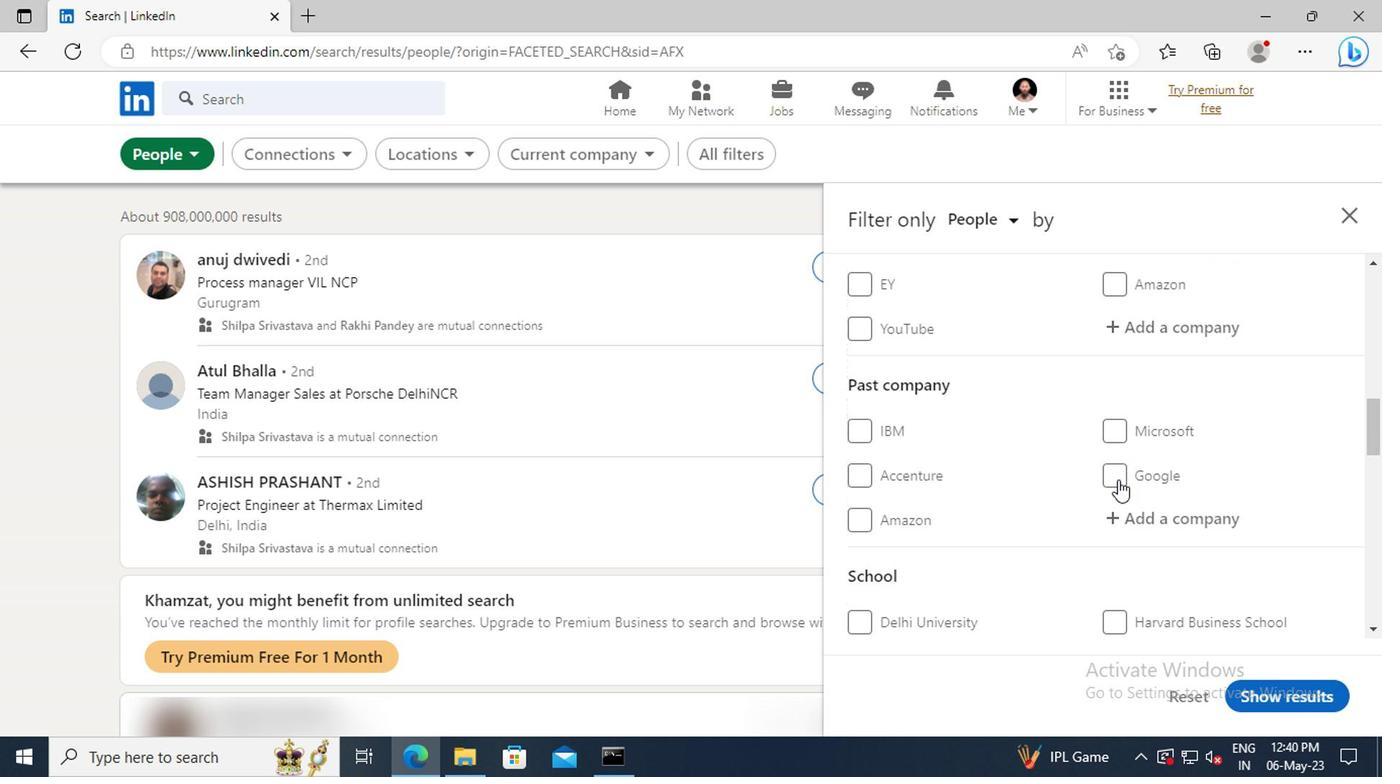 
Action: Mouse moved to (1118, 453)
Screenshot: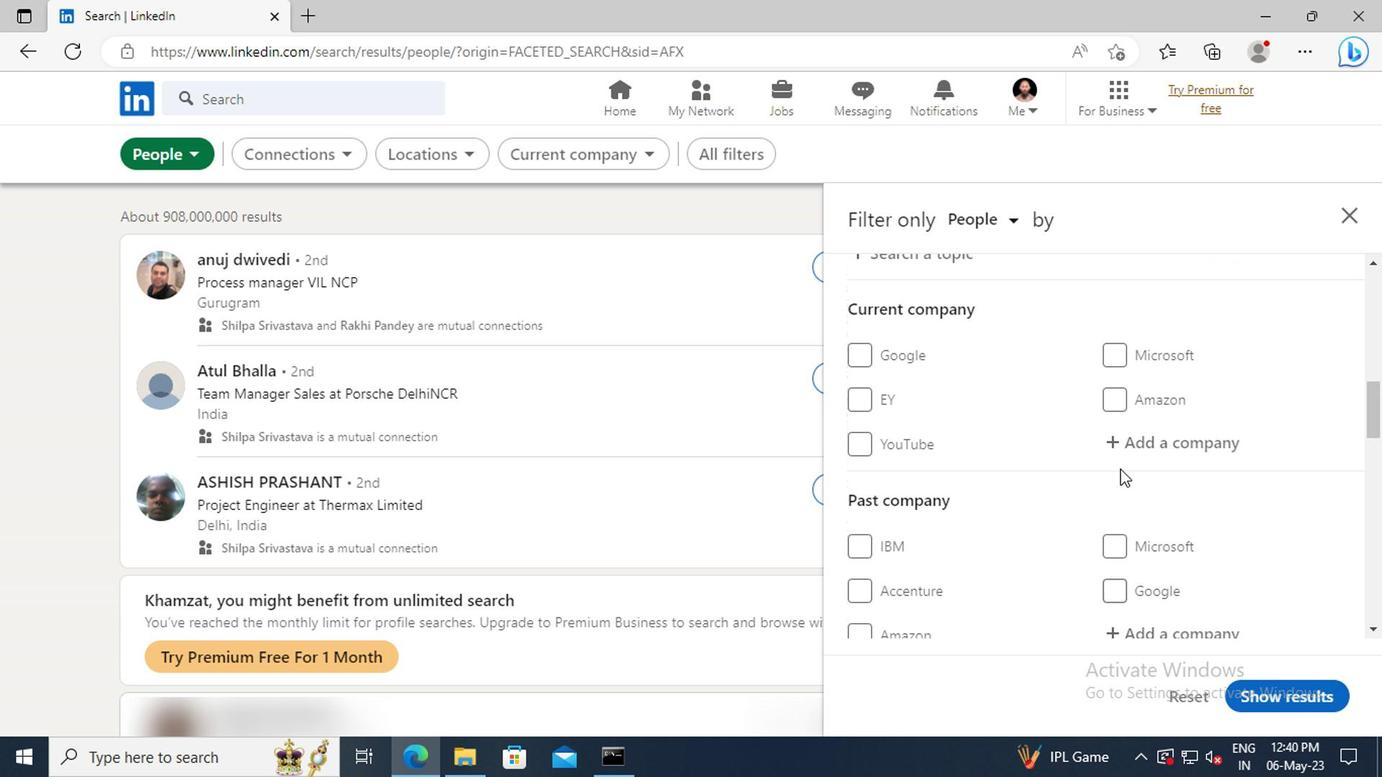 
Action: Mouse pressed left at (1118, 453)
Screenshot: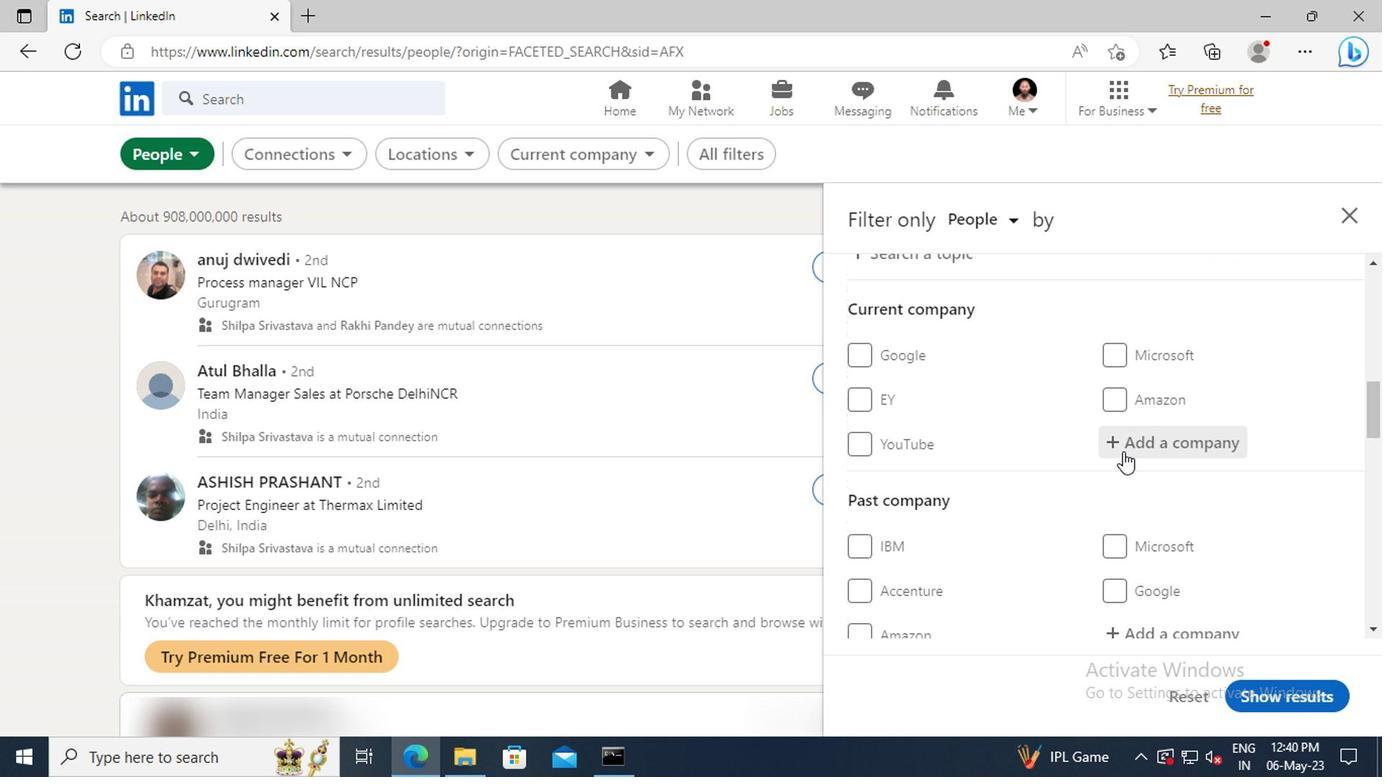 
Action: Key pressed <Key.shift>TIMES<Key.space><Key.shift>IN
Screenshot: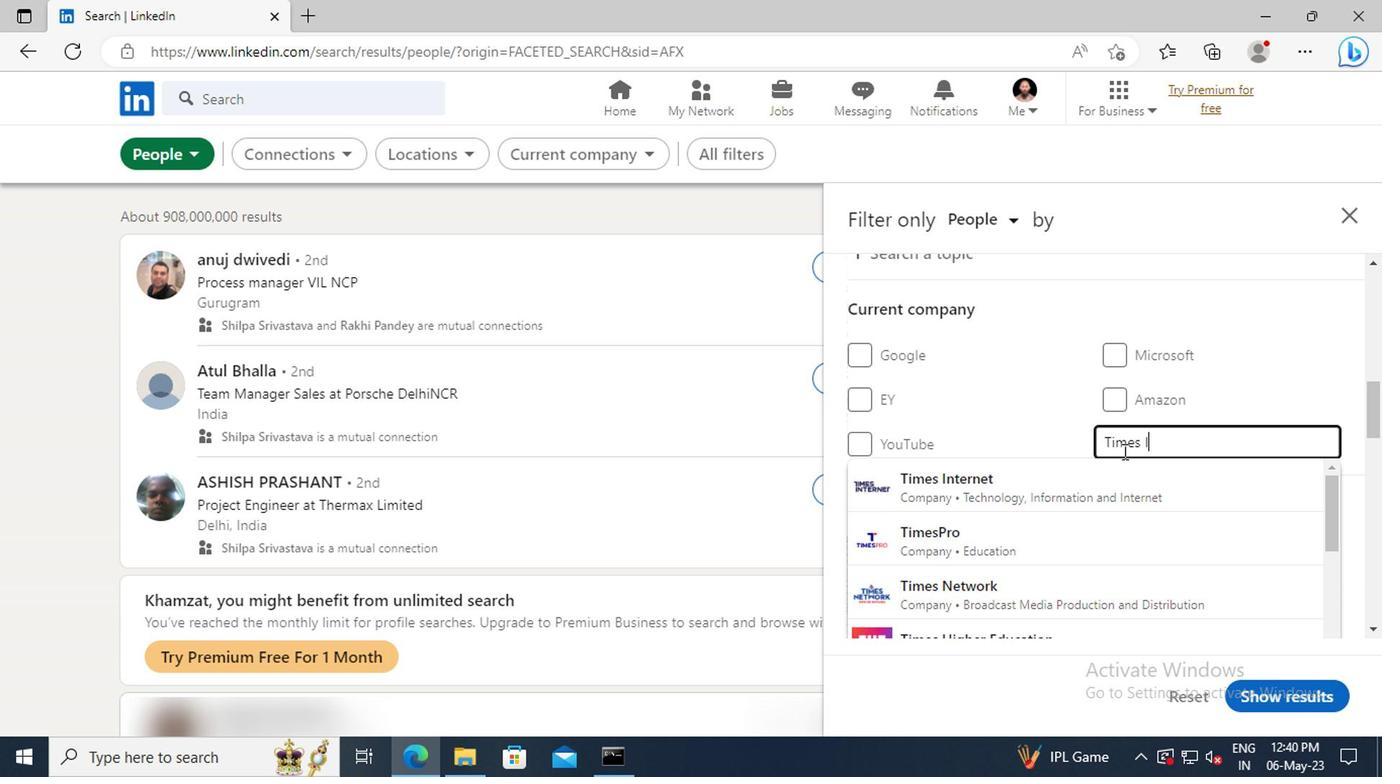 
Action: Mouse moved to (1118, 475)
Screenshot: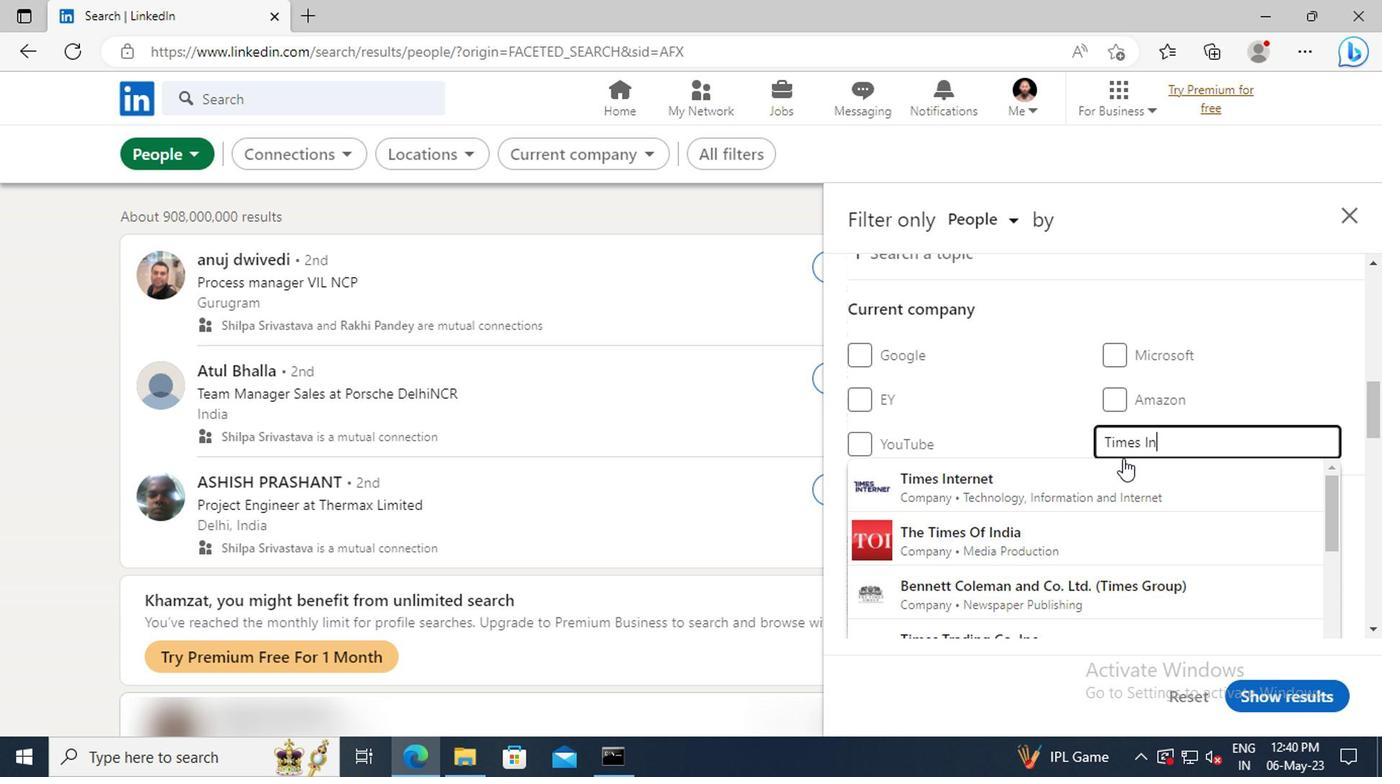 
Action: Mouse pressed left at (1118, 475)
Screenshot: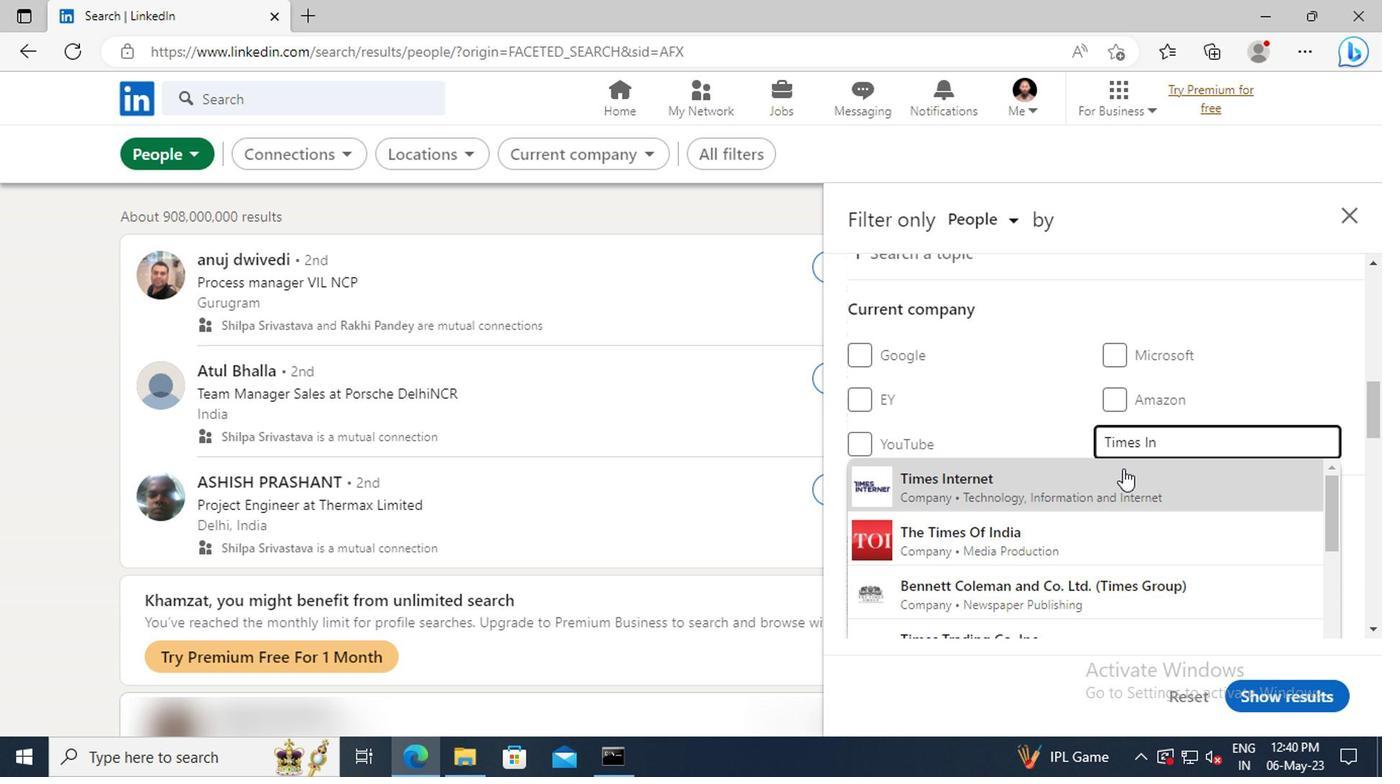 
Action: Mouse scrolled (1118, 475) with delta (0, 0)
Screenshot: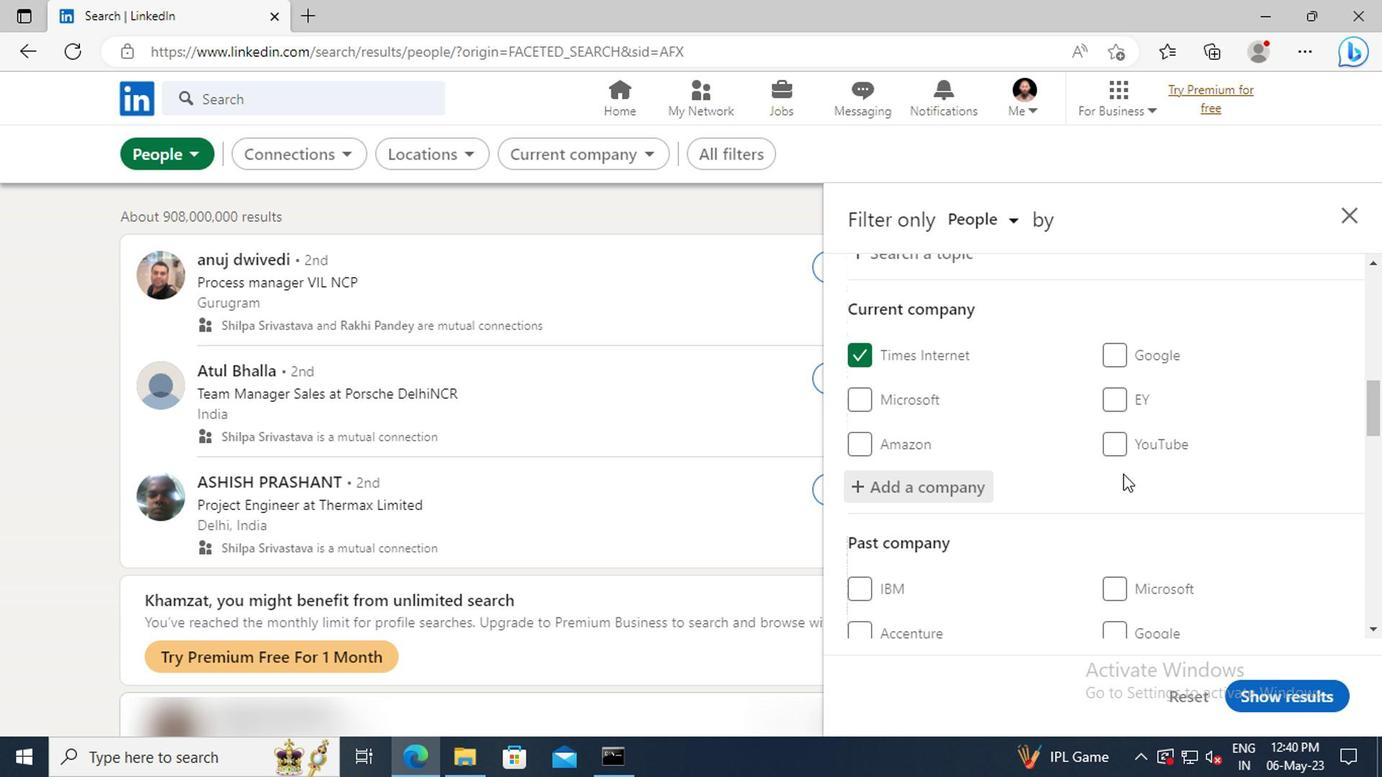 
Action: Mouse scrolled (1118, 475) with delta (0, 0)
Screenshot: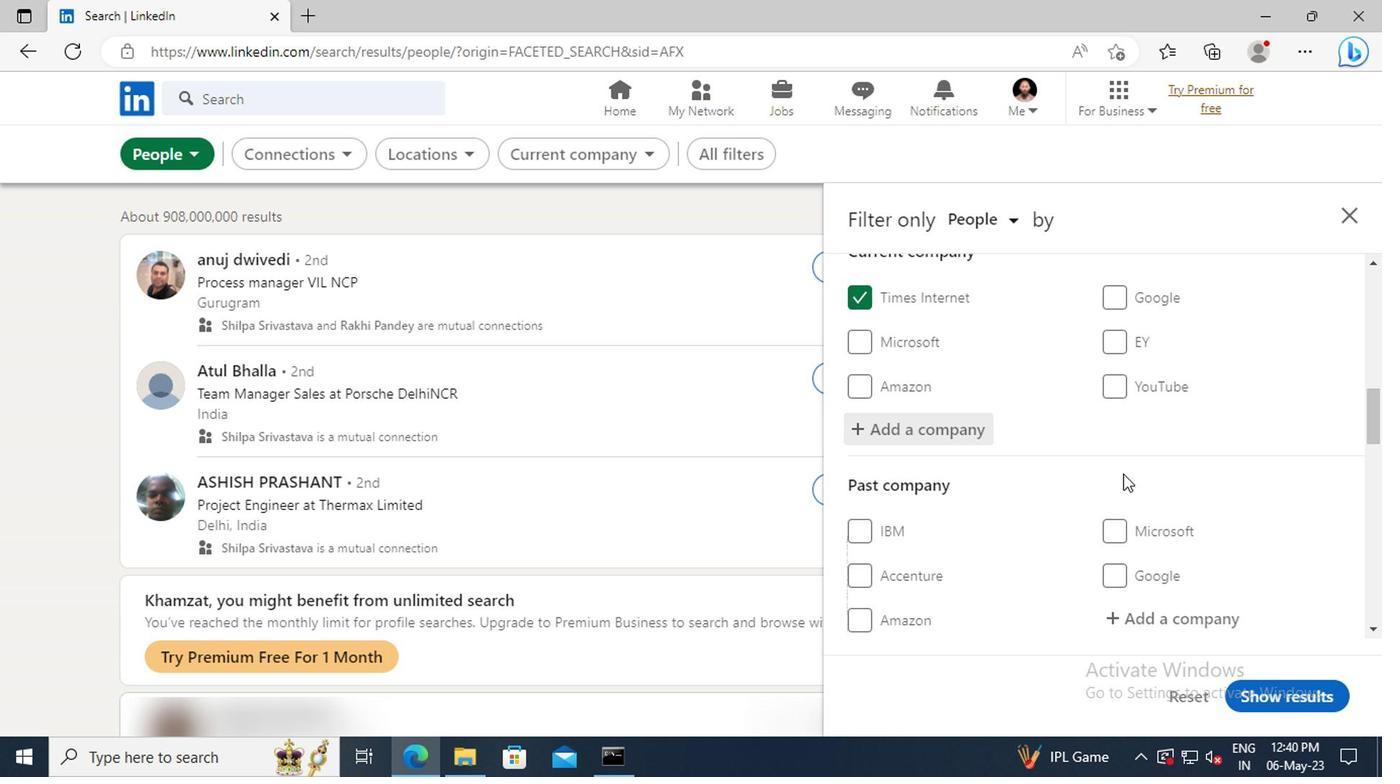 
Action: Mouse scrolled (1118, 475) with delta (0, 0)
Screenshot: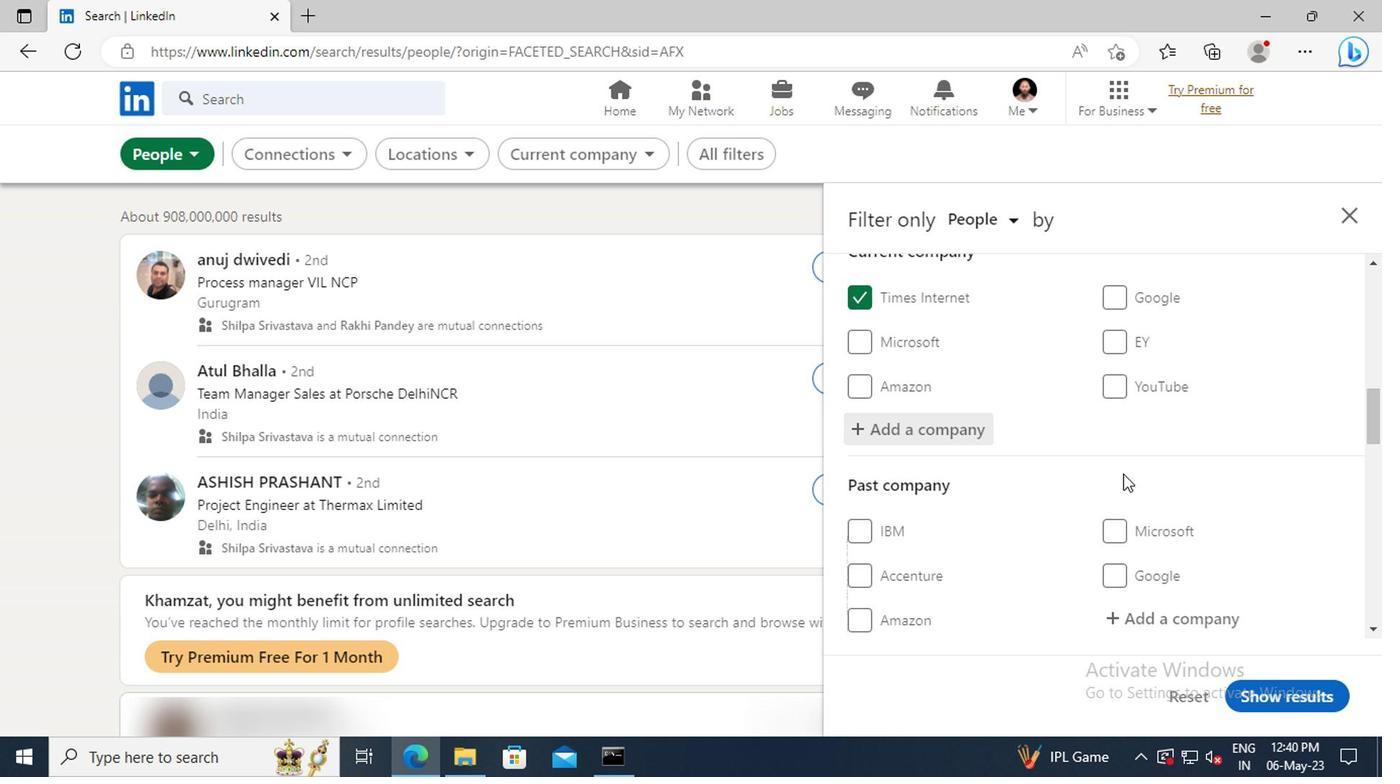 
Action: Mouse moved to (1115, 465)
Screenshot: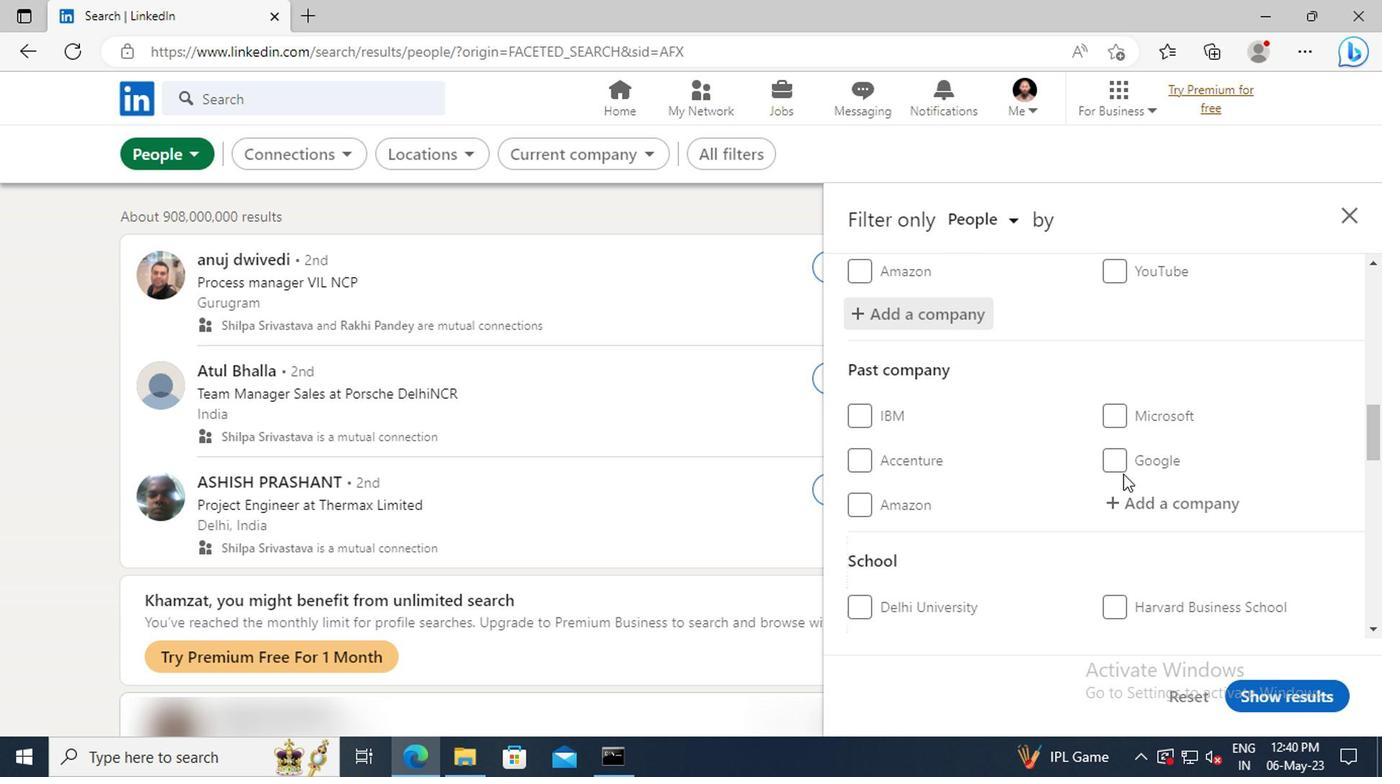 
Action: Mouse scrolled (1115, 463) with delta (0, -1)
Screenshot: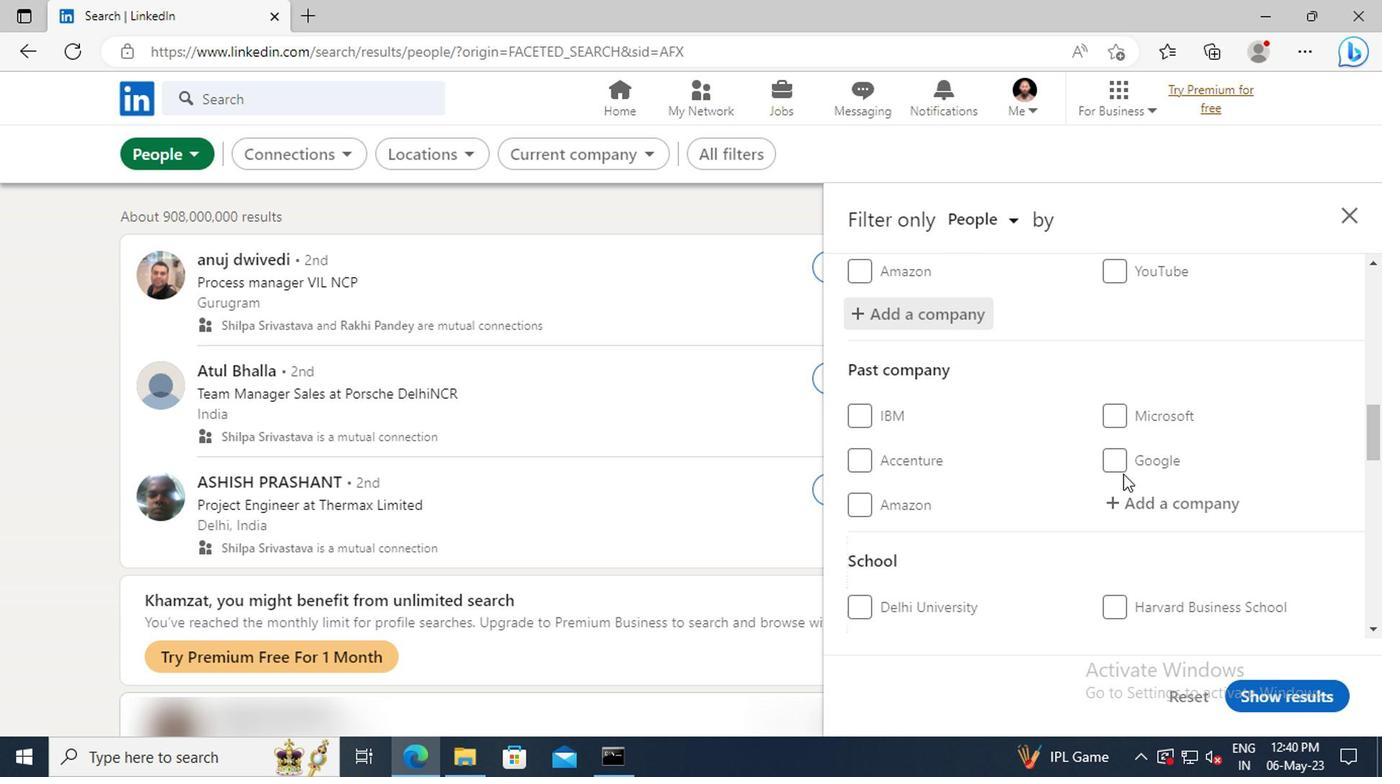 
Action: Mouse moved to (1114, 463)
Screenshot: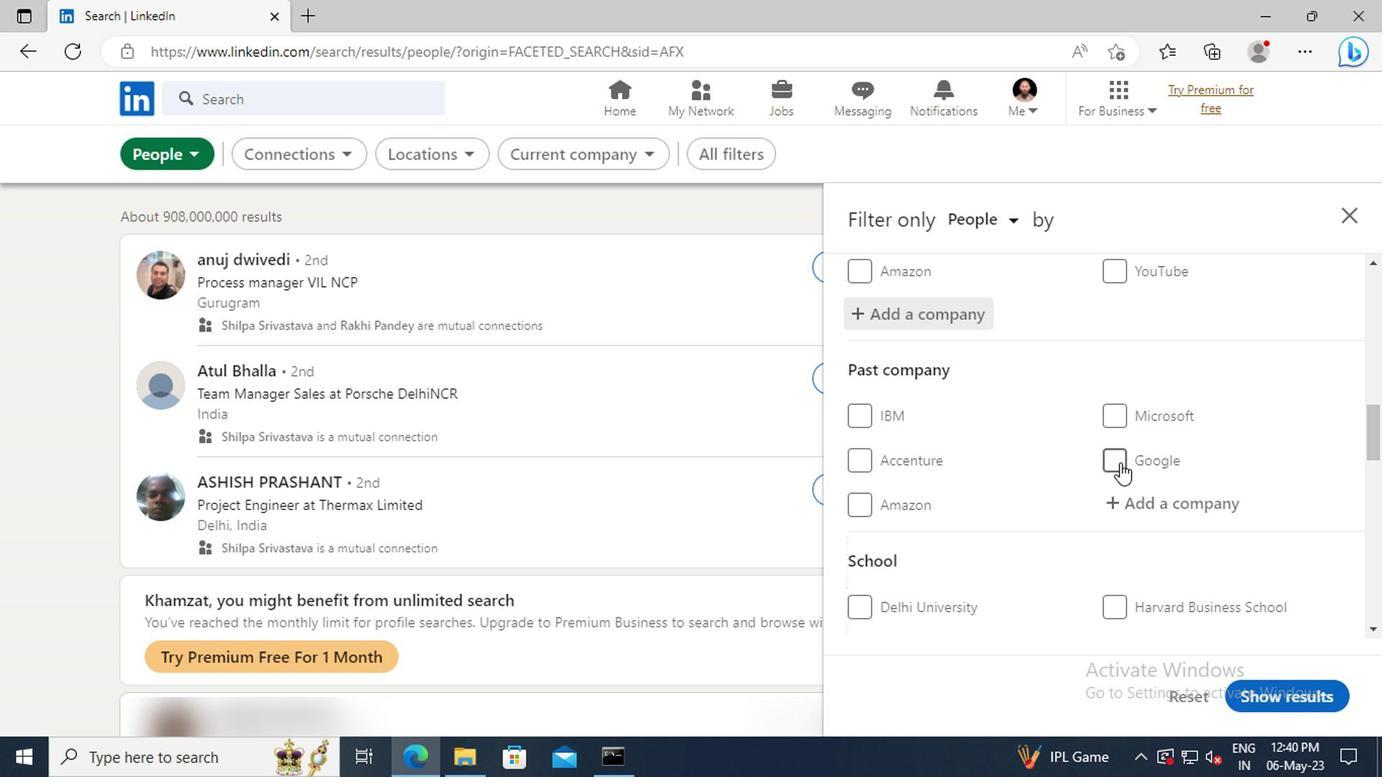 
Action: Mouse scrolled (1114, 462) with delta (0, 0)
Screenshot: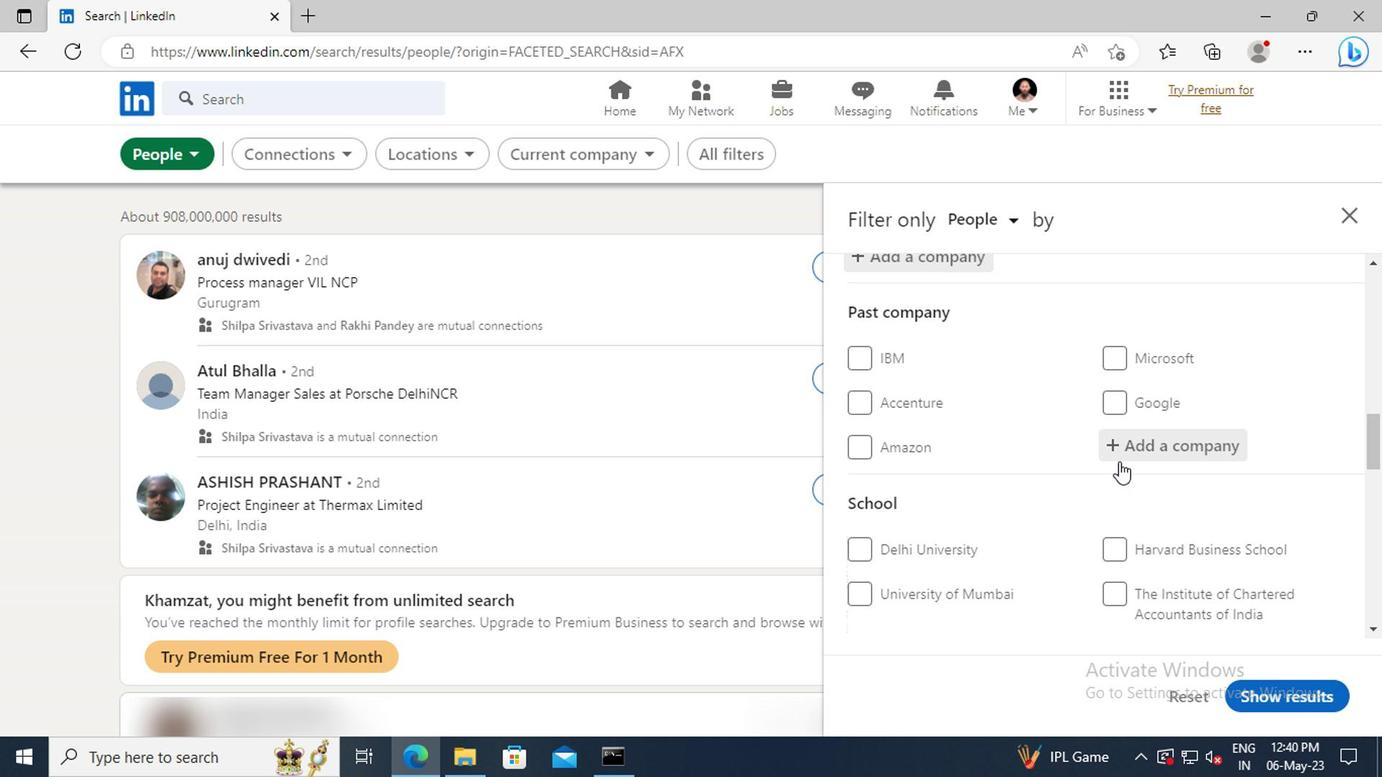 
Action: Mouse scrolled (1114, 462) with delta (0, 0)
Screenshot: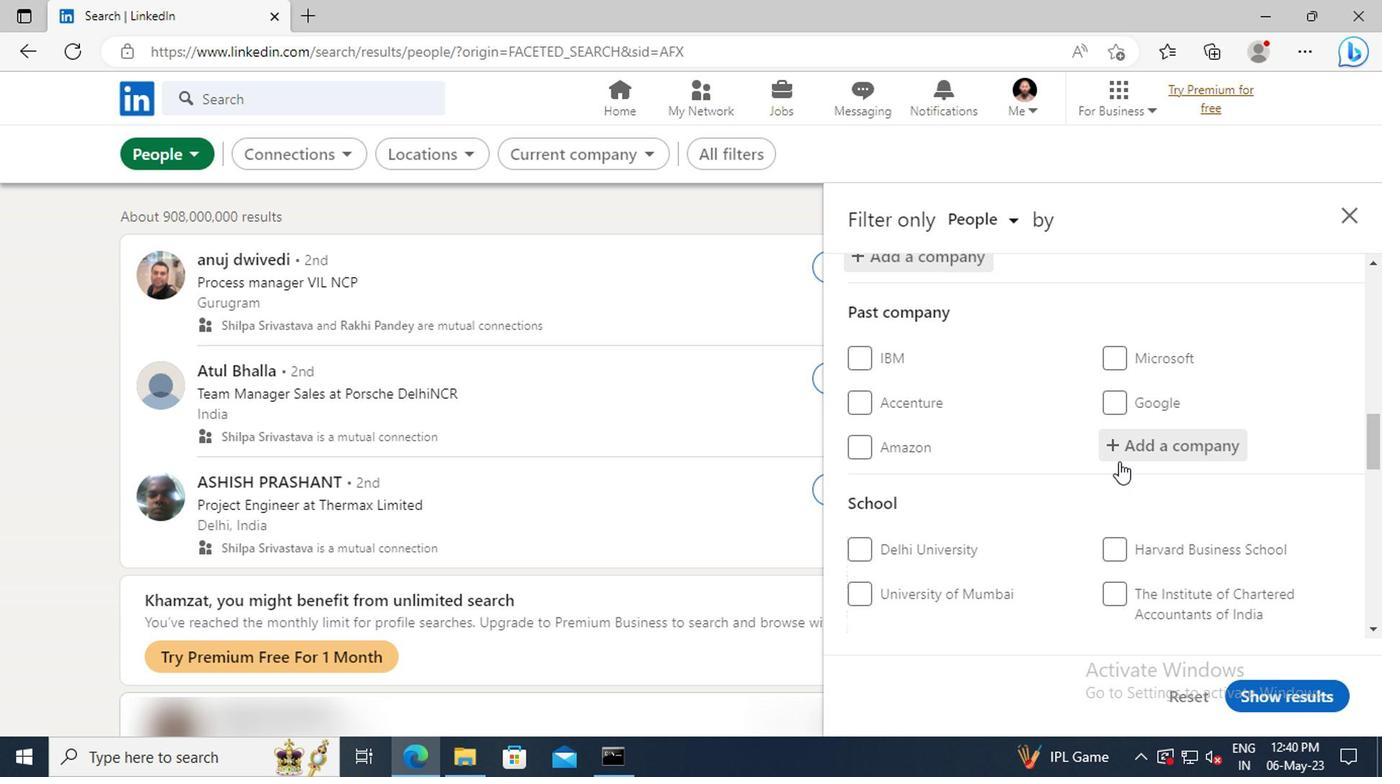 
Action: Mouse scrolled (1114, 462) with delta (0, 0)
Screenshot: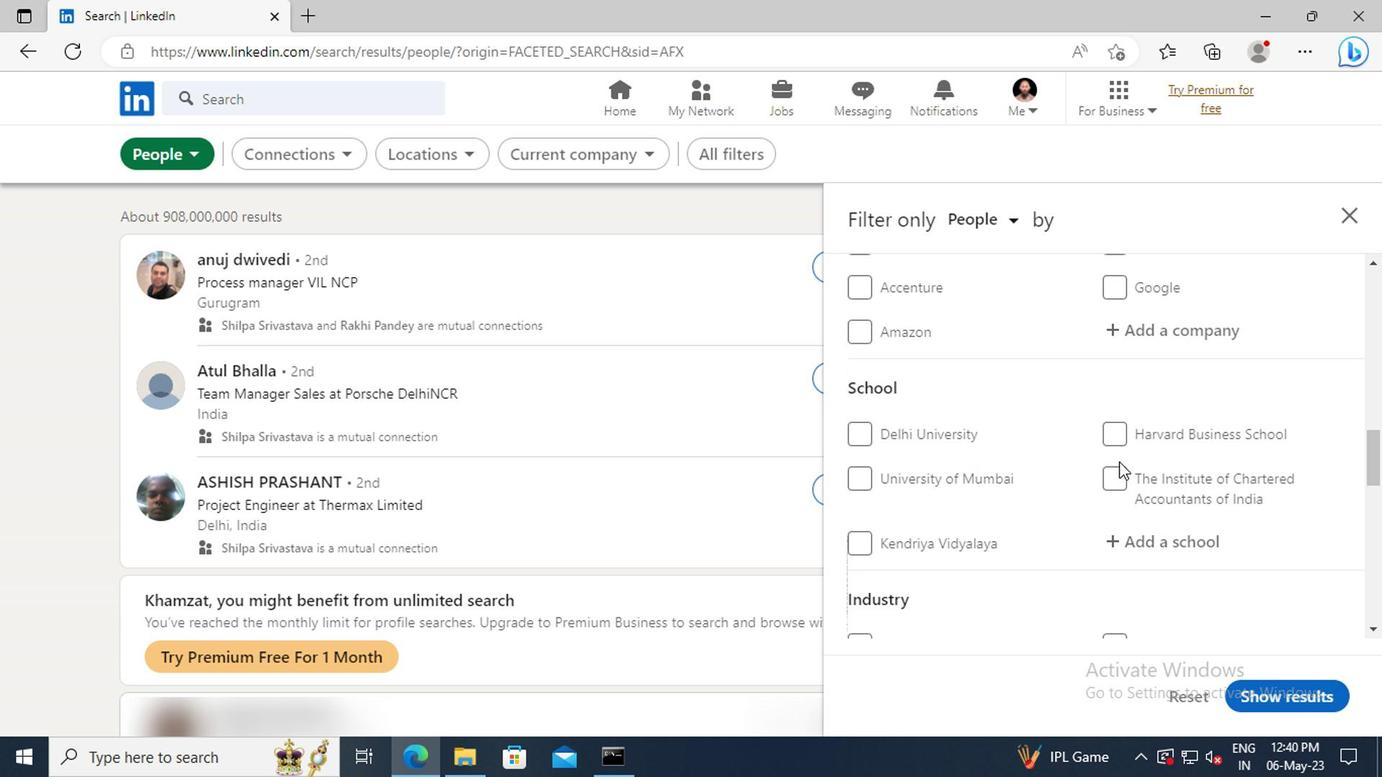 
Action: Mouse moved to (1114, 480)
Screenshot: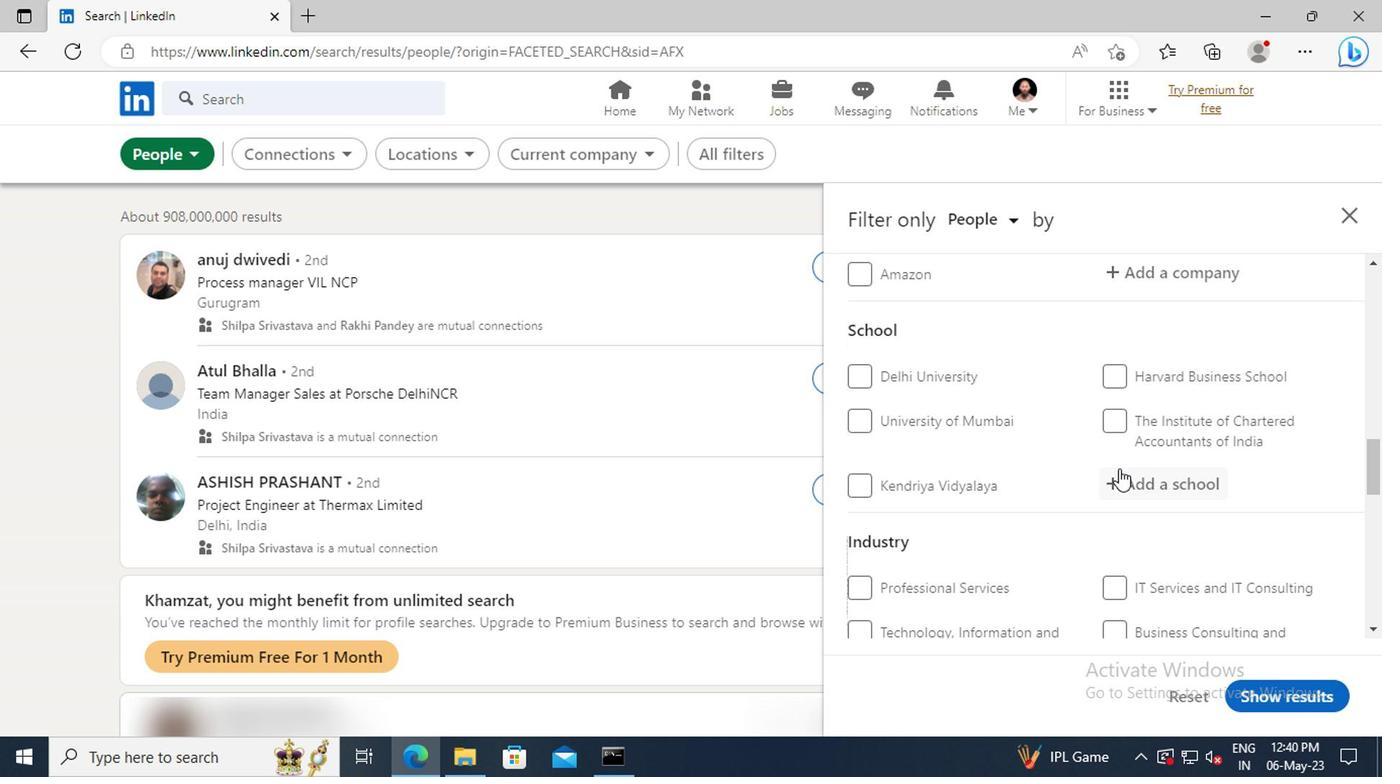 
Action: Mouse pressed left at (1114, 480)
Screenshot: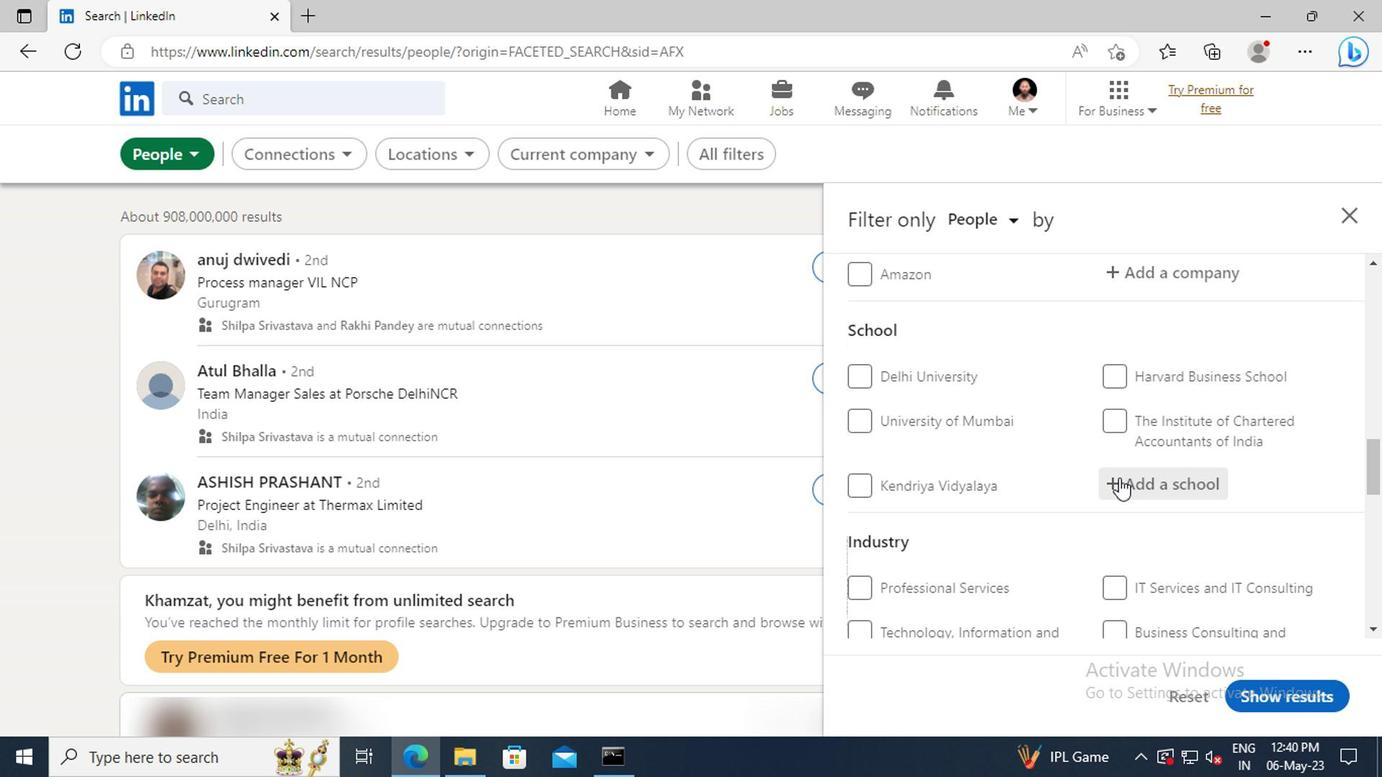 
Action: Key pressed <Key.shift>JOYDEEP<Key.space><Key.shift>RO
Screenshot: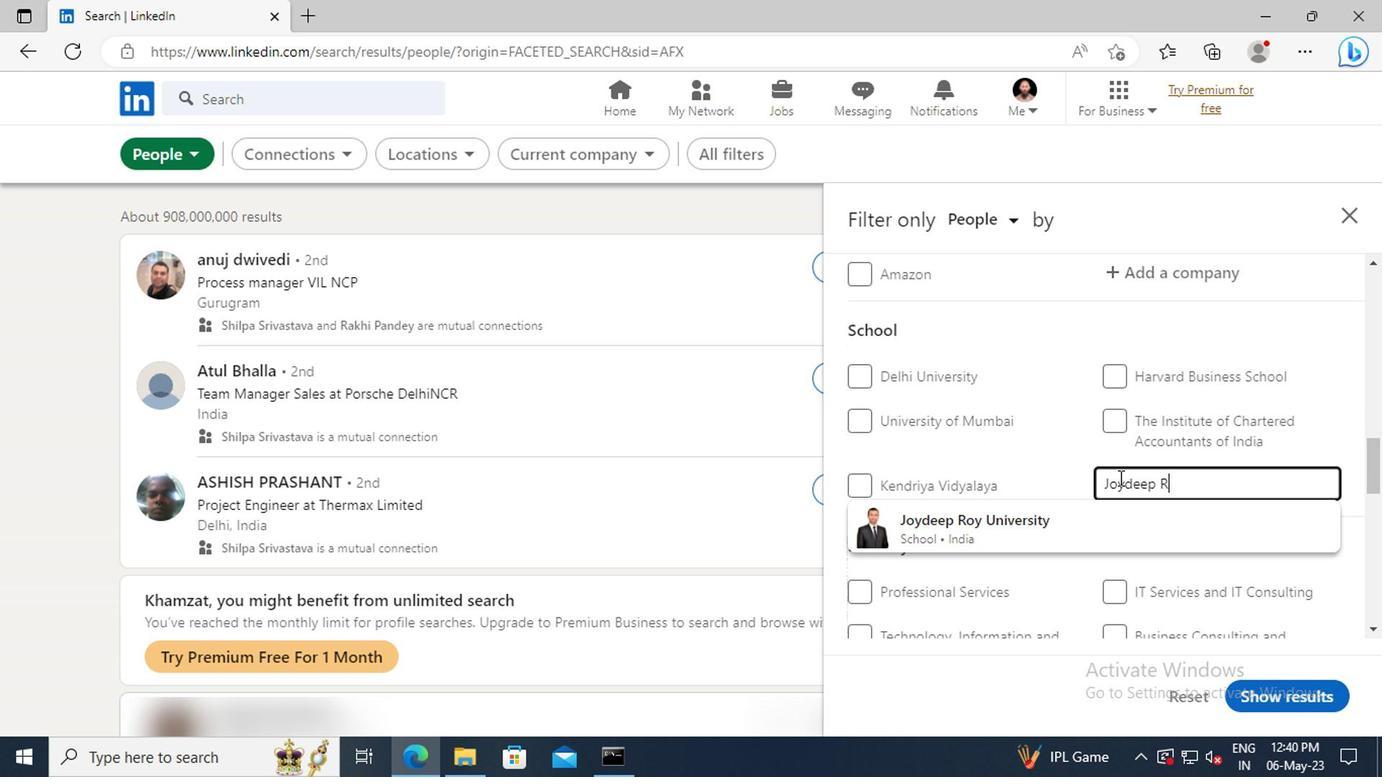 
Action: Mouse moved to (1117, 504)
Screenshot: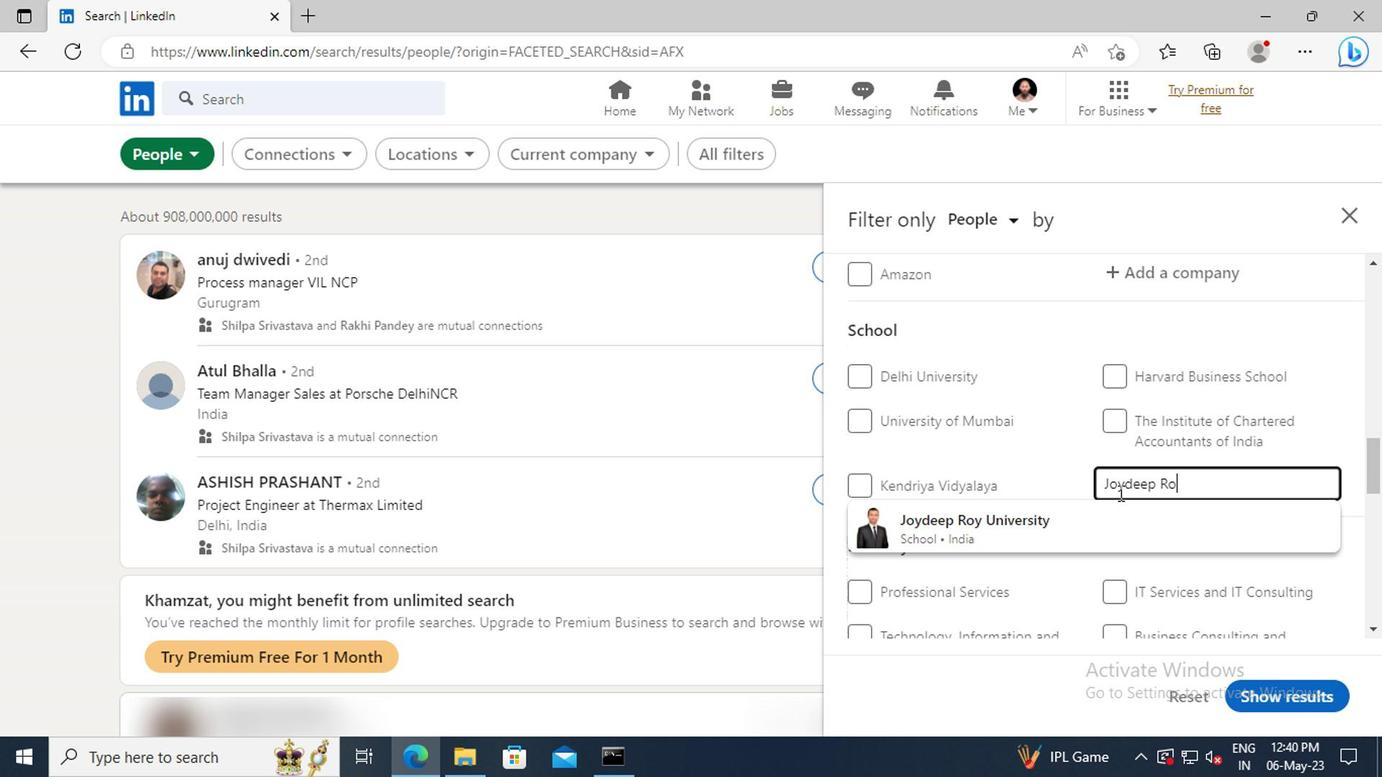 
Action: Mouse pressed left at (1117, 504)
Screenshot: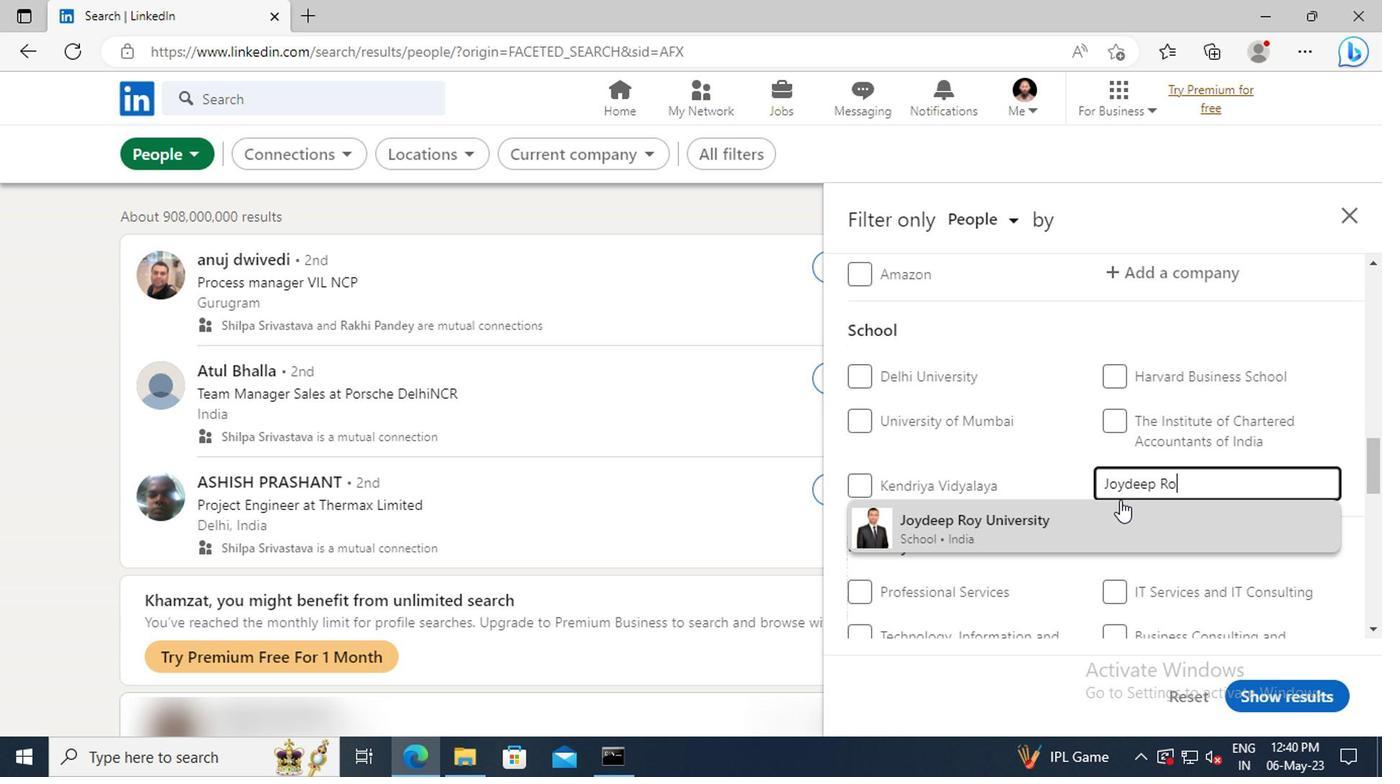 
Action: Mouse moved to (1117, 505)
Screenshot: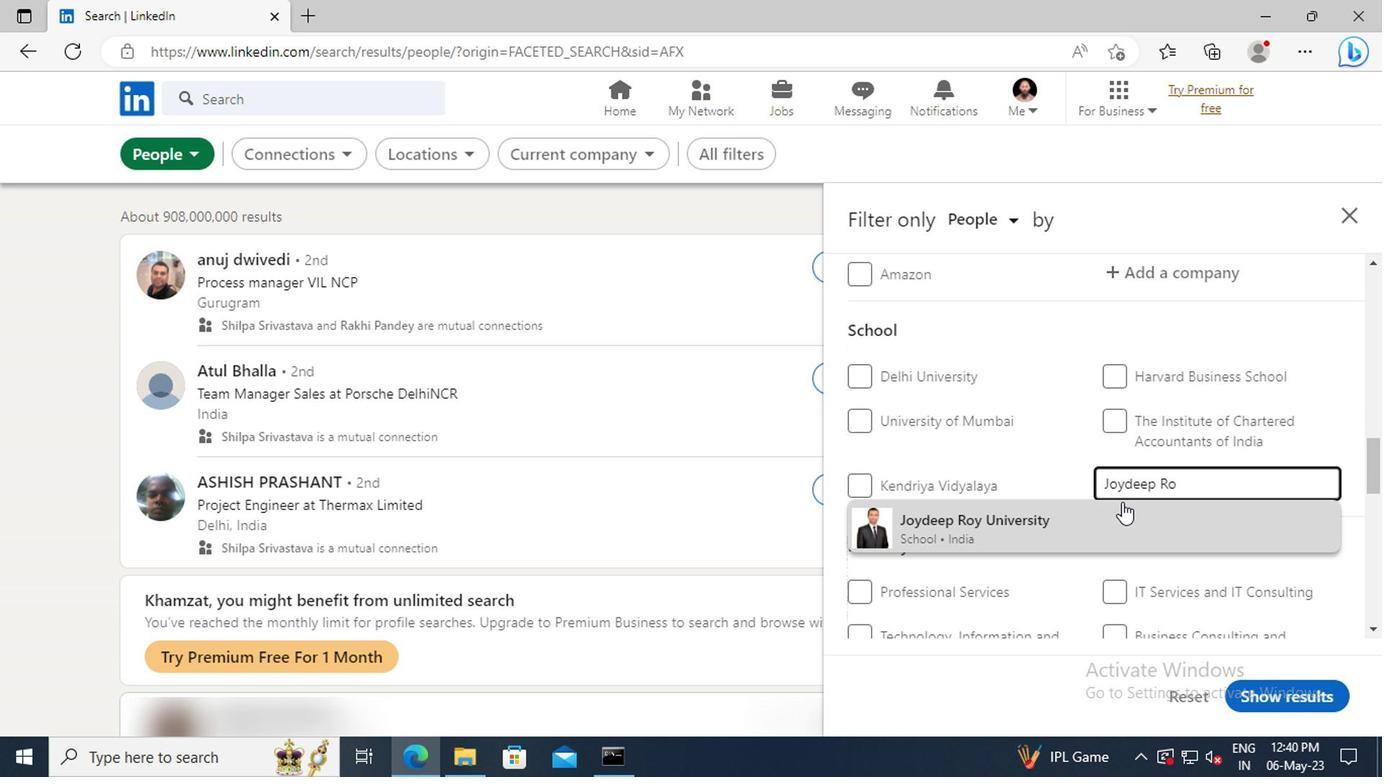 
Action: Mouse scrolled (1117, 504) with delta (0, 0)
Screenshot: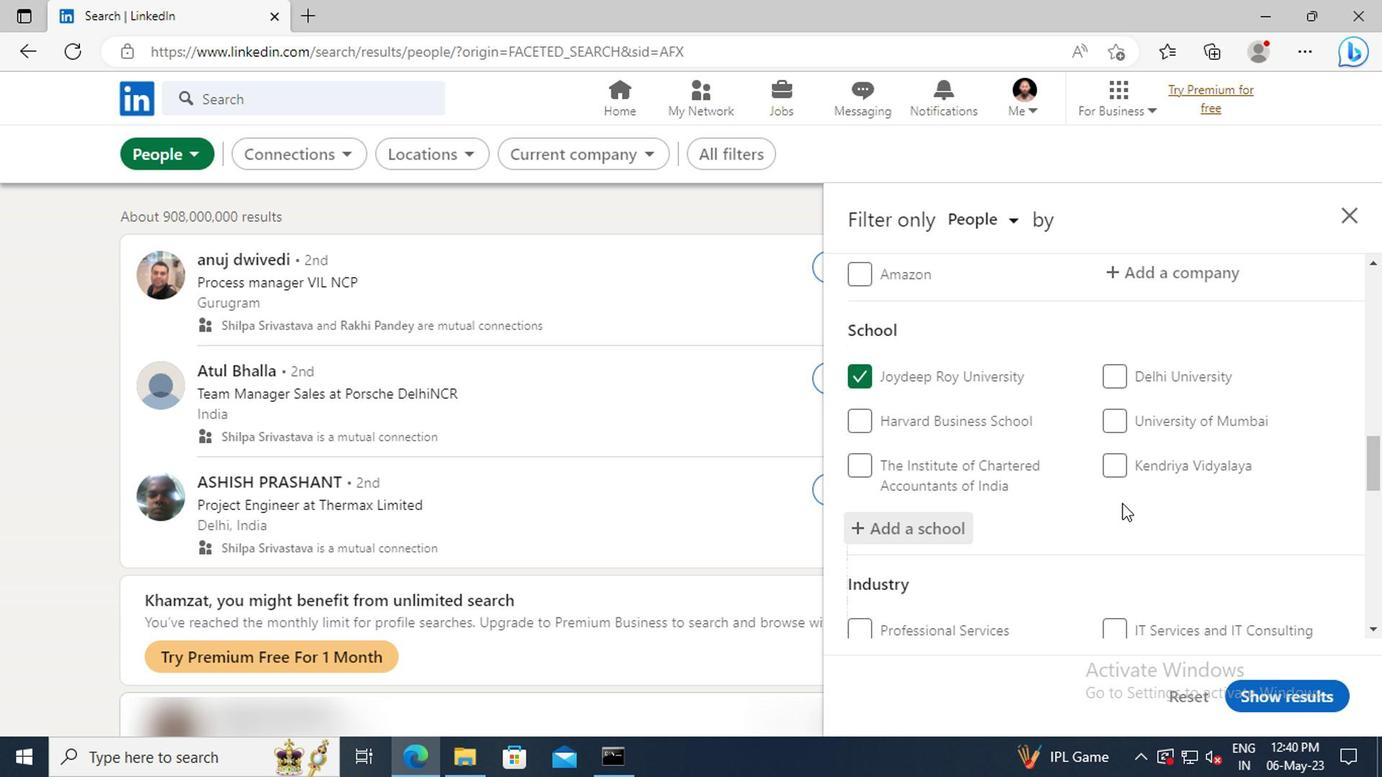 
Action: Mouse scrolled (1117, 504) with delta (0, 0)
Screenshot: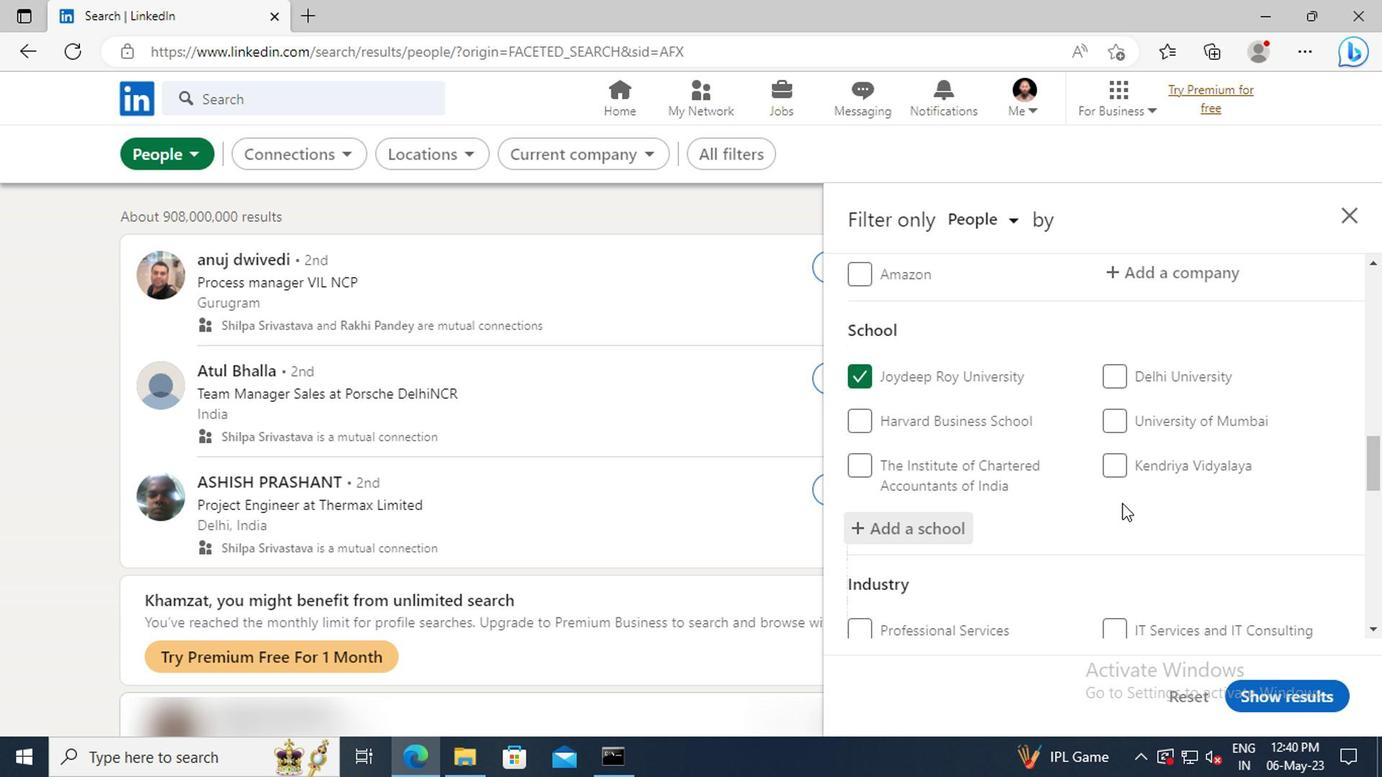 
Action: Mouse moved to (1116, 502)
Screenshot: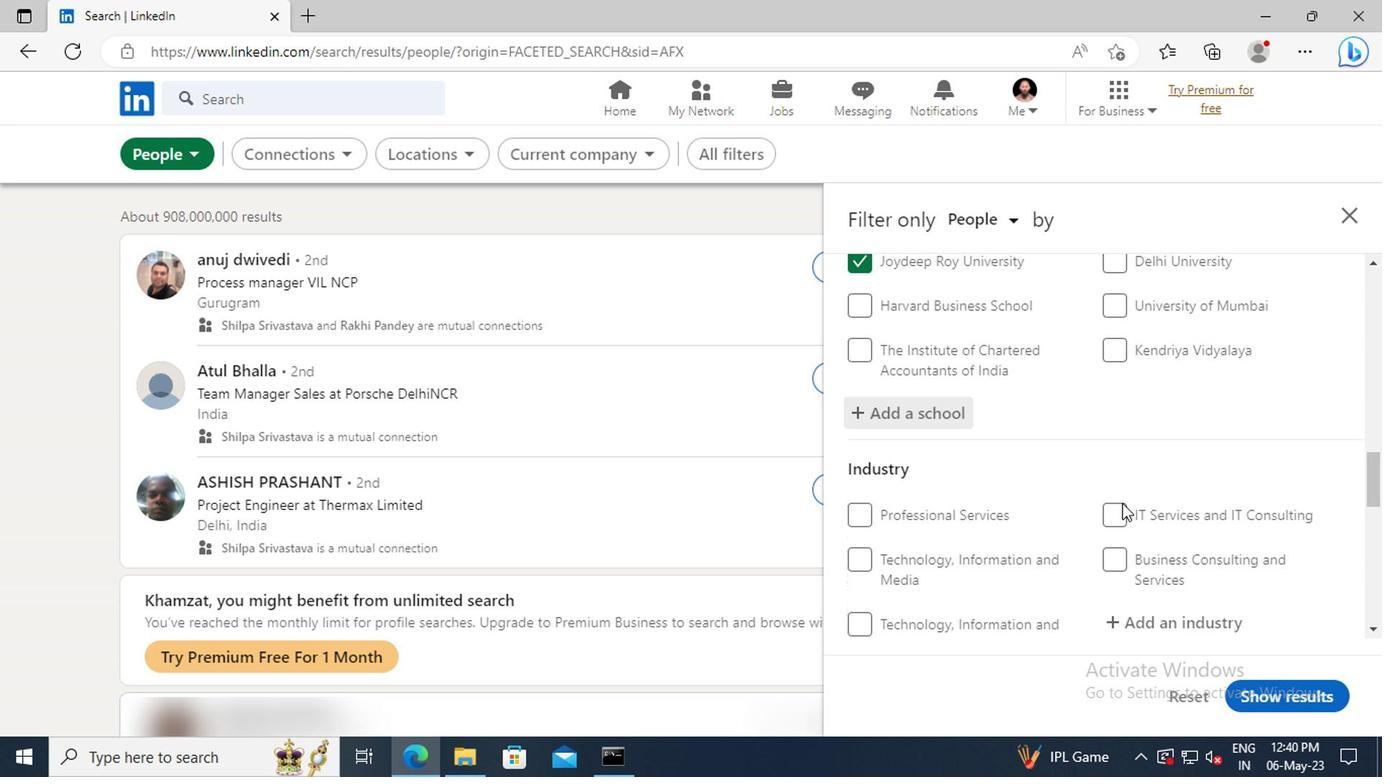 
Action: Mouse scrolled (1116, 501) with delta (0, 0)
Screenshot: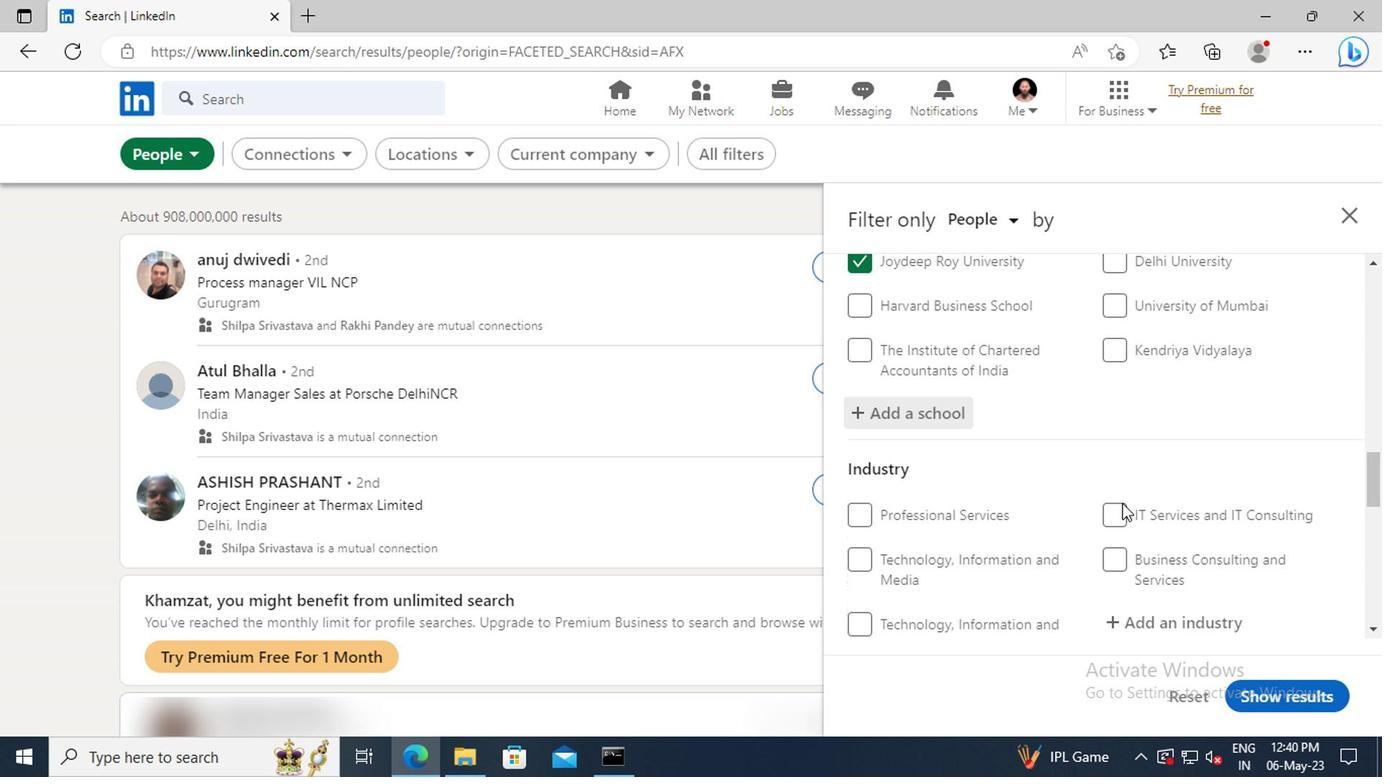 
Action: Mouse moved to (1114, 495)
Screenshot: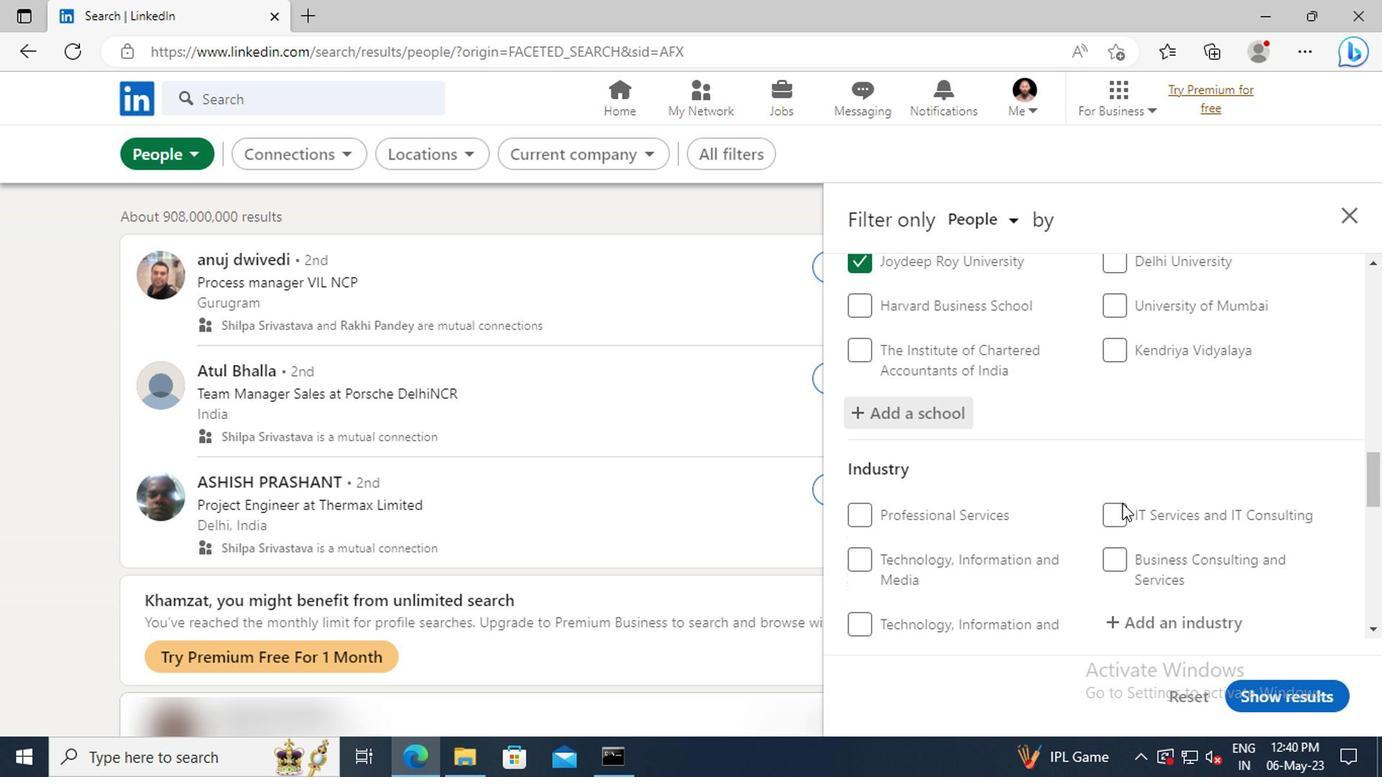 
Action: Mouse scrolled (1114, 494) with delta (0, 0)
Screenshot: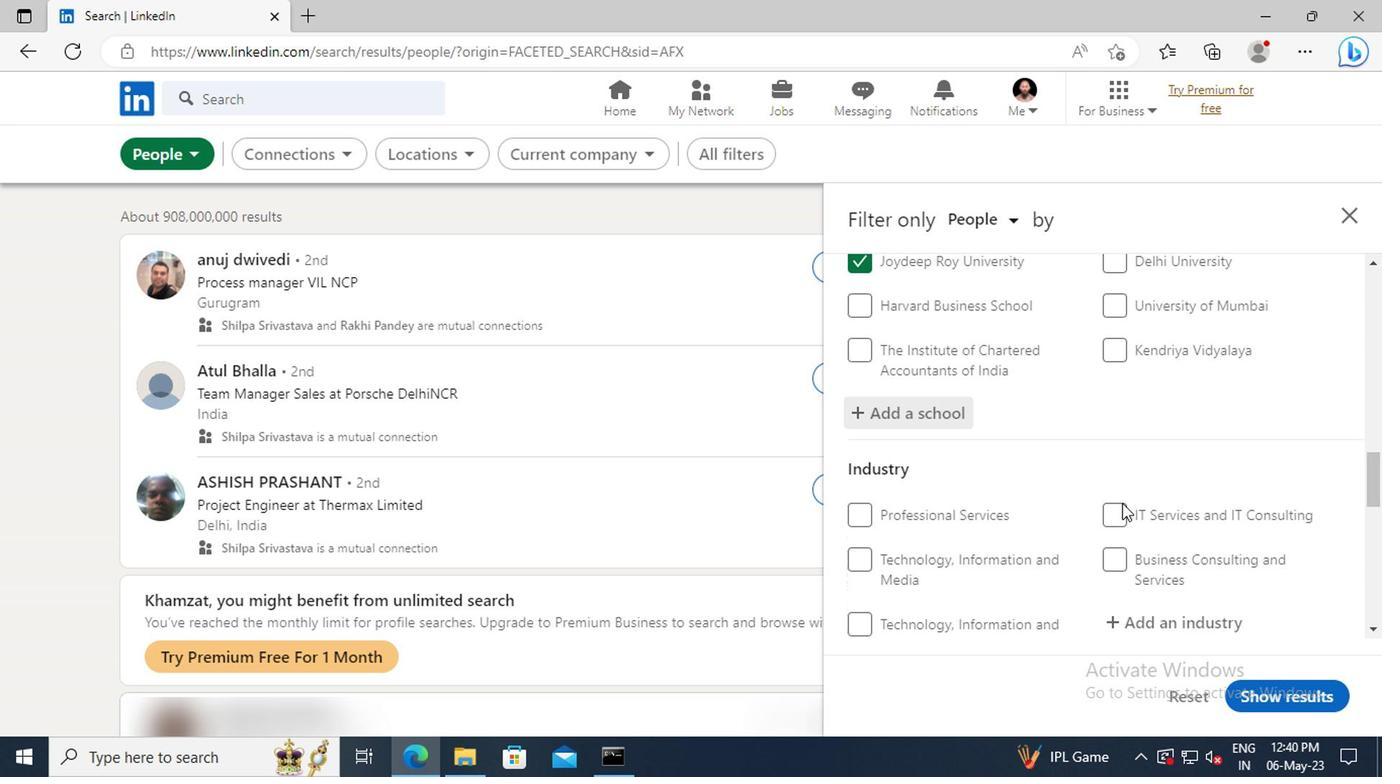 
Action: Mouse moved to (1116, 508)
Screenshot: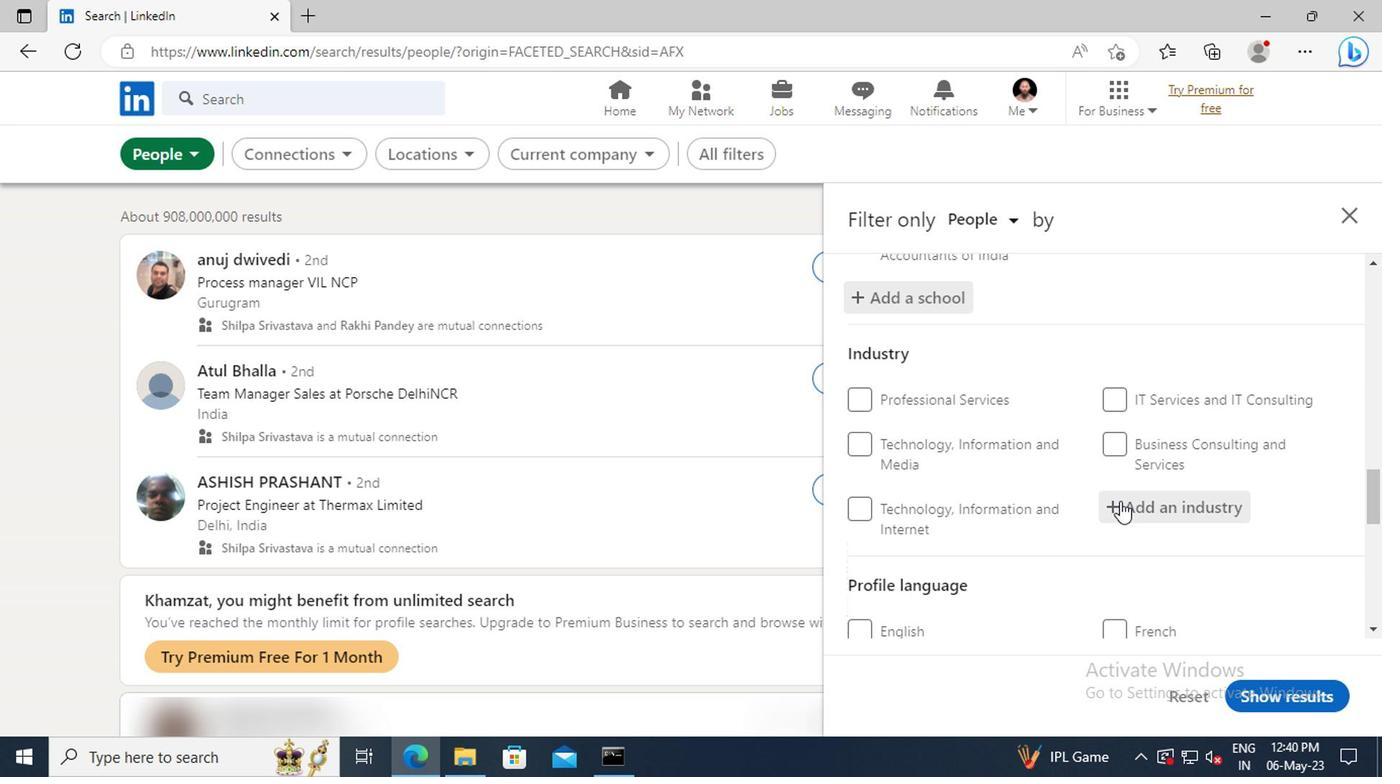 
Action: Mouse pressed left at (1116, 508)
Screenshot: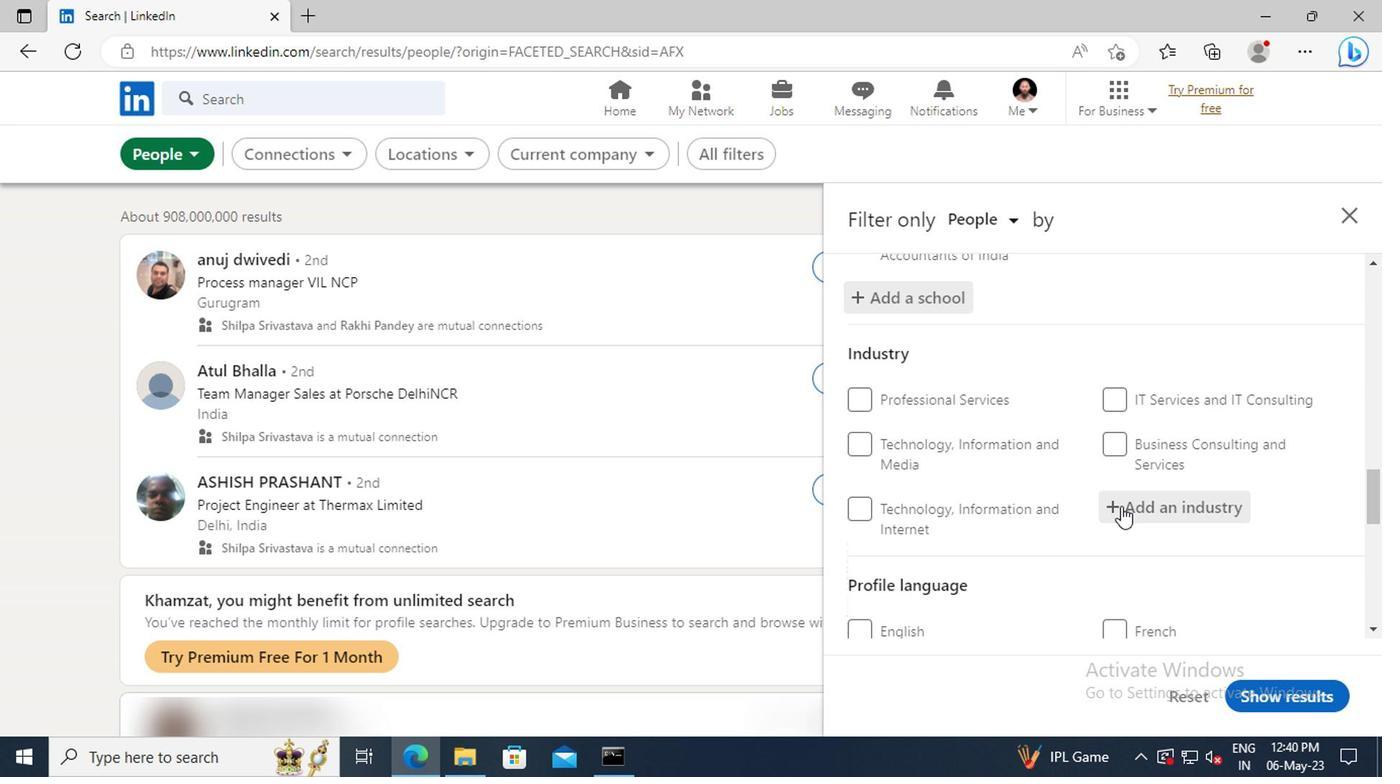 
Action: Key pressed <Key.shift>NURSI
Screenshot: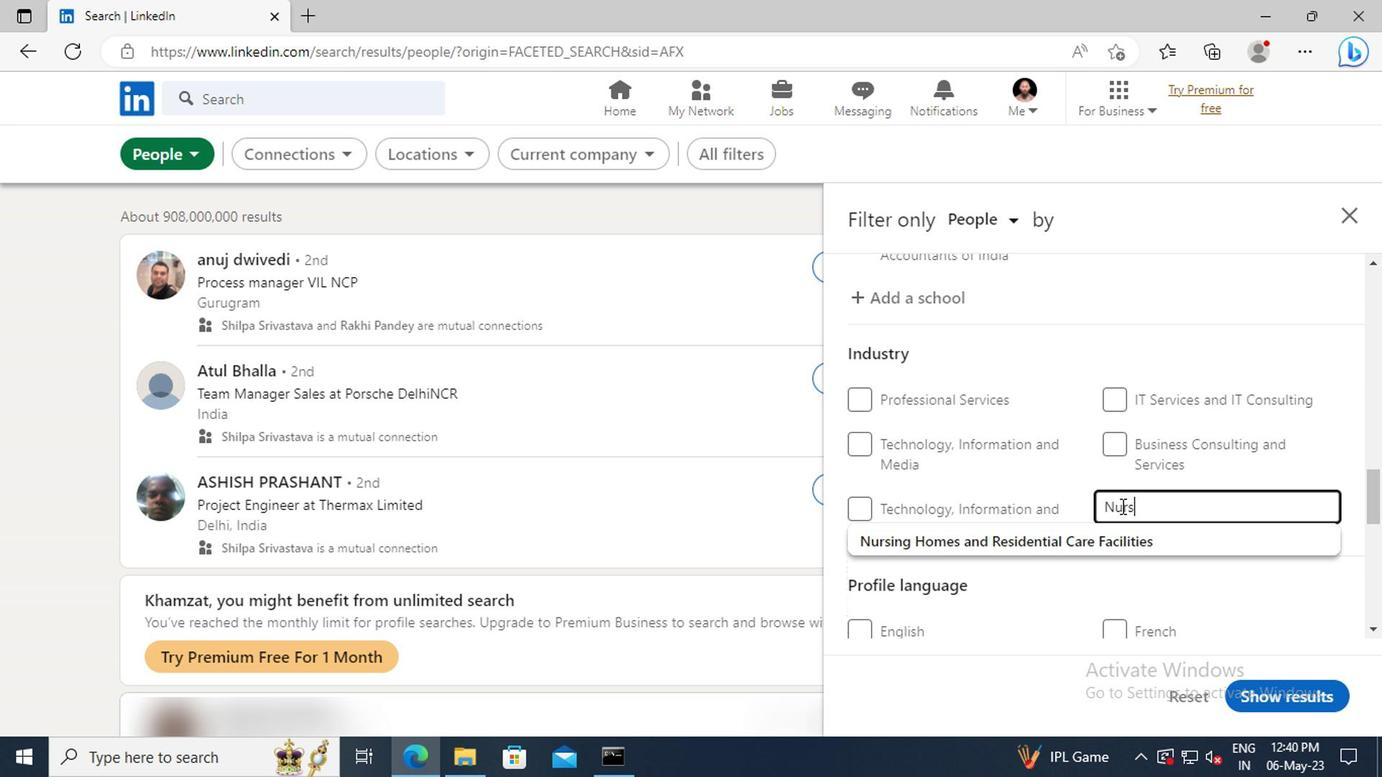 
Action: Mouse moved to (1121, 536)
Screenshot: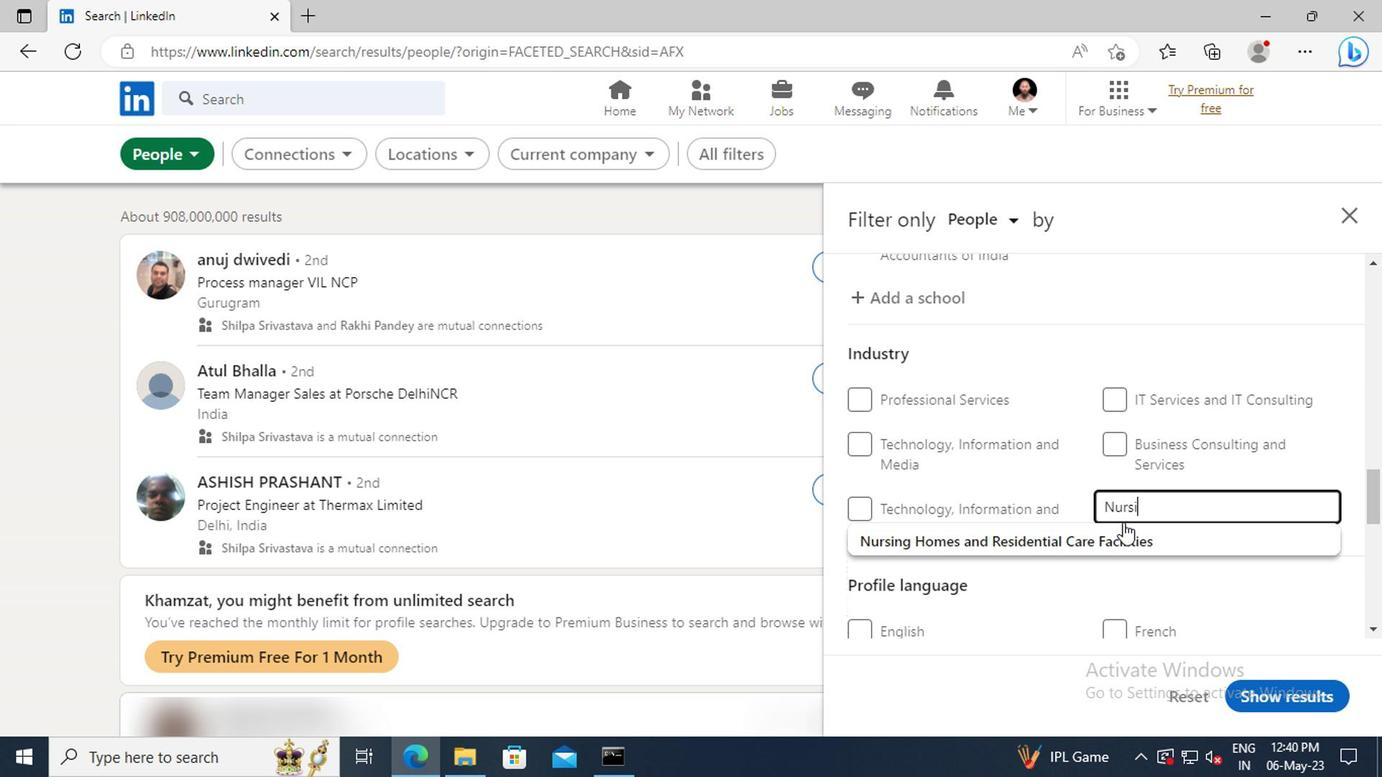 
Action: Mouse pressed left at (1121, 536)
Screenshot: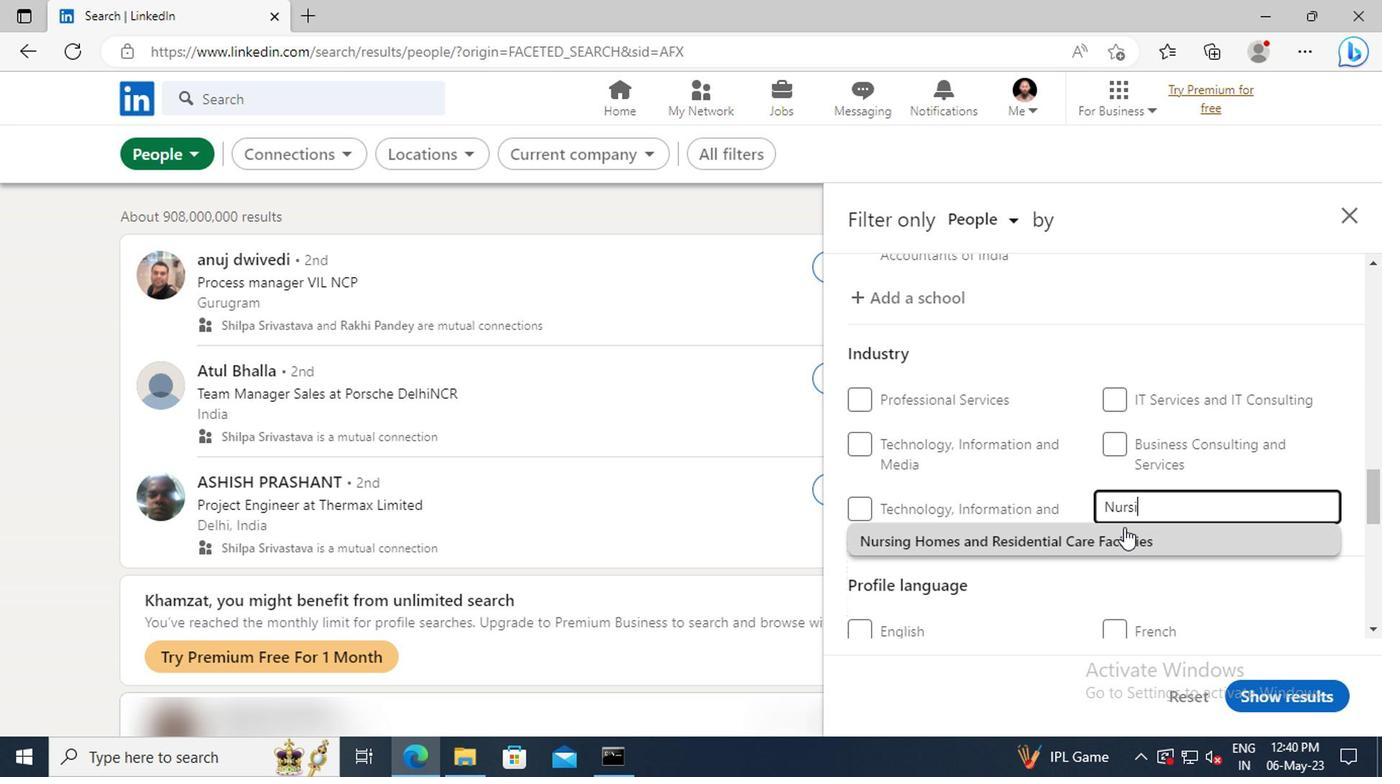 
Action: Mouse scrolled (1121, 534) with delta (0, -1)
Screenshot: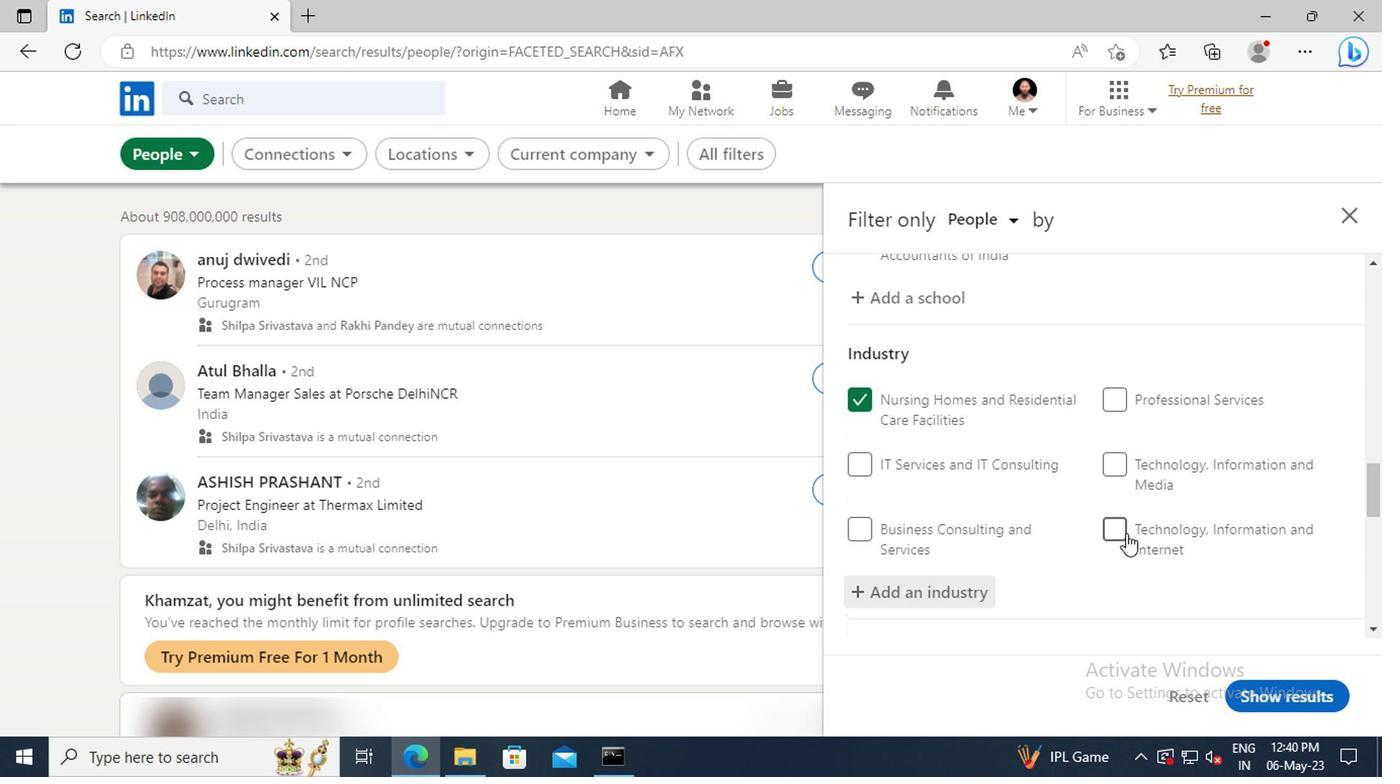
Action: Mouse scrolled (1121, 534) with delta (0, -1)
Screenshot: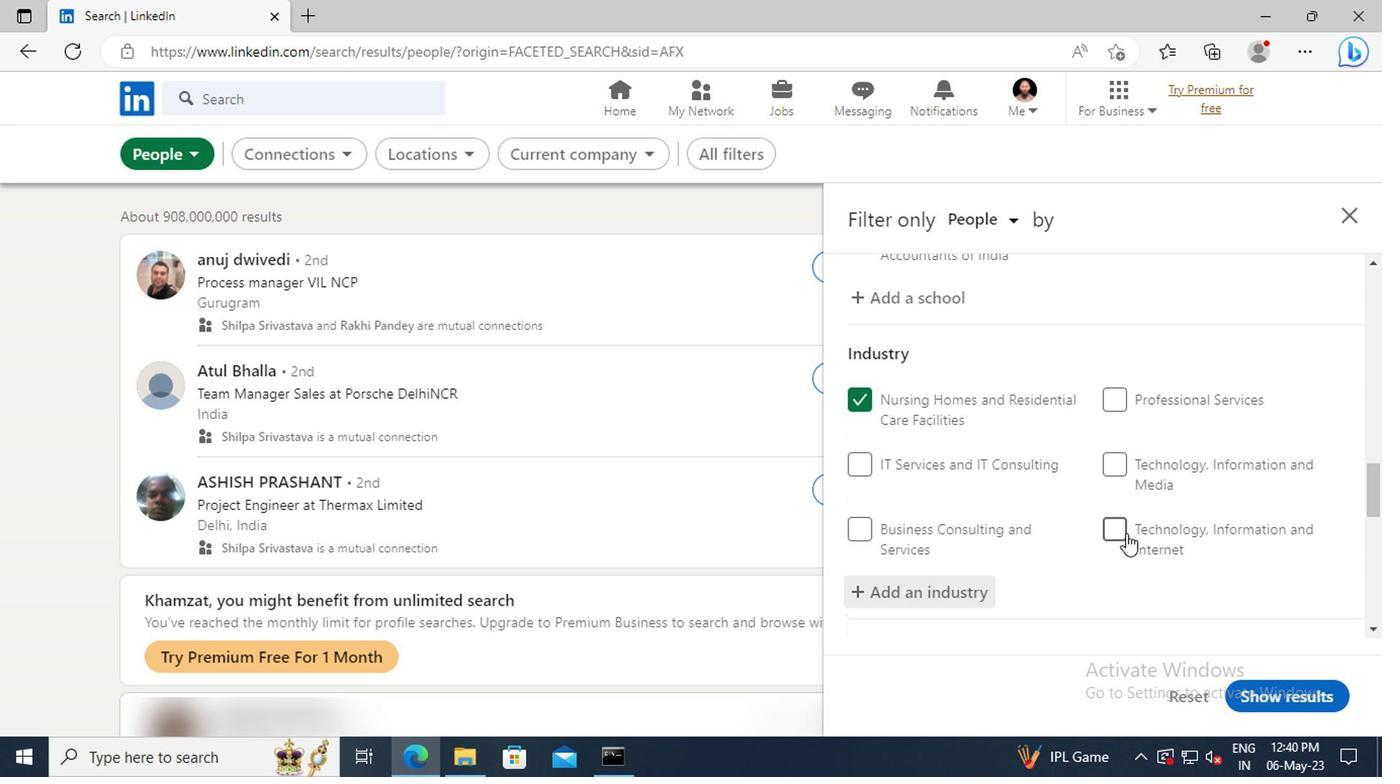 
Action: Mouse scrolled (1121, 534) with delta (0, -1)
Screenshot: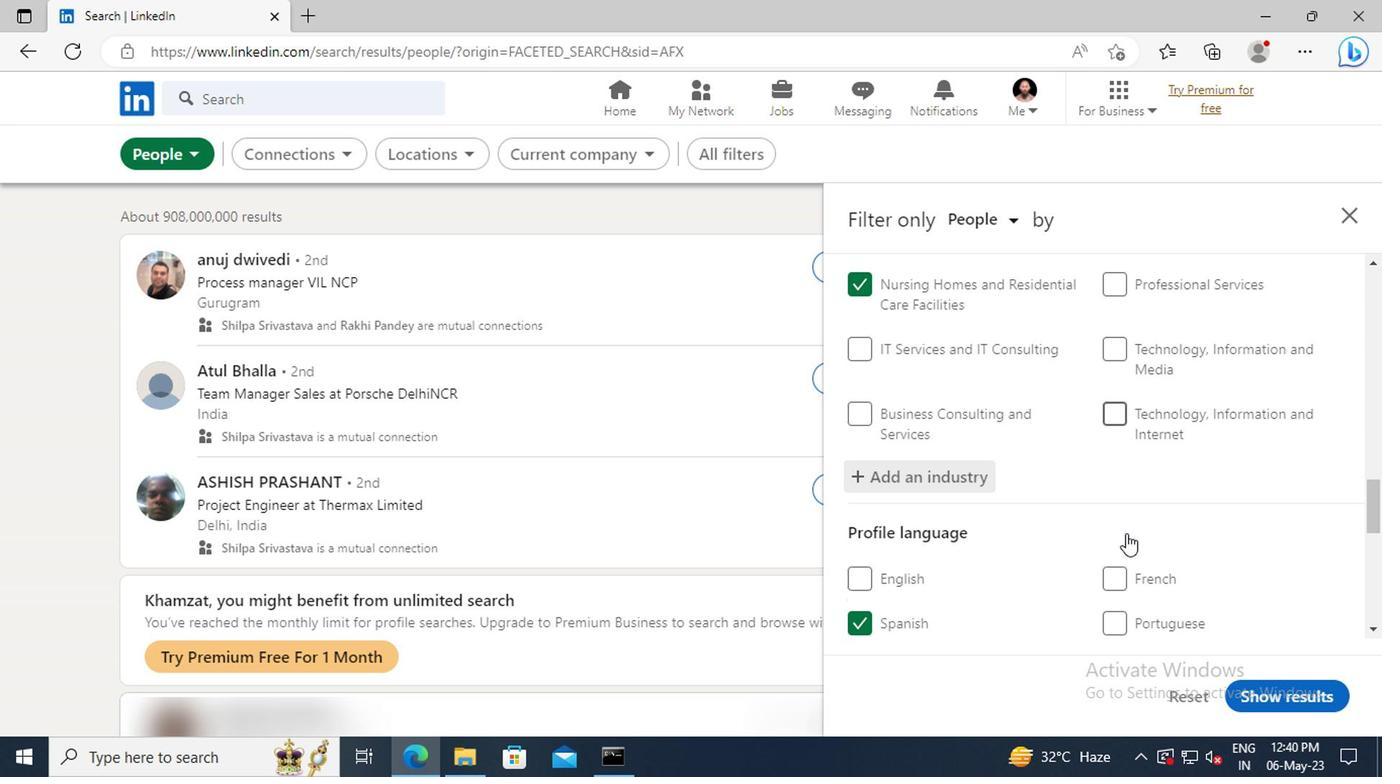 
Action: Mouse scrolled (1121, 534) with delta (0, -1)
Screenshot: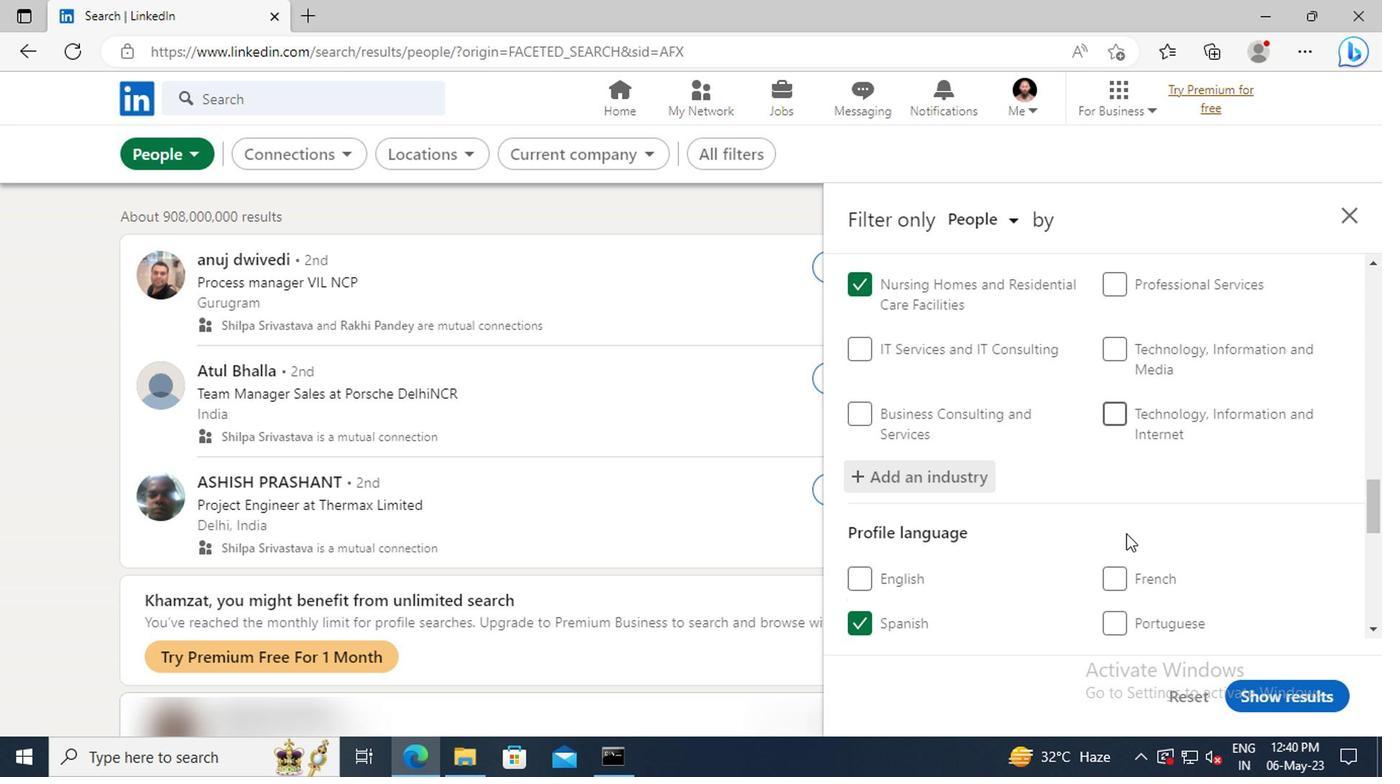 
Action: Mouse moved to (1112, 518)
Screenshot: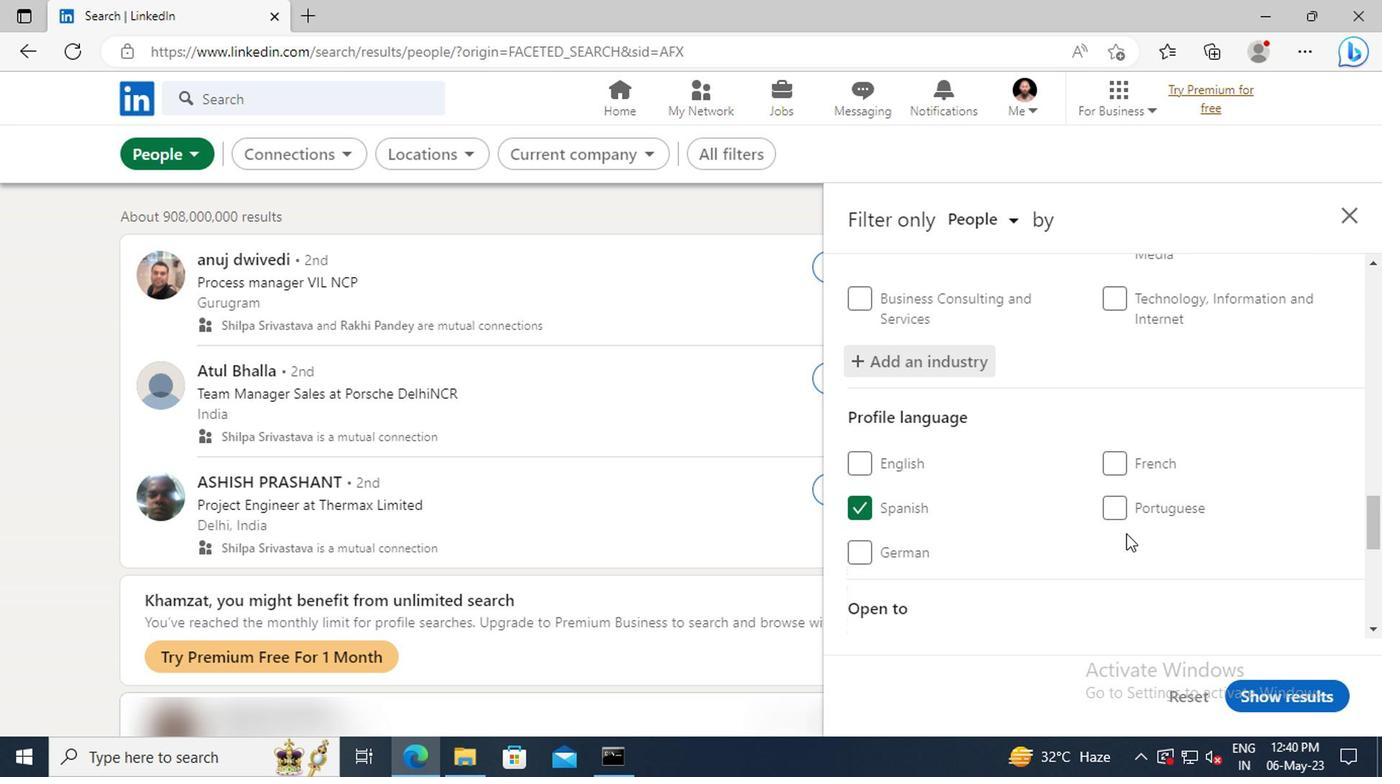 
Action: Mouse scrolled (1112, 517) with delta (0, -1)
Screenshot: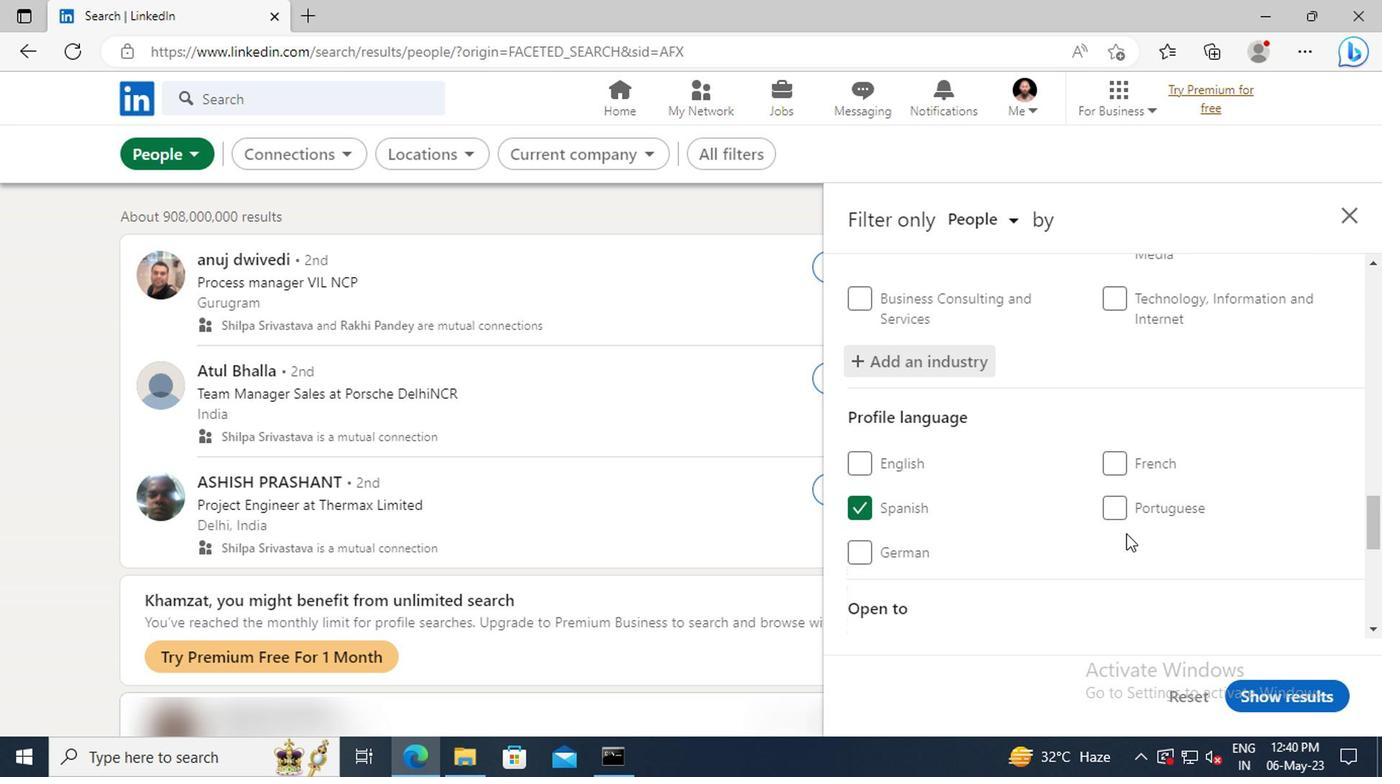 
Action: Mouse moved to (1112, 515)
Screenshot: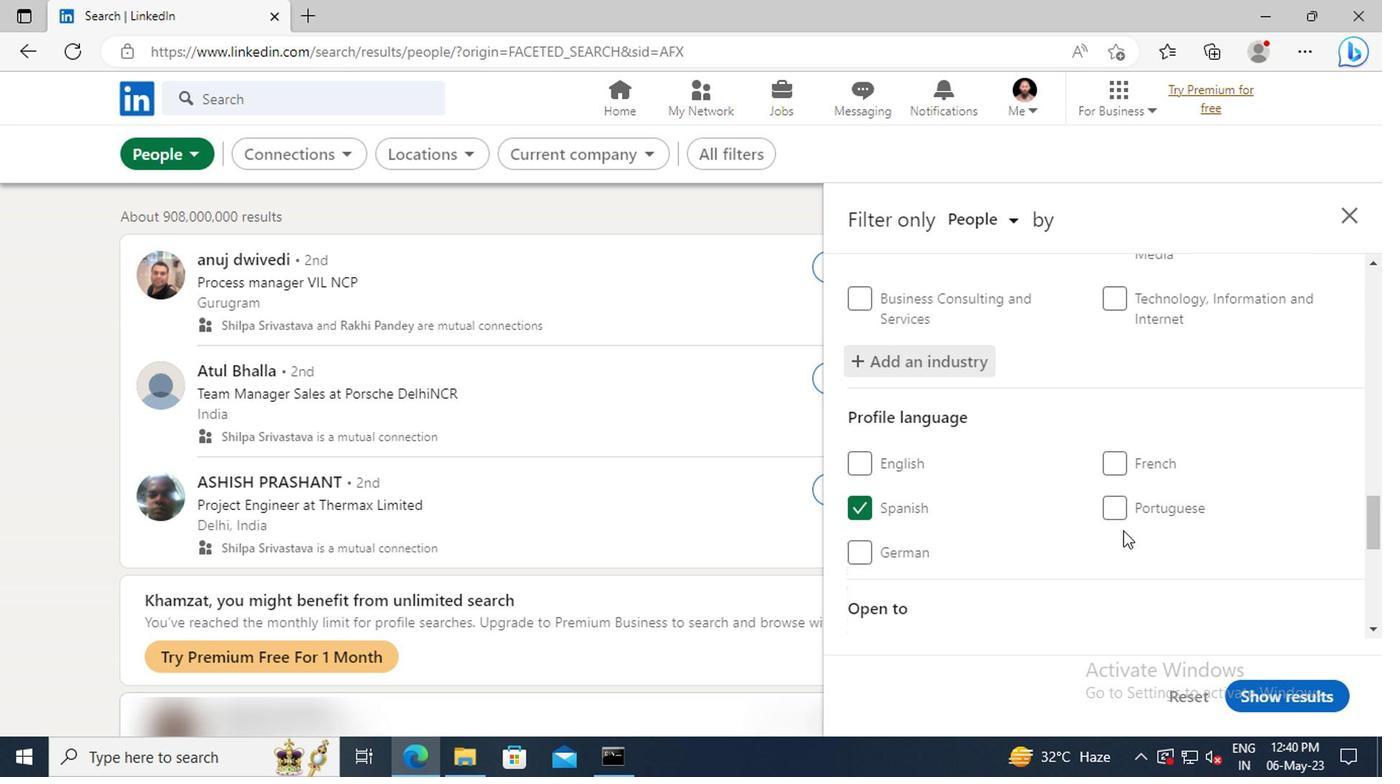 
Action: Mouse scrolled (1112, 514) with delta (0, 0)
Screenshot: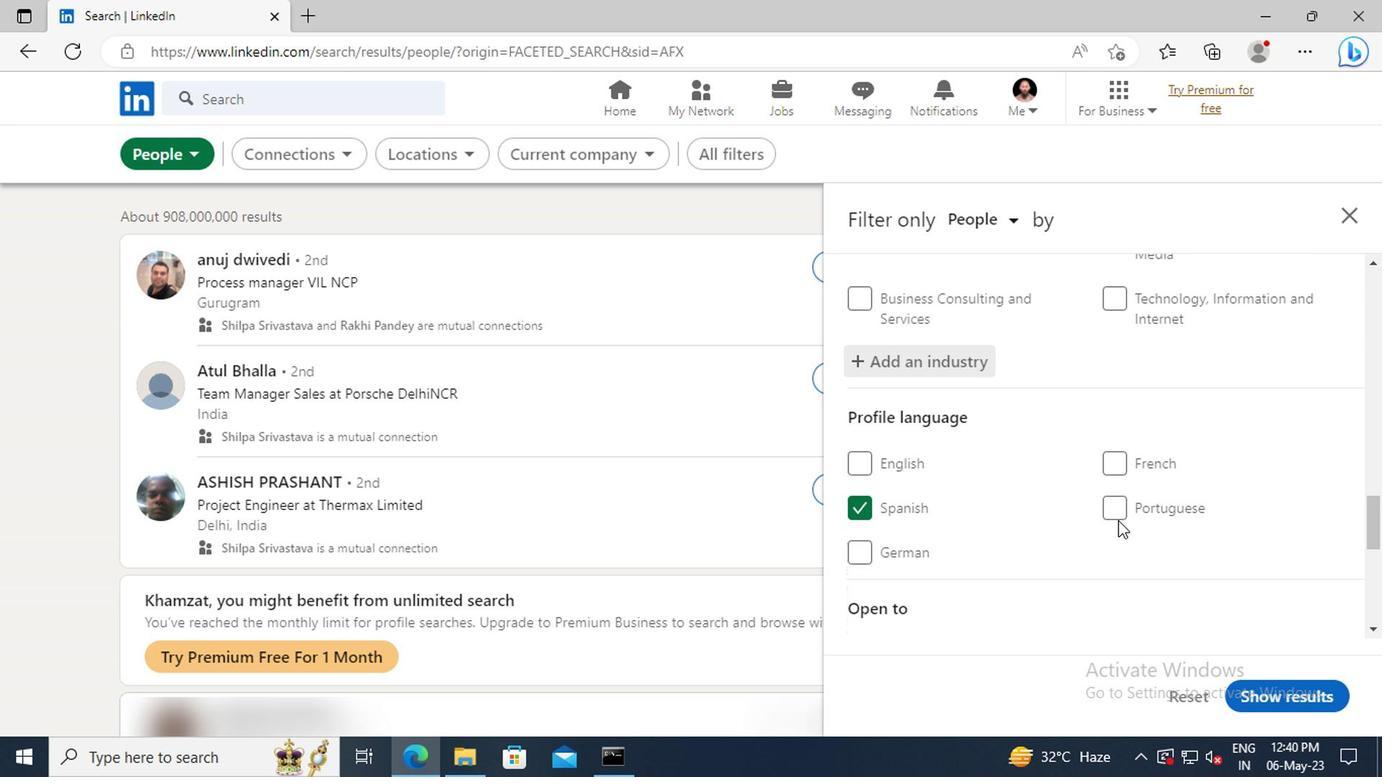 
Action: Mouse moved to (1106, 494)
Screenshot: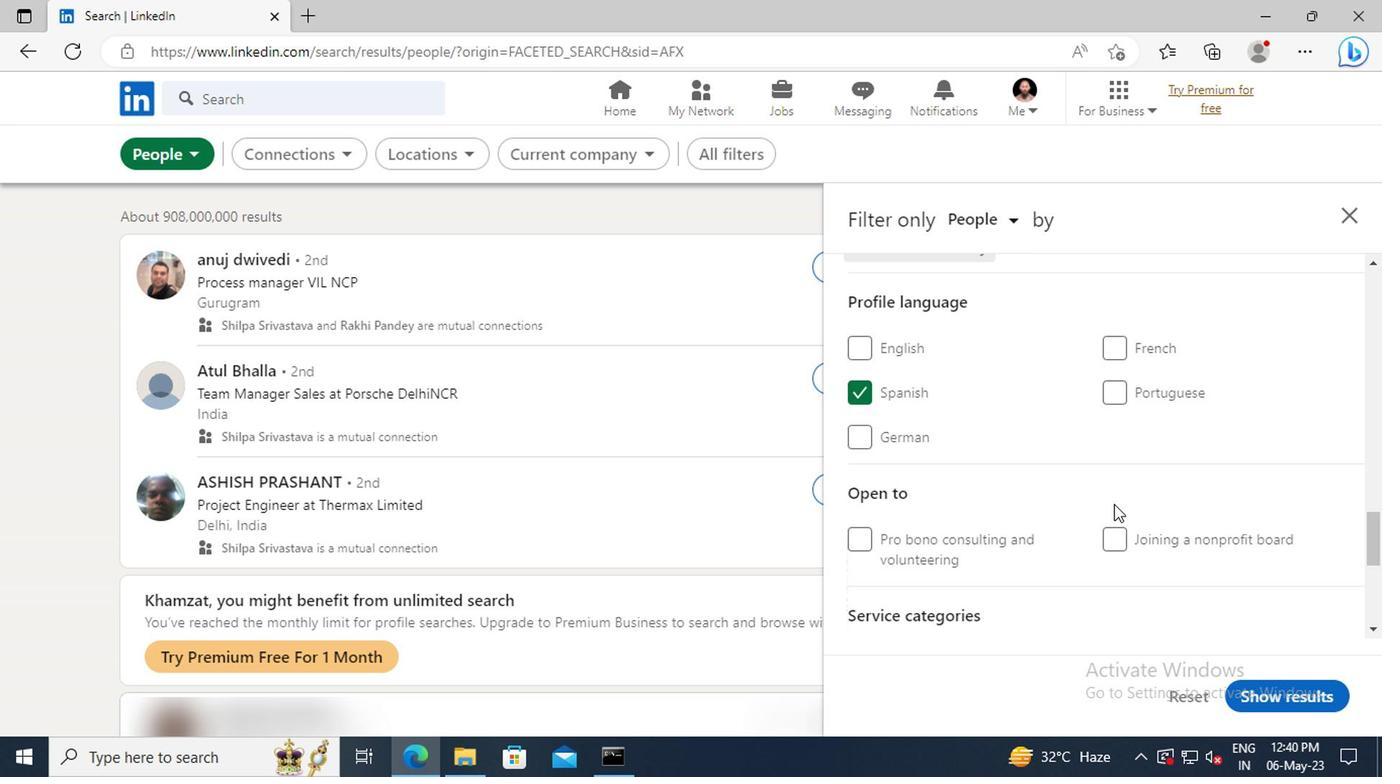 
Action: Mouse scrolled (1106, 493) with delta (0, -1)
Screenshot: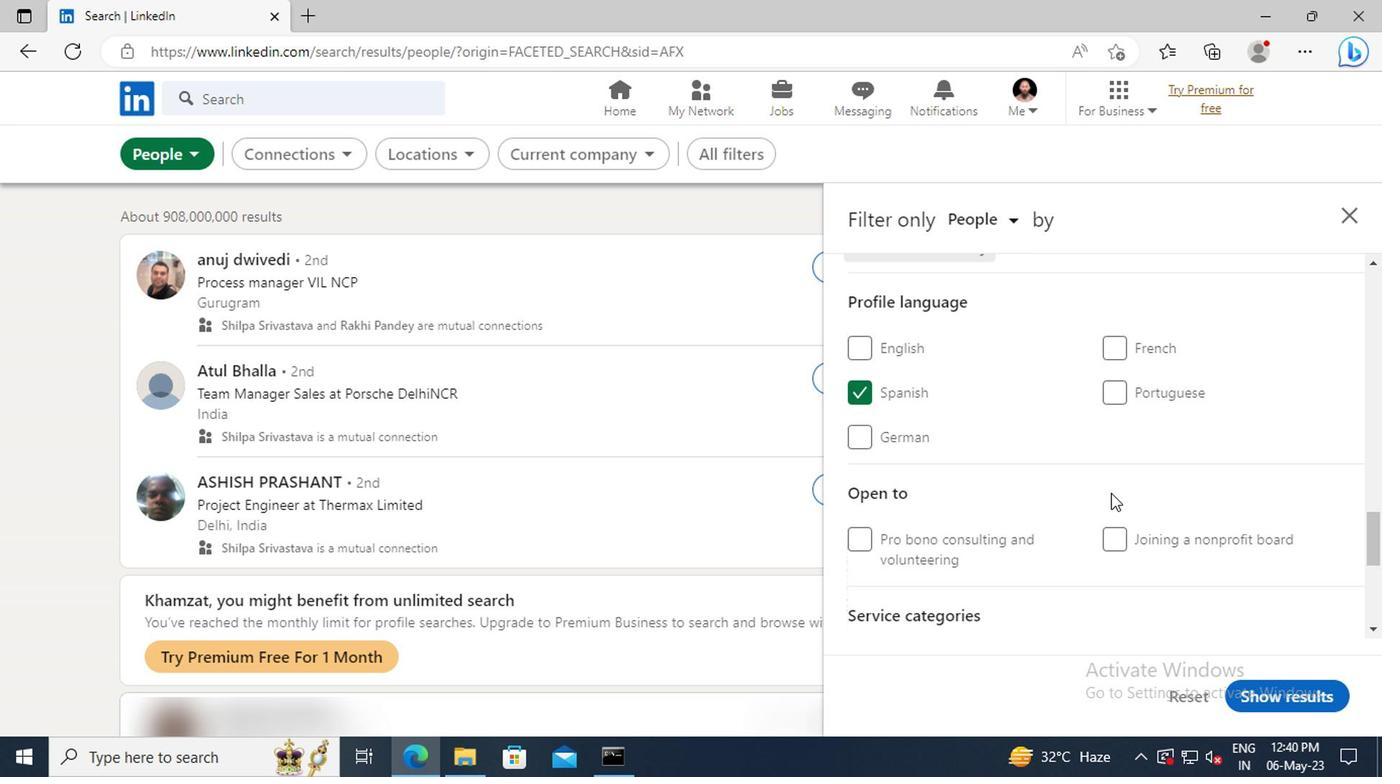 
Action: Mouse moved to (1106, 492)
Screenshot: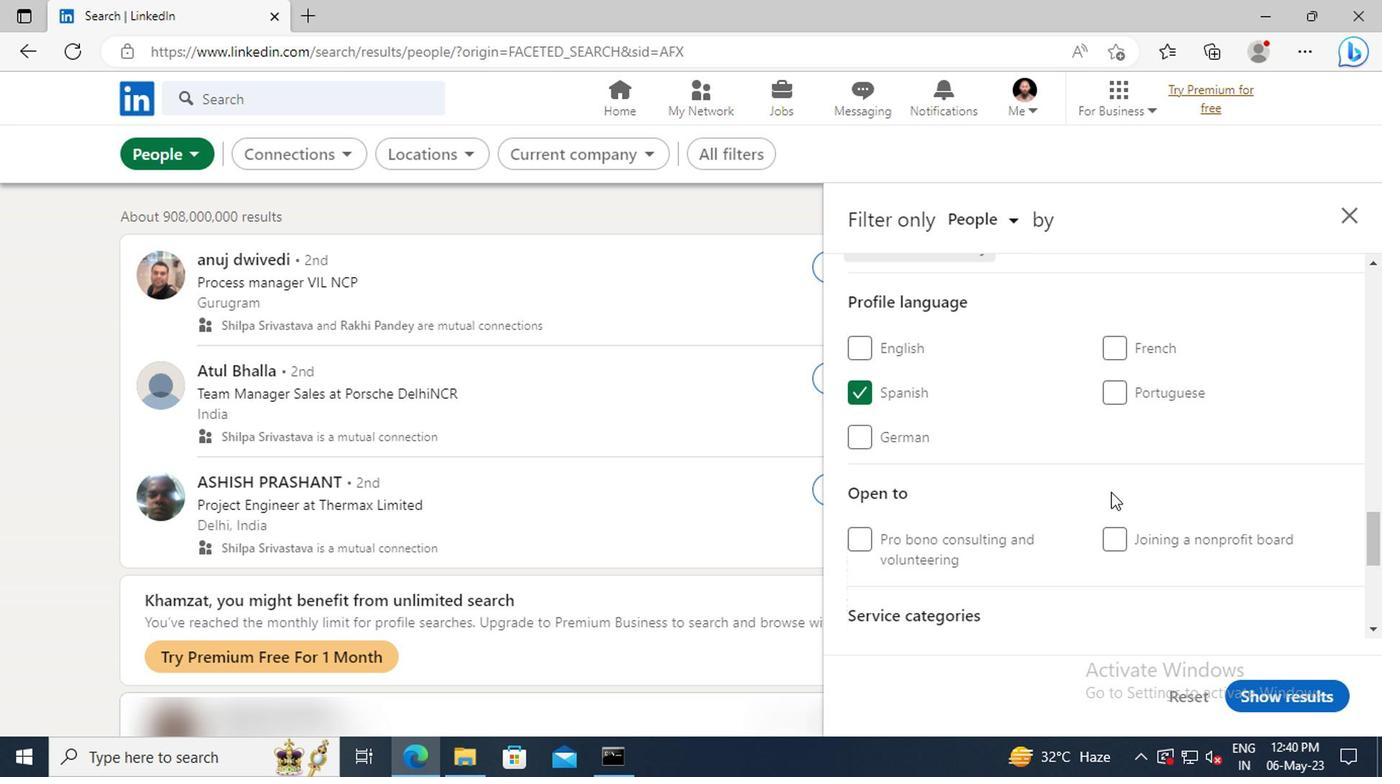 
Action: Mouse scrolled (1106, 491) with delta (0, 0)
Screenshot: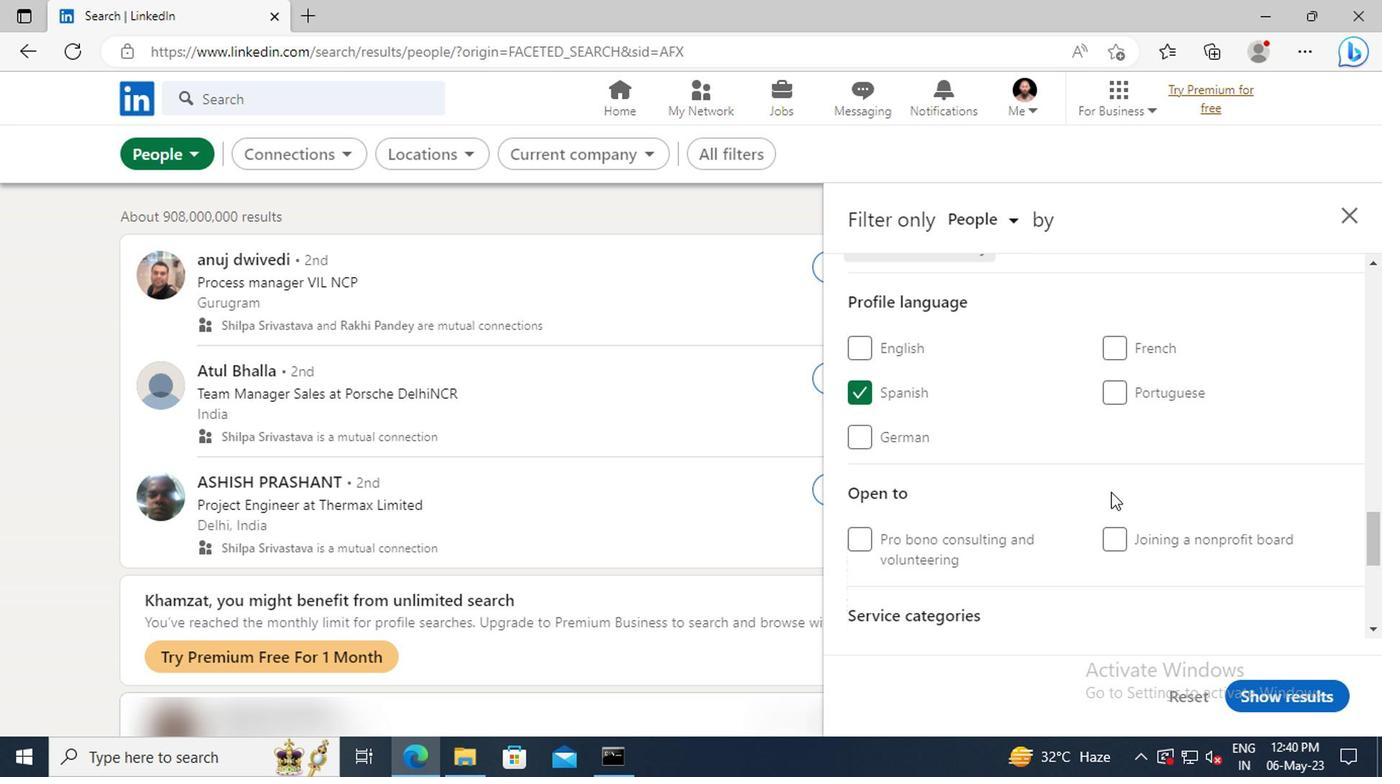 
Action: Mouse moved to (1104, 487)
Screenshot: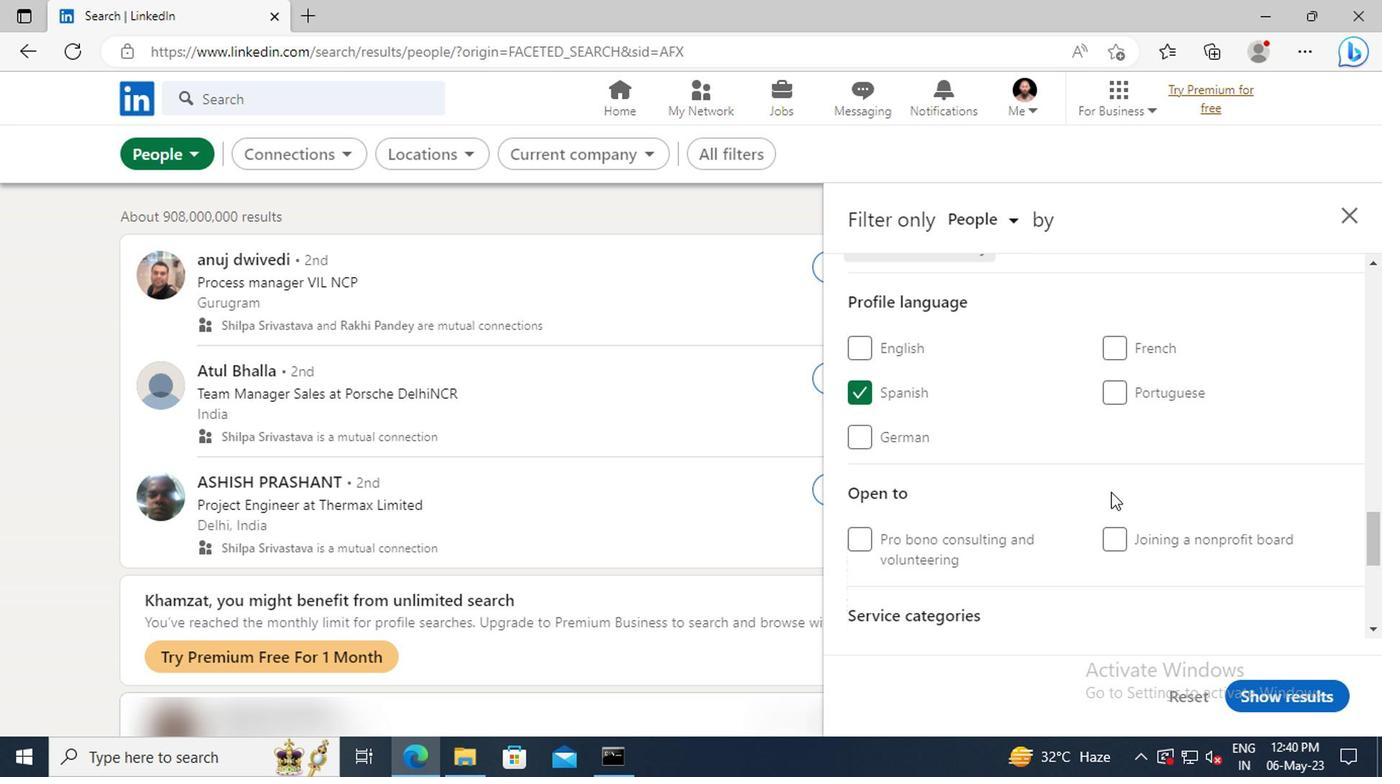 
Action: Mouse scrolled (1104, 485) with delta (0, -1)
Screenshot: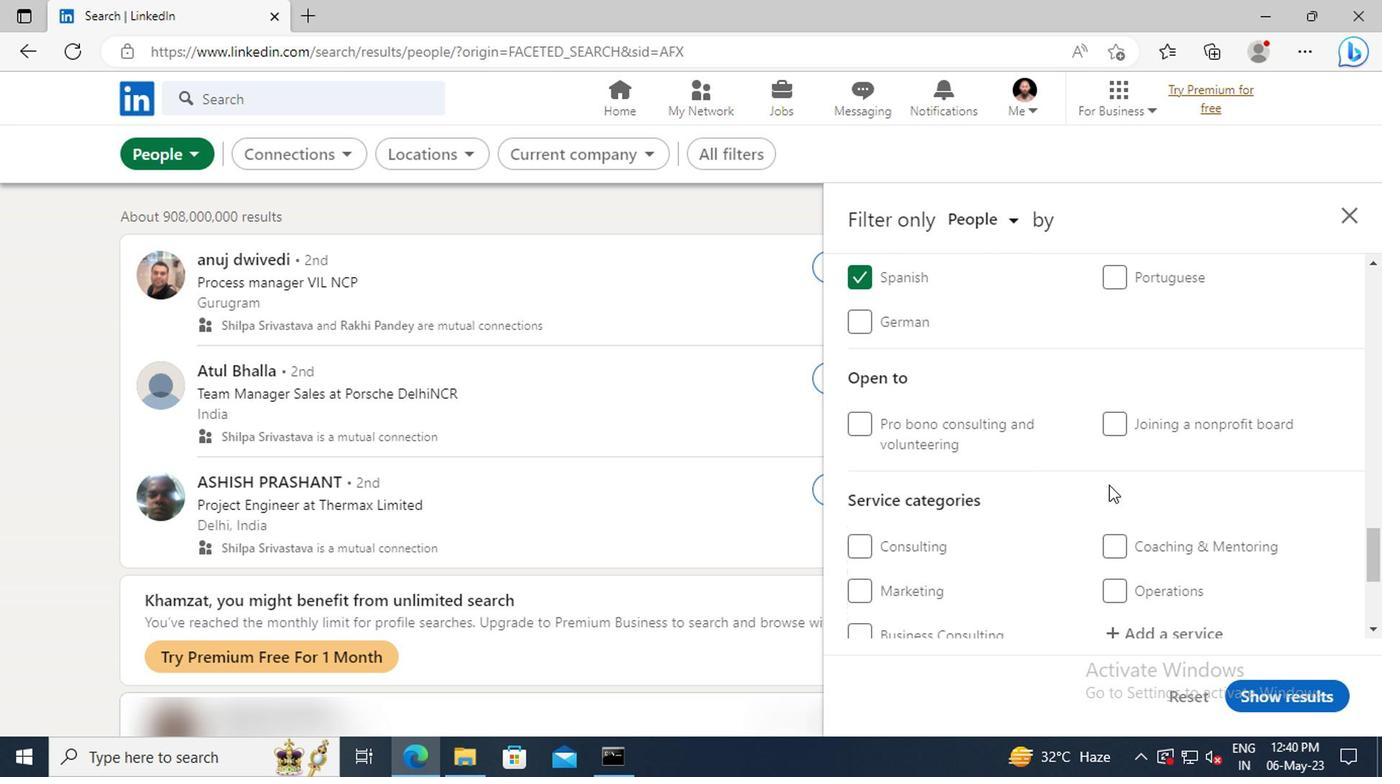 
Action: Mouse scrolled (1104, 485) with delta (0, -1)
Screenshot: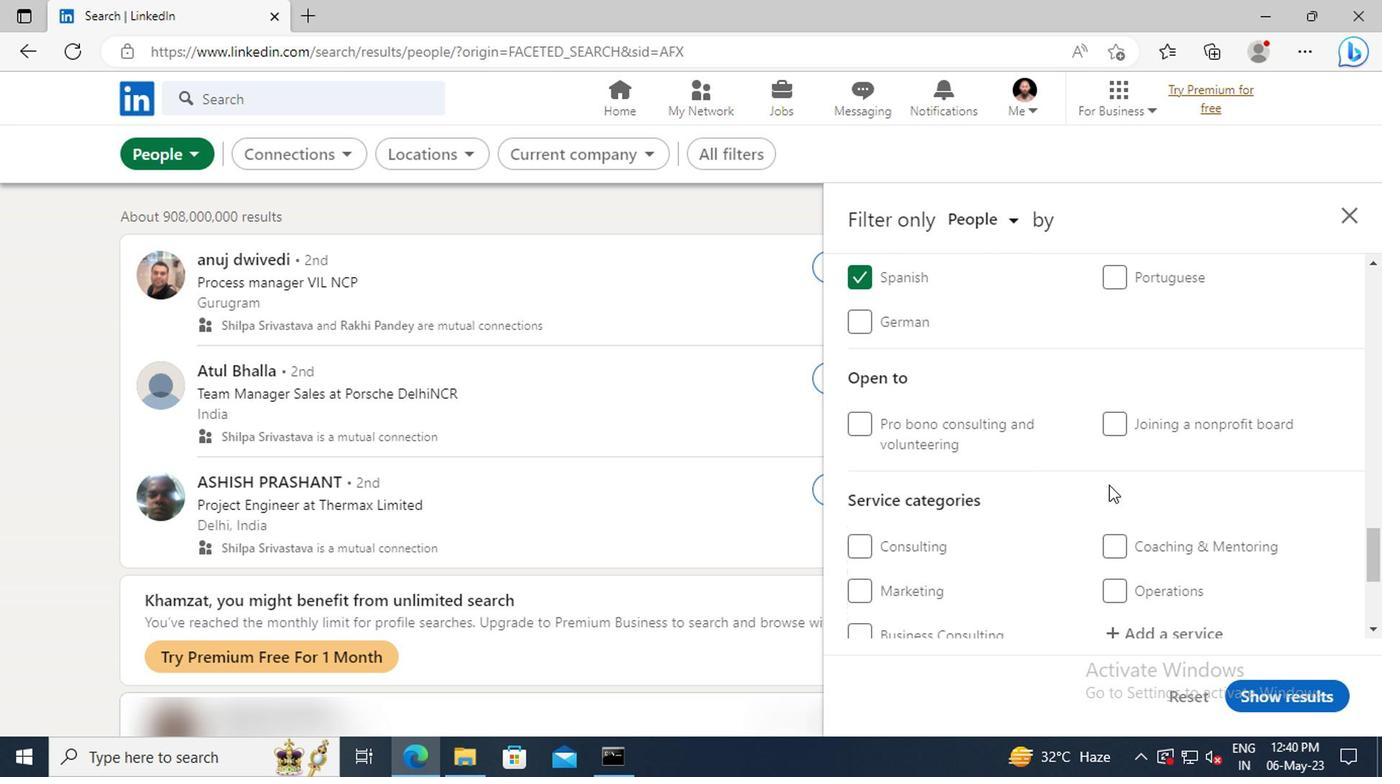 
Action: Mouse scrolled (1104, 485) with delta (0, -1)
Screenshot: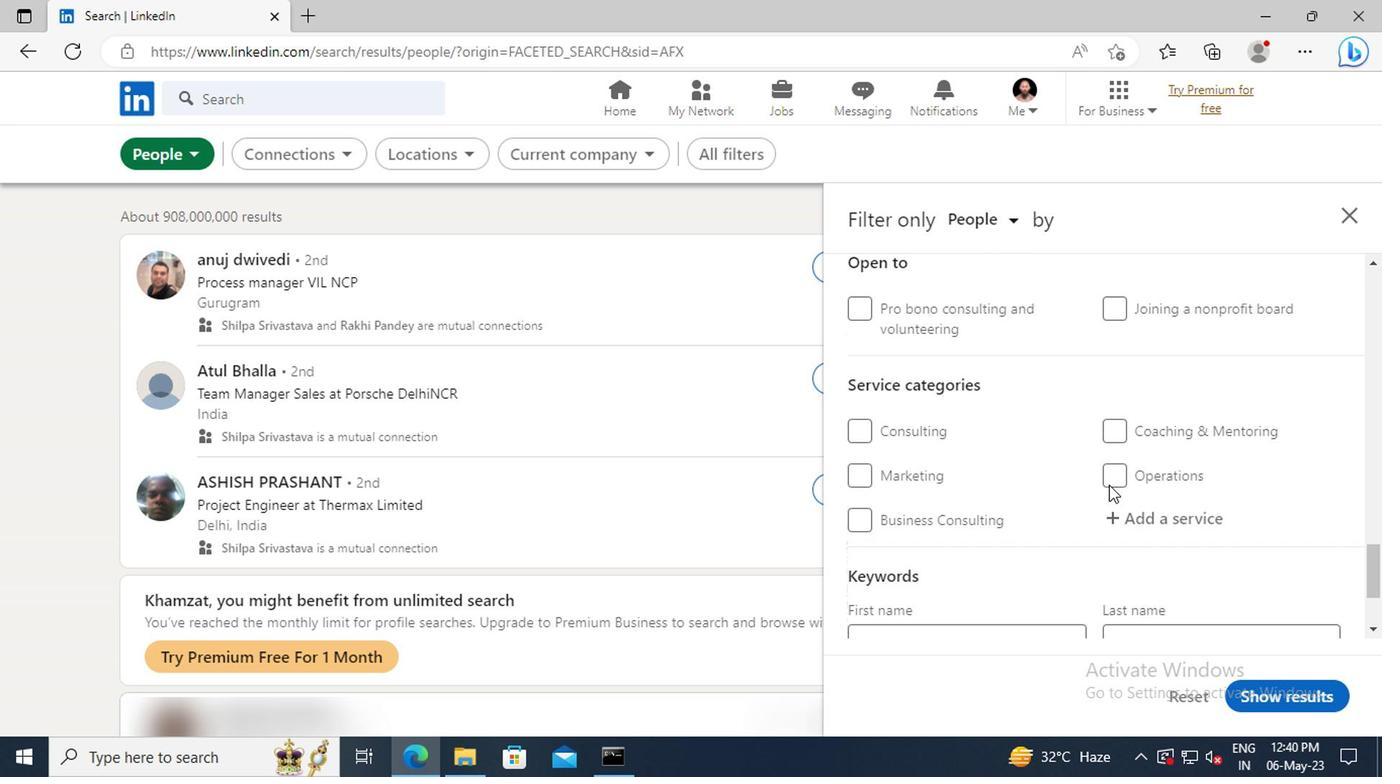 
Action: Mouse moved to (1116, 472)
Screenshot: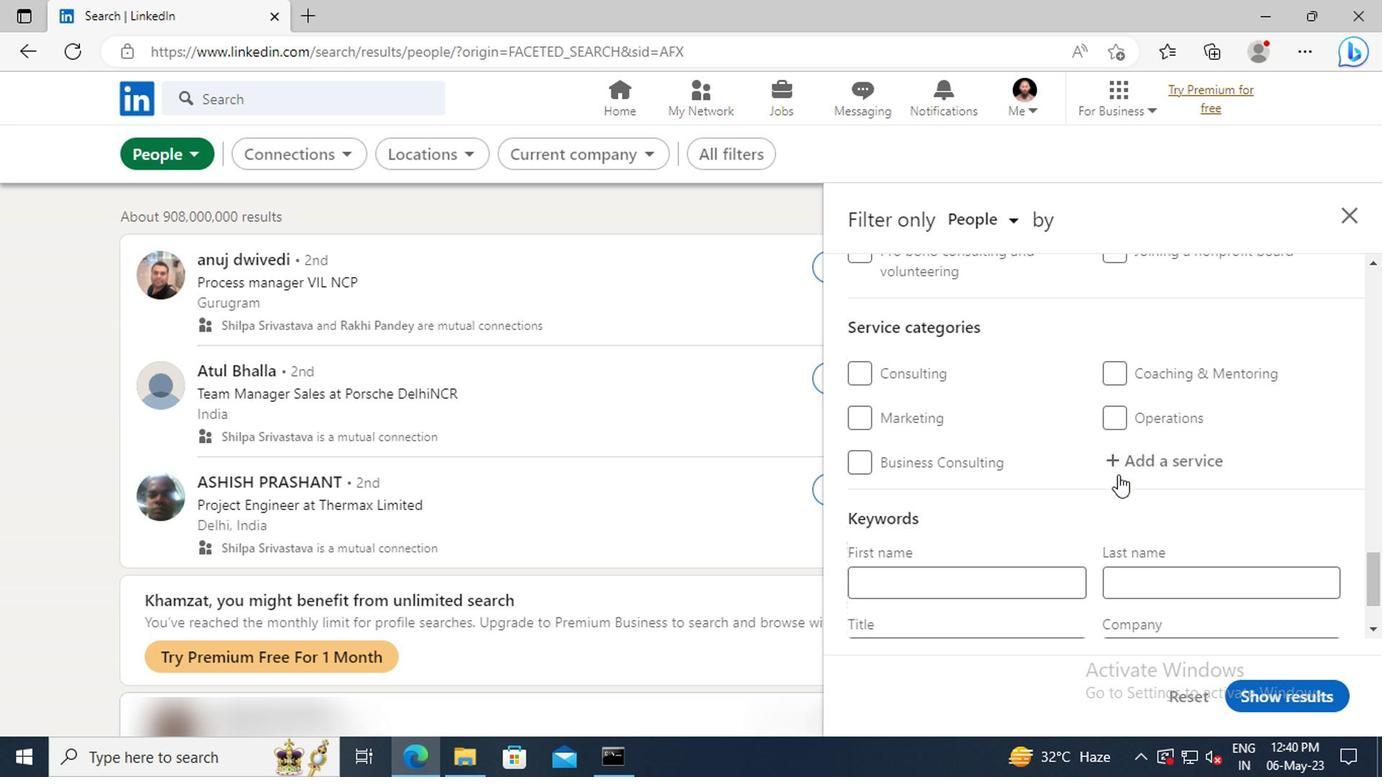 
Action: Mouse pressed left at (1116, 472)
Screenshot: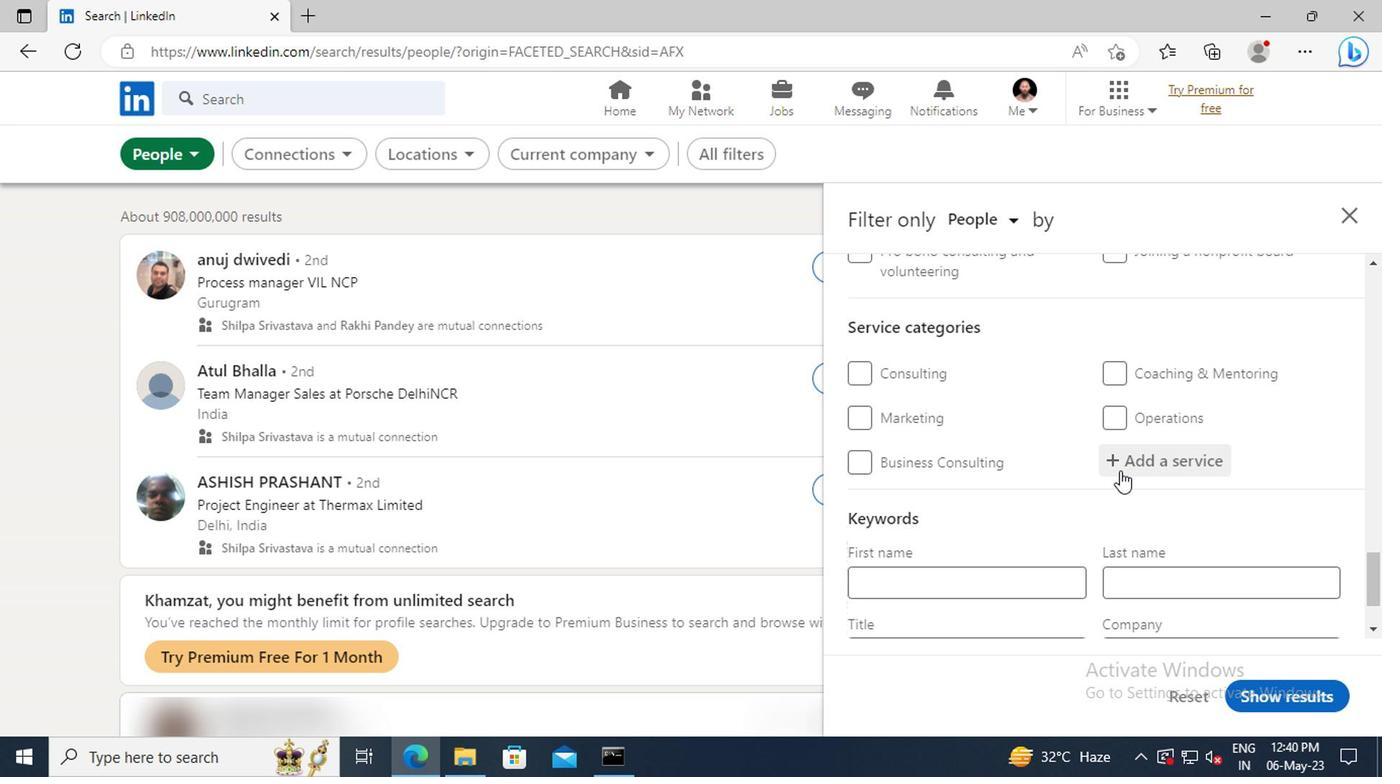 
Action: Key pressed <Key.shift>TRADE<Key.space>
Screenshot: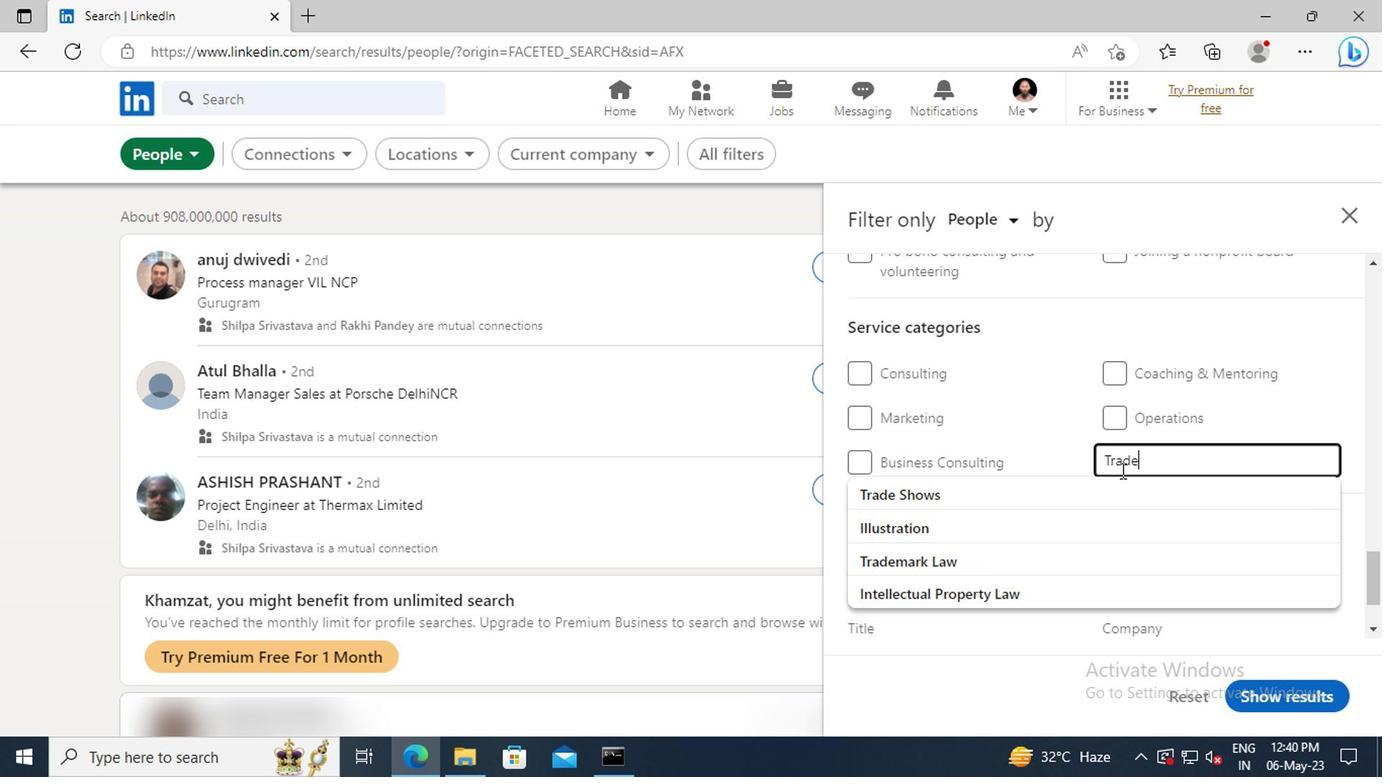 
Action: Mouse moved to (1121, 488)
Screenshot: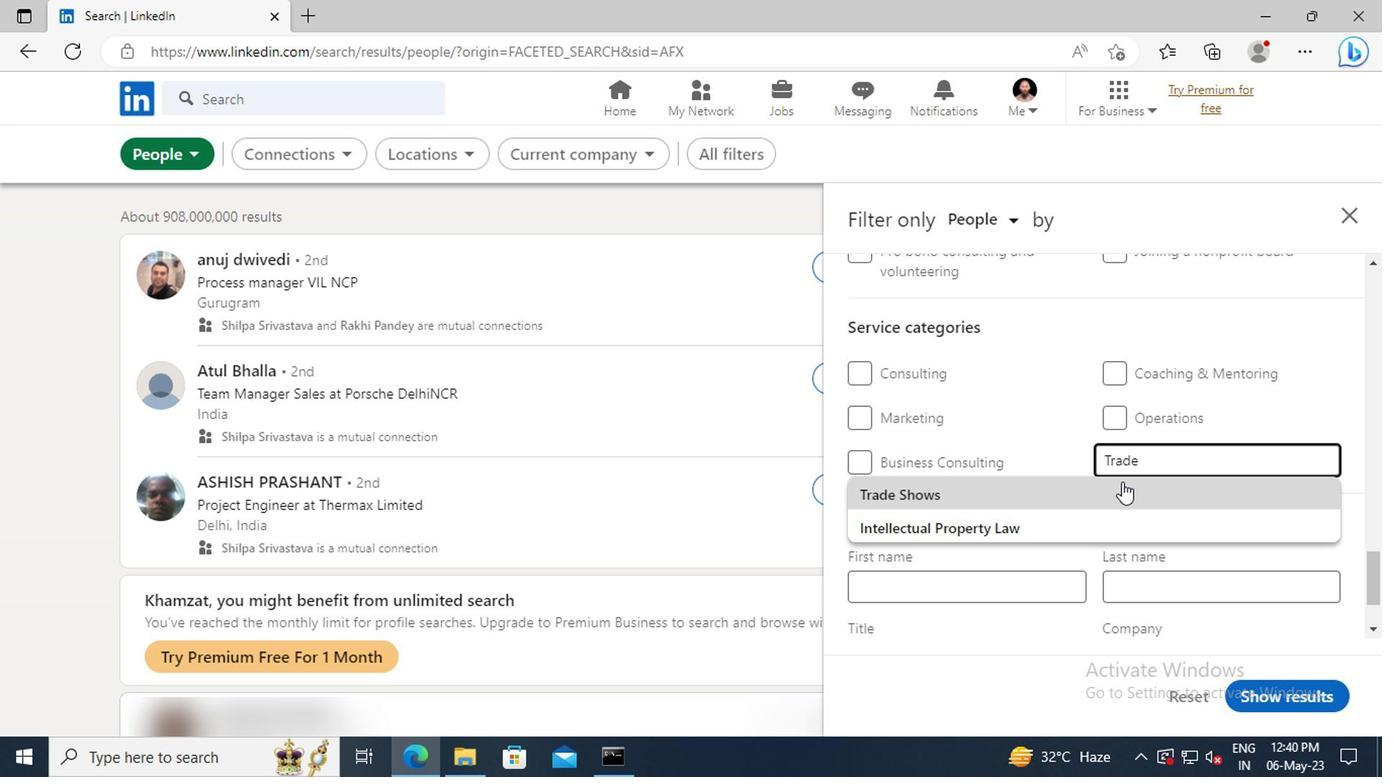 
Action: Mouse pressed left at (1121, 488)
Screenshot: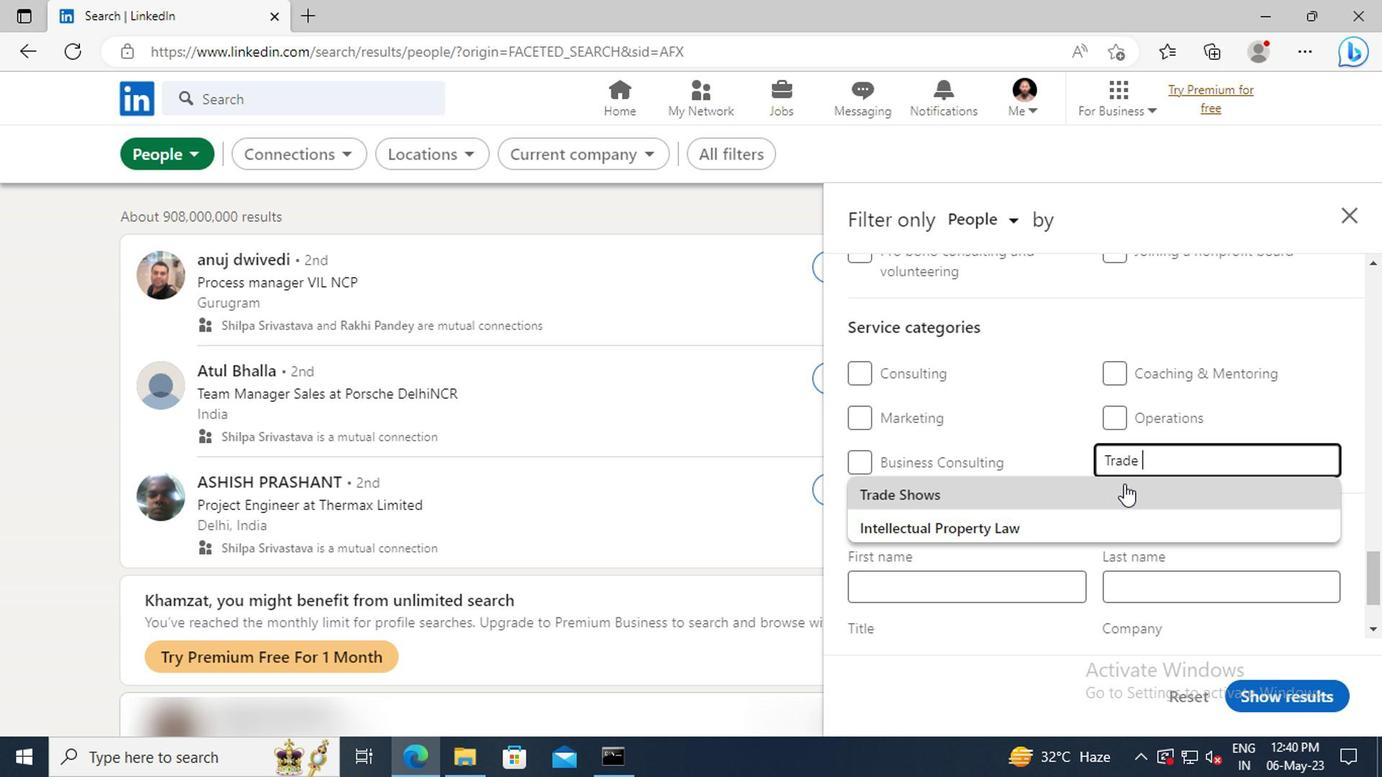 
Action: Mouse scrolled (1121, 487) with delta (0, 0)
Screenshot: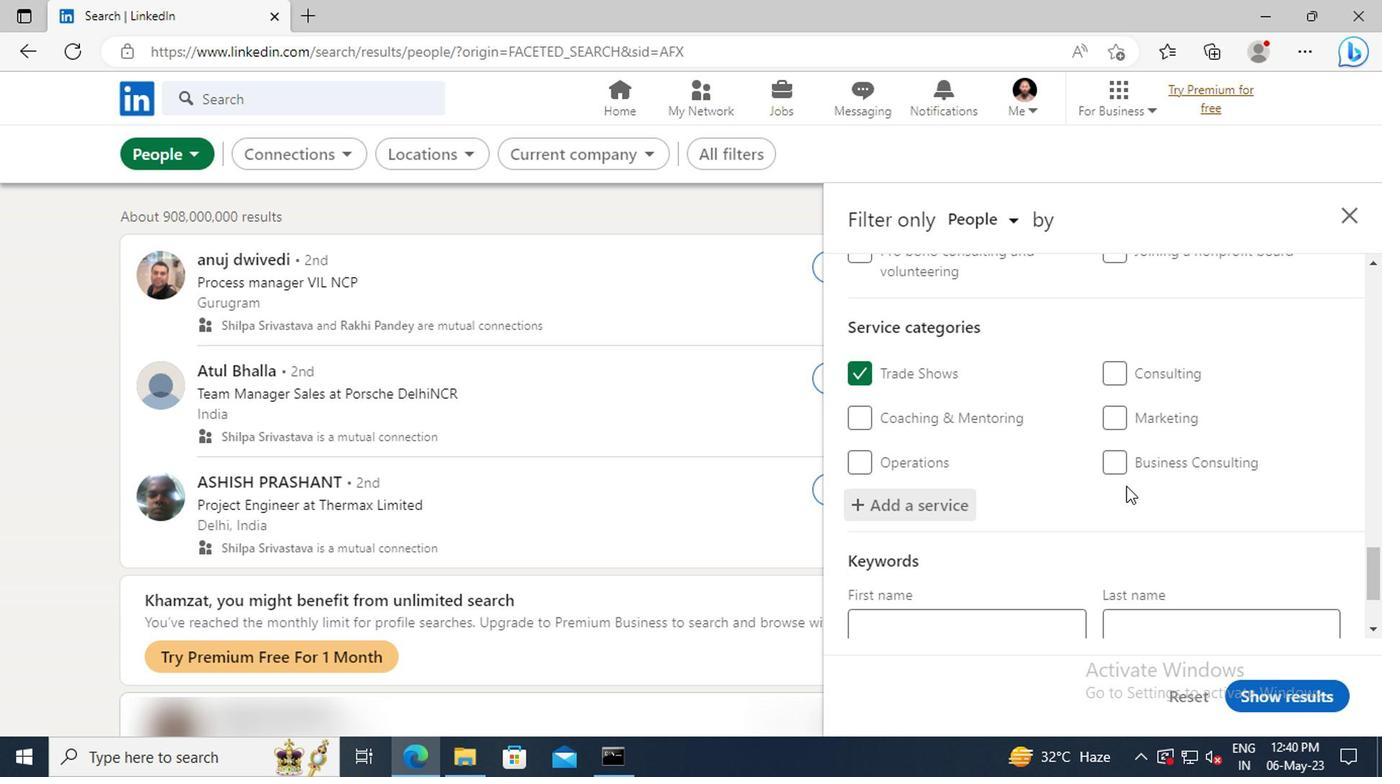 
Action: Mouse scrolled (1121, 487) with delta (0, 0)
Screenshot: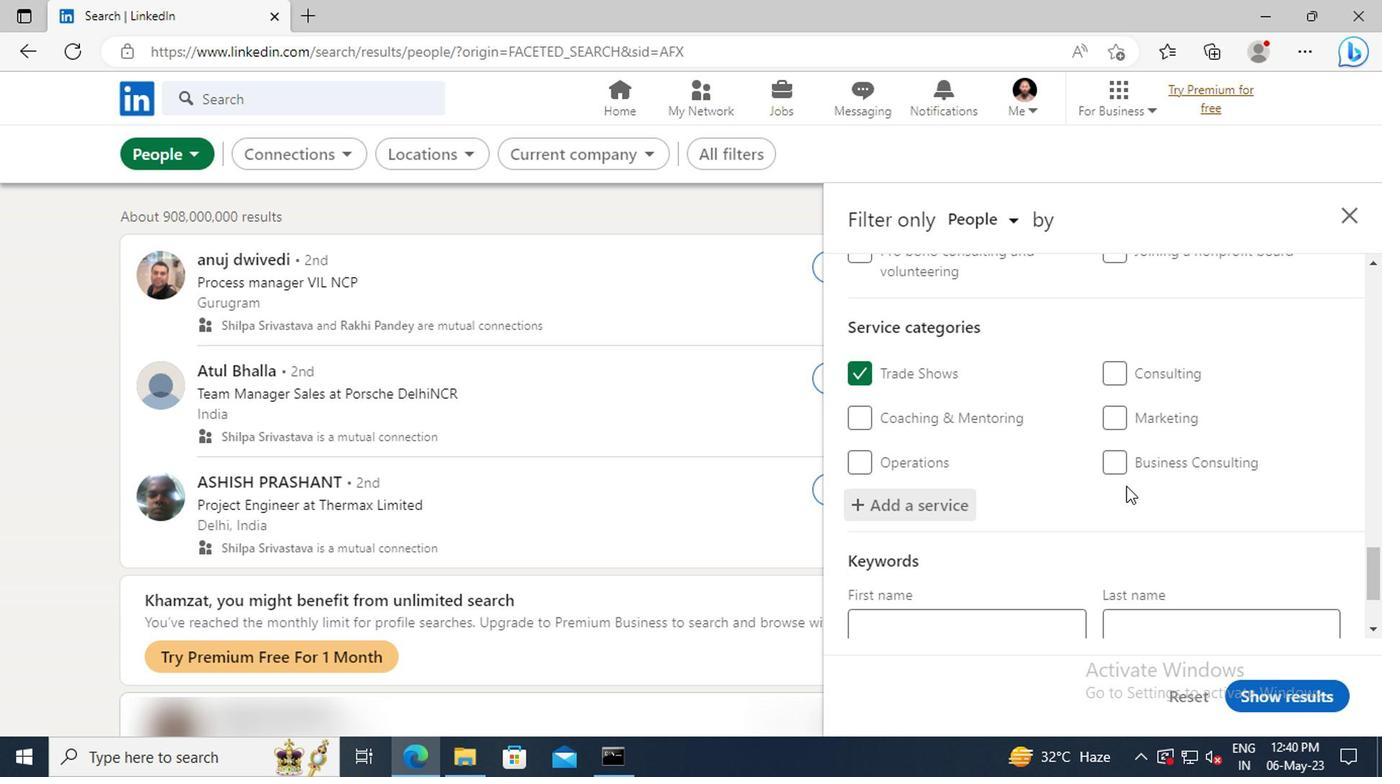 
Action: Mouse scrolled (1121, 487) with delta (0, 0)
Screenshot: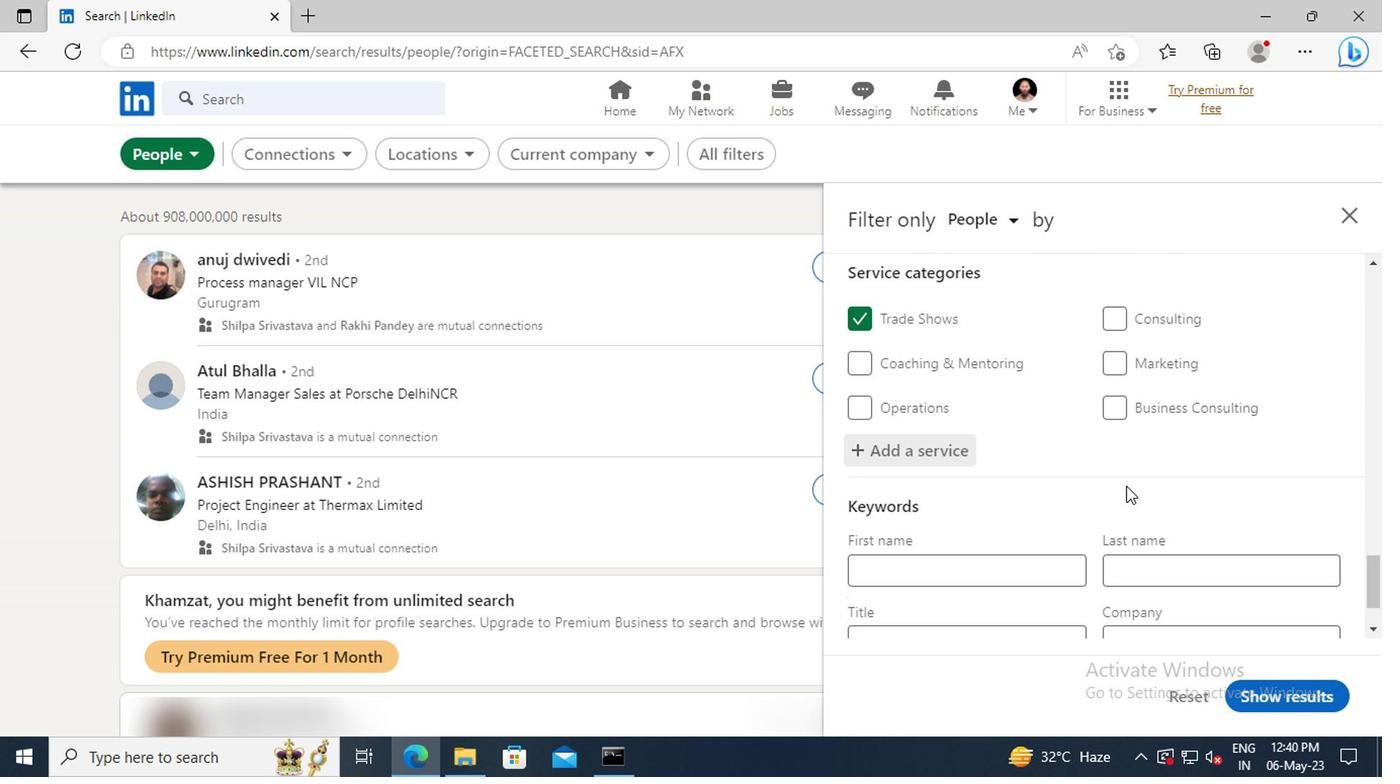 
Action: Mouse moved to (1029, 537)
Screenshot: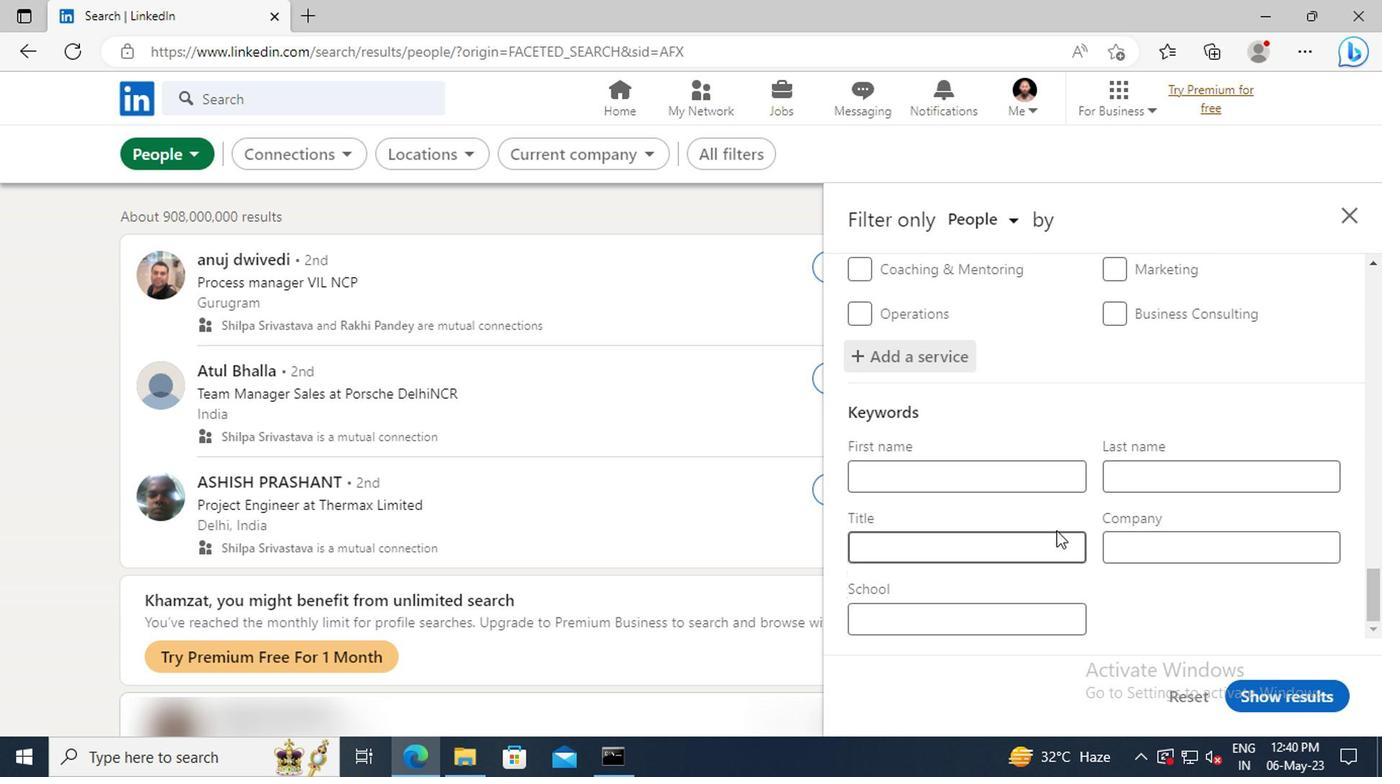 
Action: Mouse pressed left at (1029, 537)
Screenshot: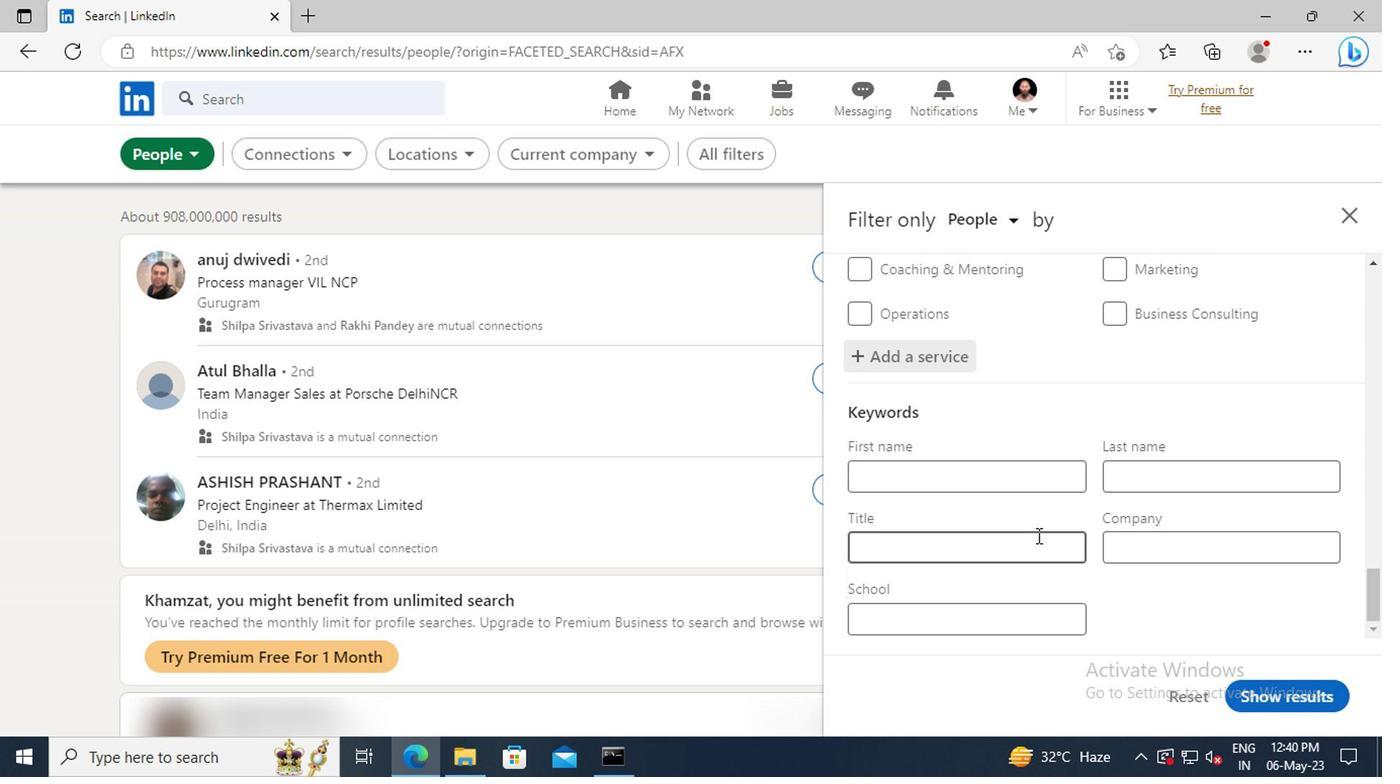 
Action: Key pressed <Key.shift>PAINTER<Key.enter>
Screenshot: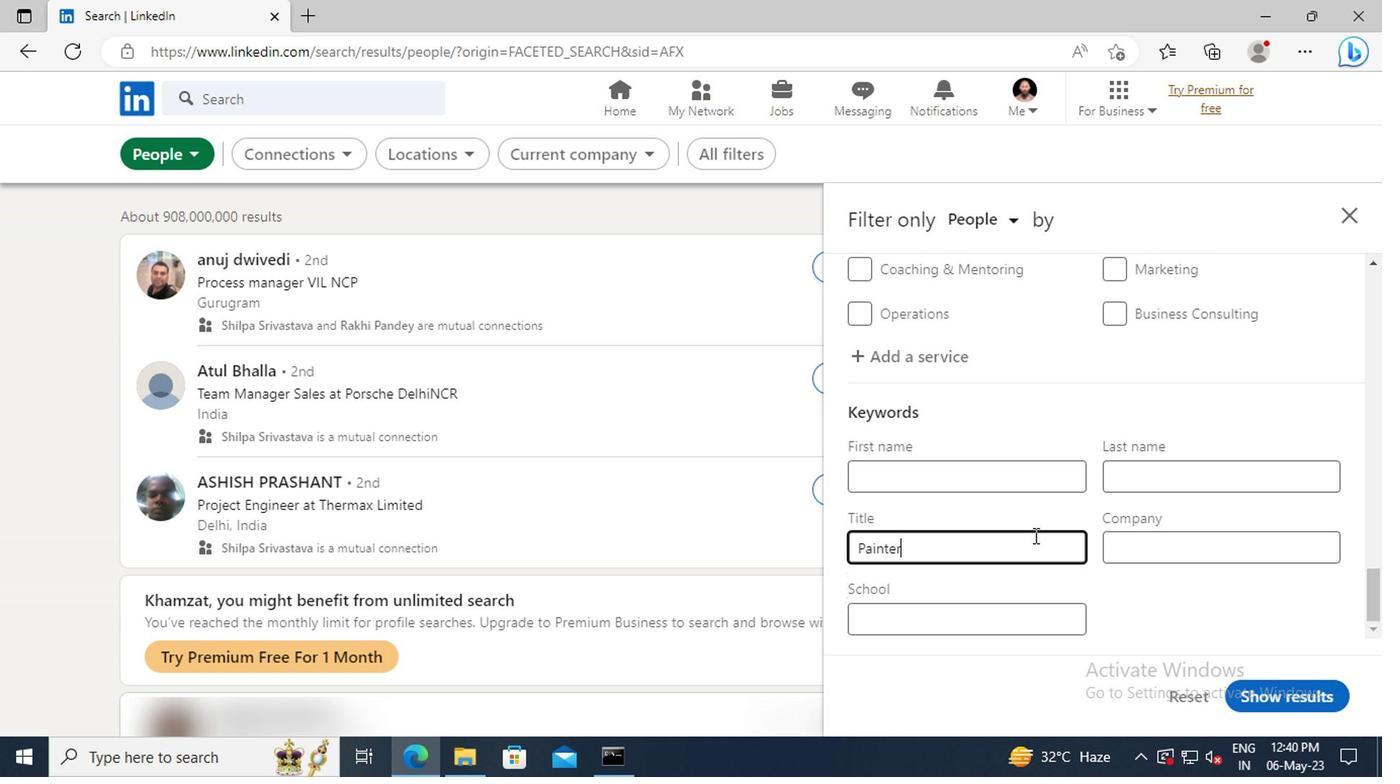
Action: Mouse moved to (1271, 693)
Screenshot: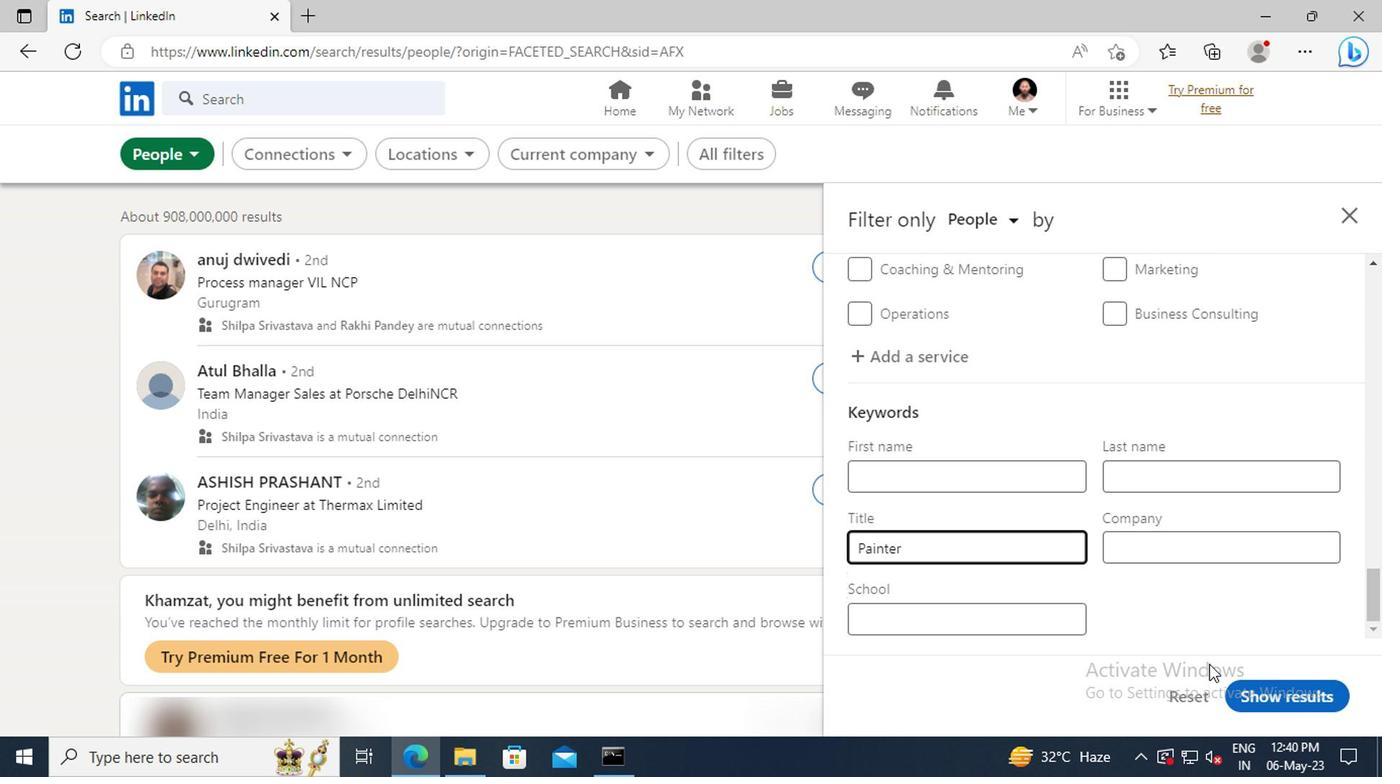 
Action: Mouse pressed left at (1271, 693)
Screenshot: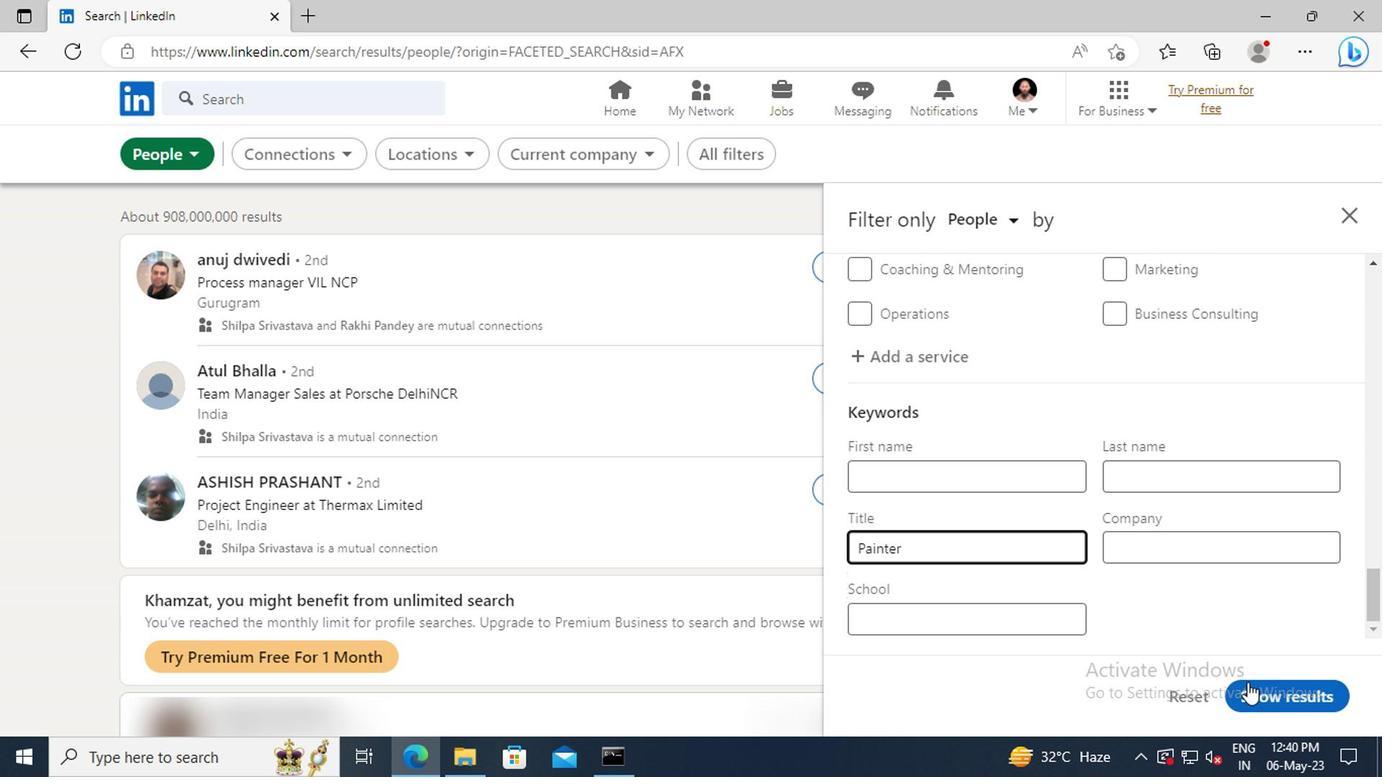 
Action: Mouse moved to (1271, 694)
Screenshot: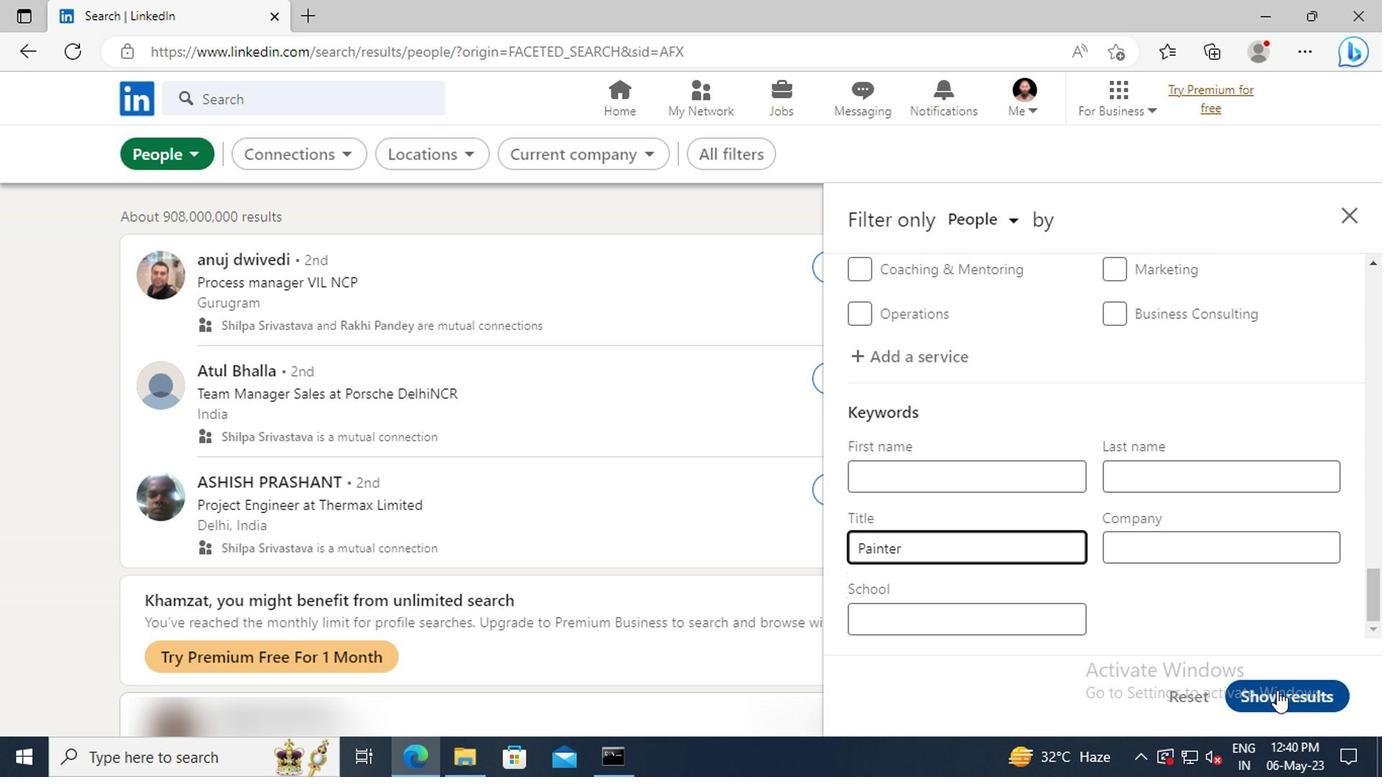 
